 Task: Create a due date automation trigger when advanced on, on the tuesday after a card is due add fields without custom field "Resume" set to a number greater or equal to 1 and lower or equal to 10 at 11:00 AM.
Action: Mouse moved to (898, 346)
Screenshot: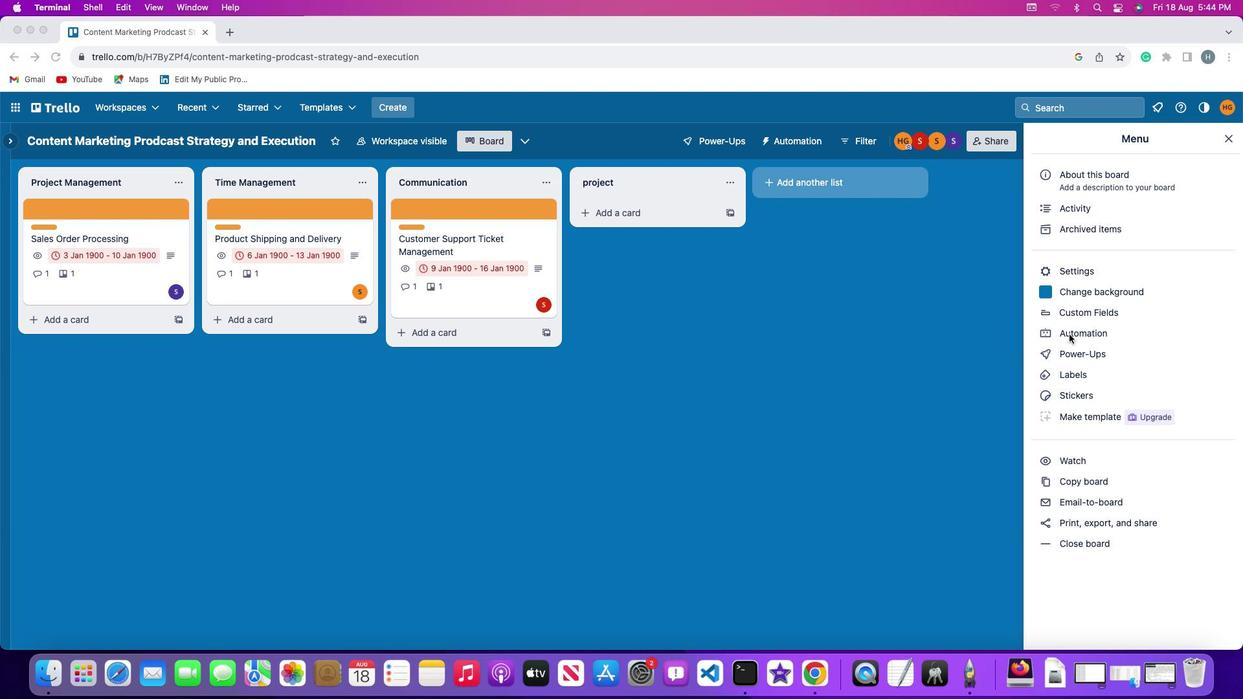 
Action: Mouse pressed left at (898, 346)
Screenshot: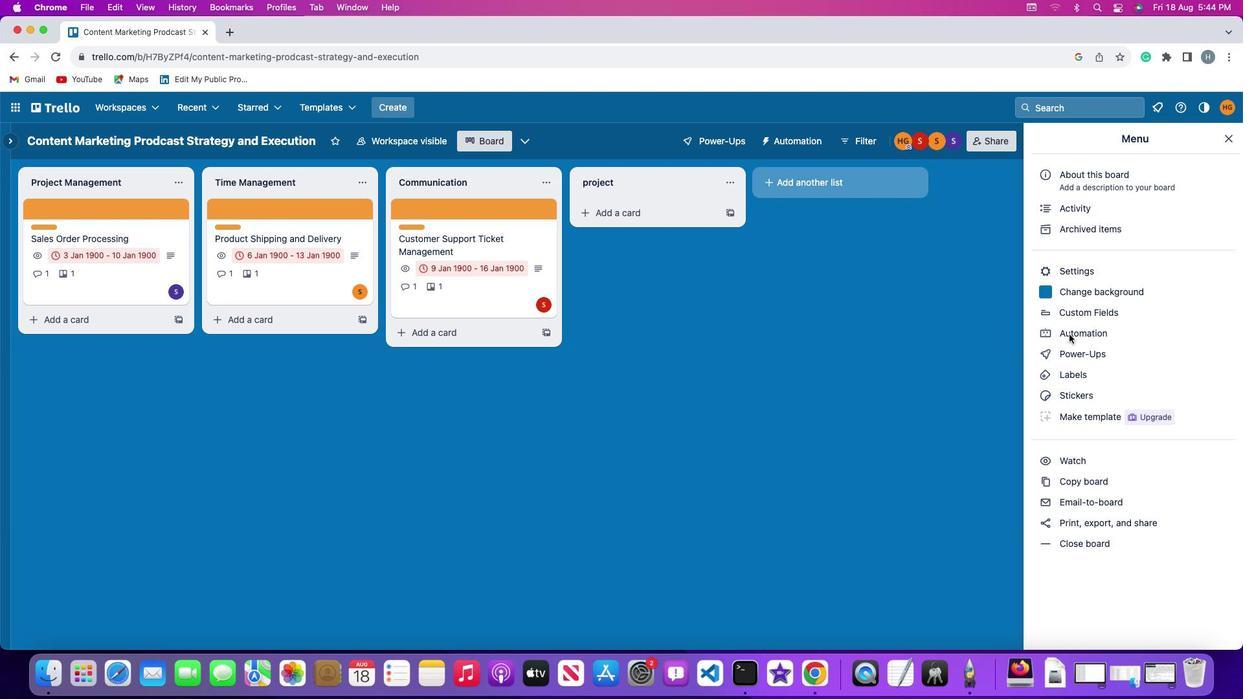 
Action: Mouse pressed left at (898, 346)
Screenshot: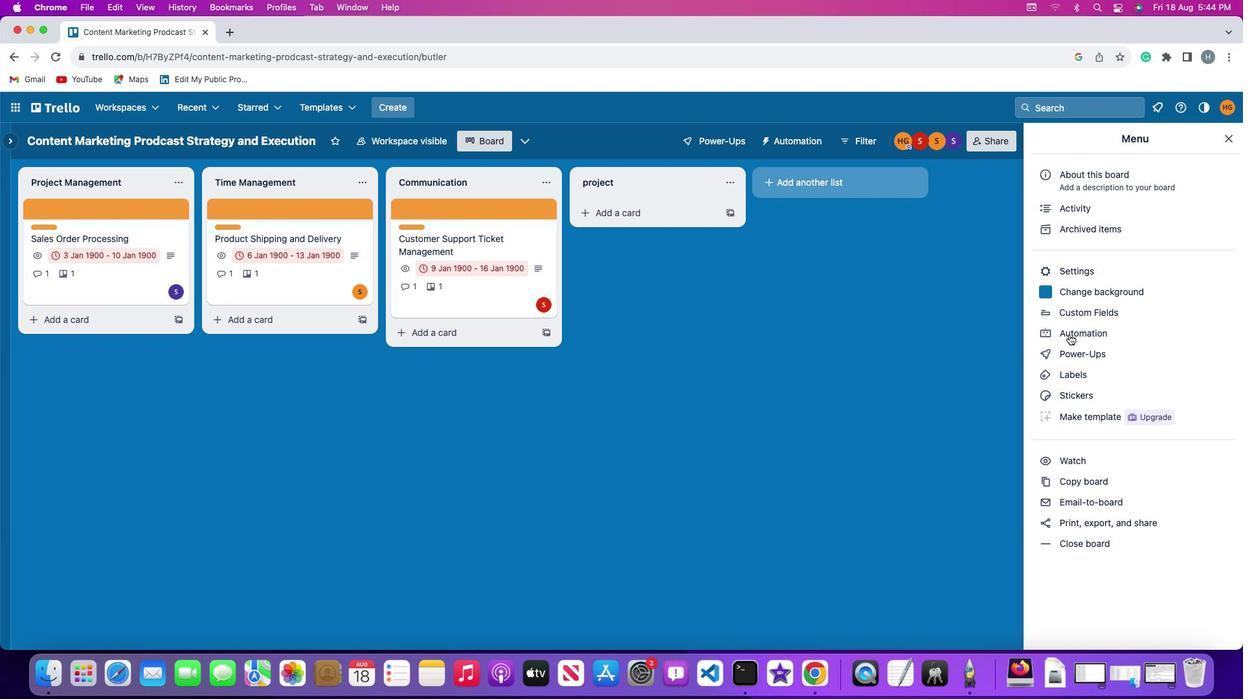 
Action: Mouse moved to (143, 321)
Screenshot: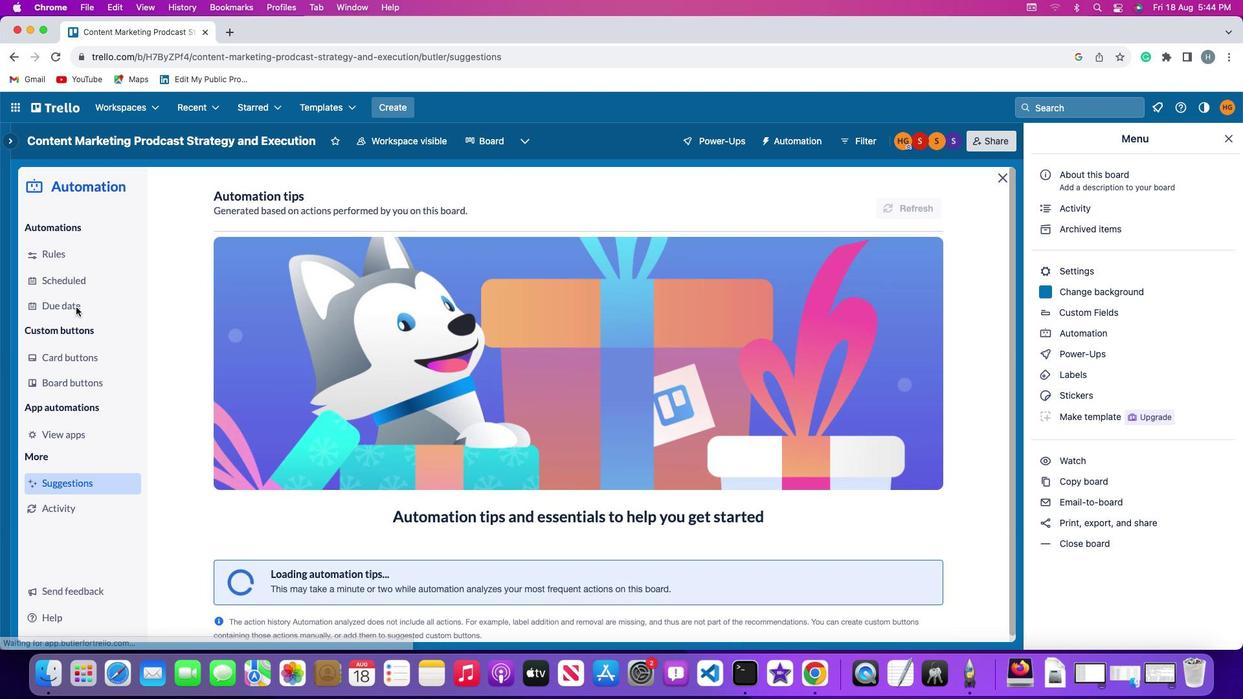
Action: Mouse pressed left at (143, 321)
Screenshot: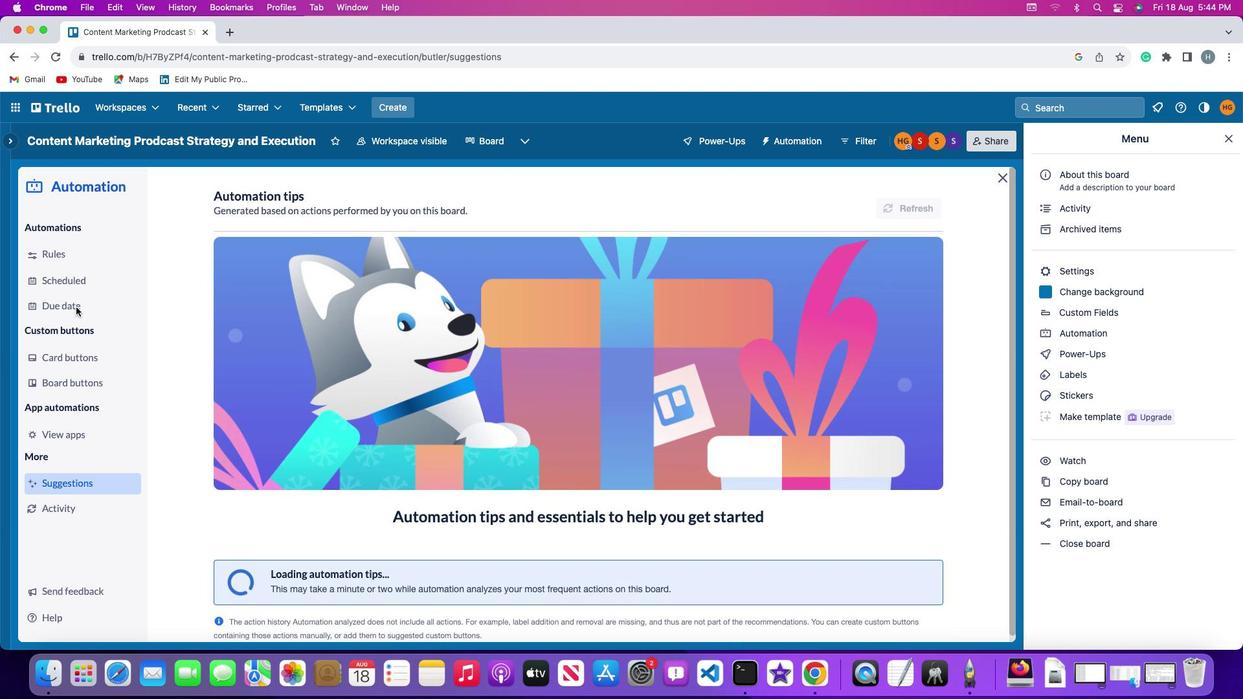 
Action: Mouse moved to (750, 217)
Screenshot: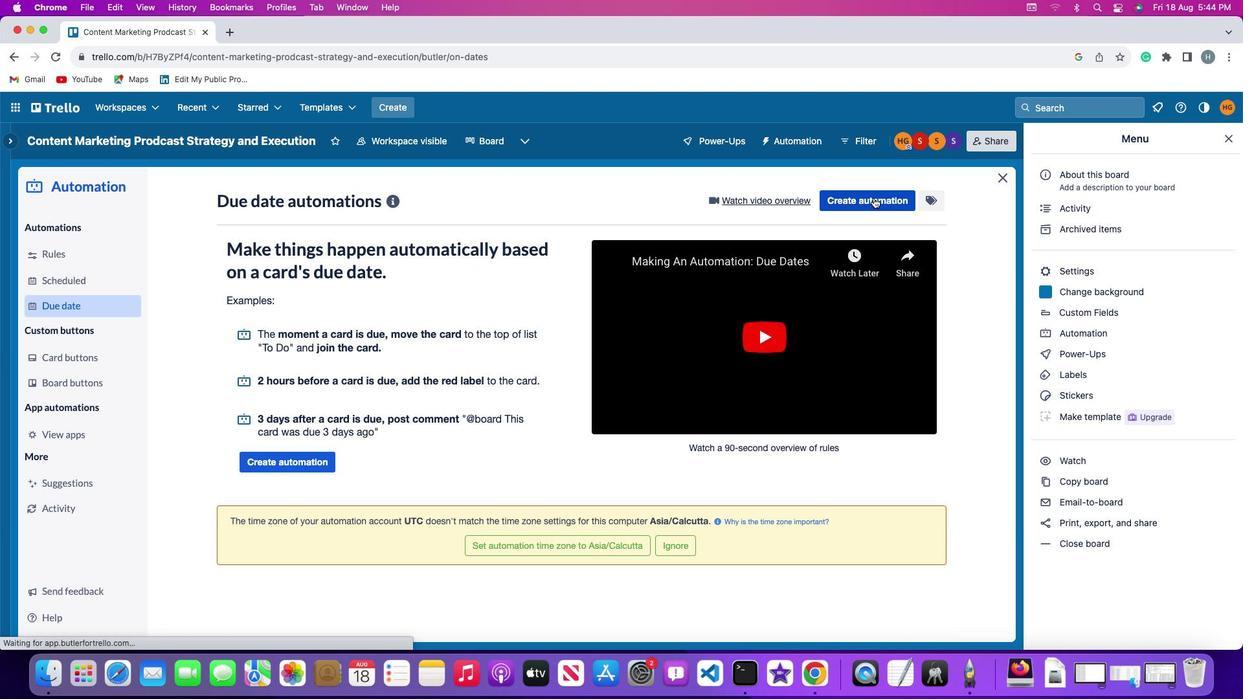 
Action: Mouse pressed left at (750, 217)
Screenshot: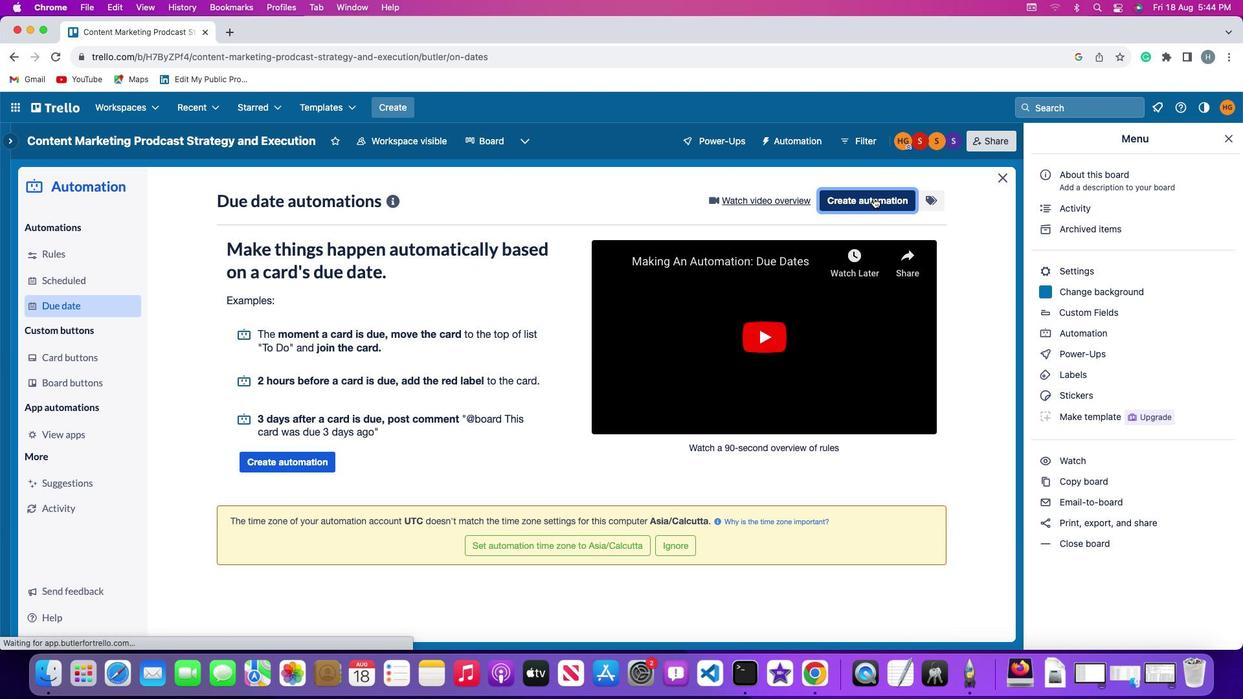 
Action: Mouse moved to (276, 334)
Screenshot: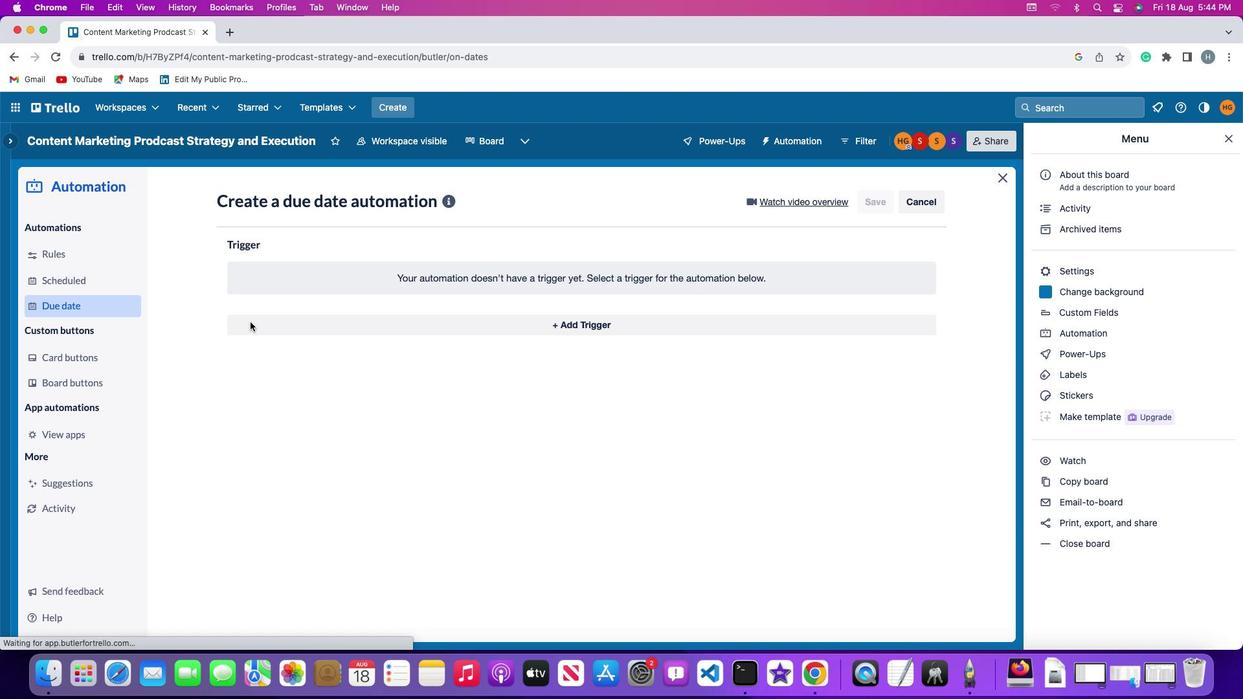 
Action: Mouse pressed left at (276, 334)
Screenshot: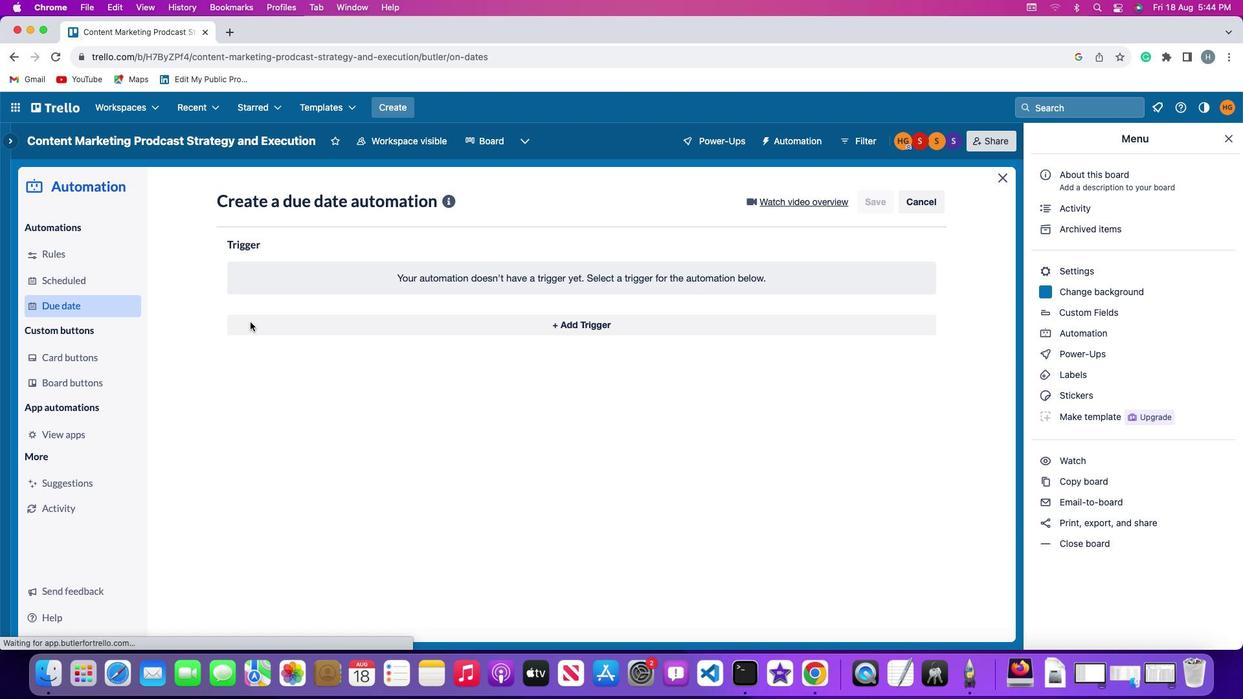 
Action: Mouse moved to (297, 558)
Screenshot: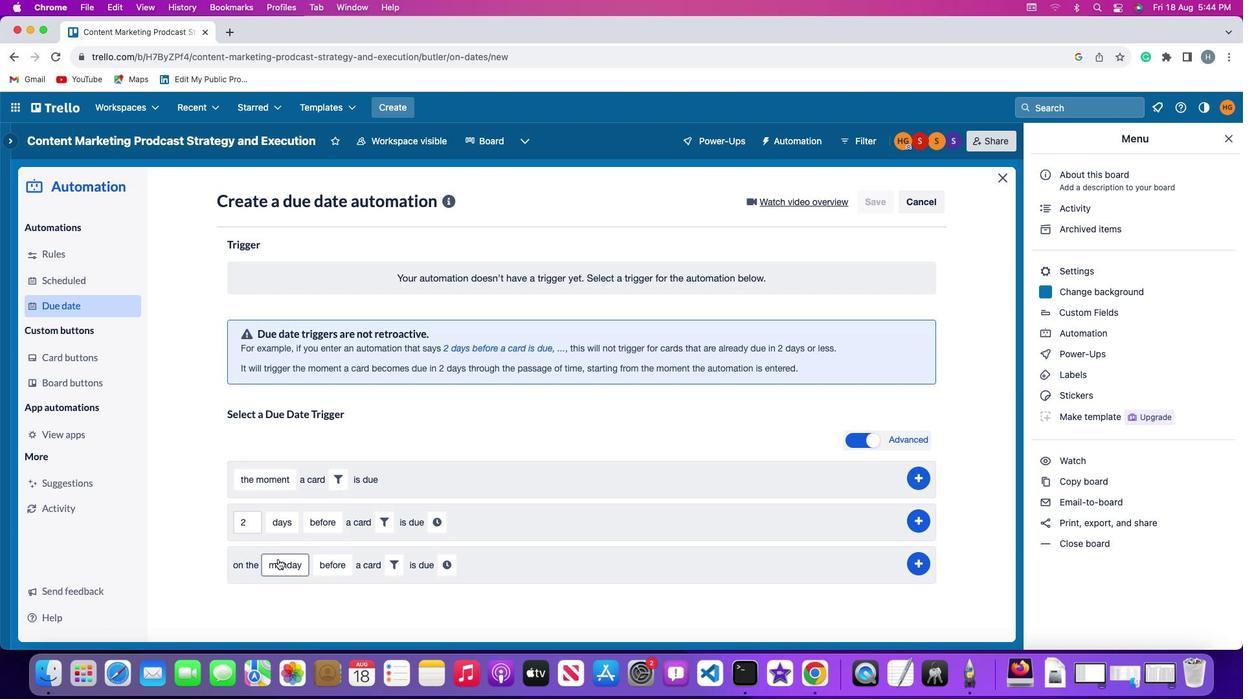 
Action: Mouse pressed left at (297, 558)
Screenshot: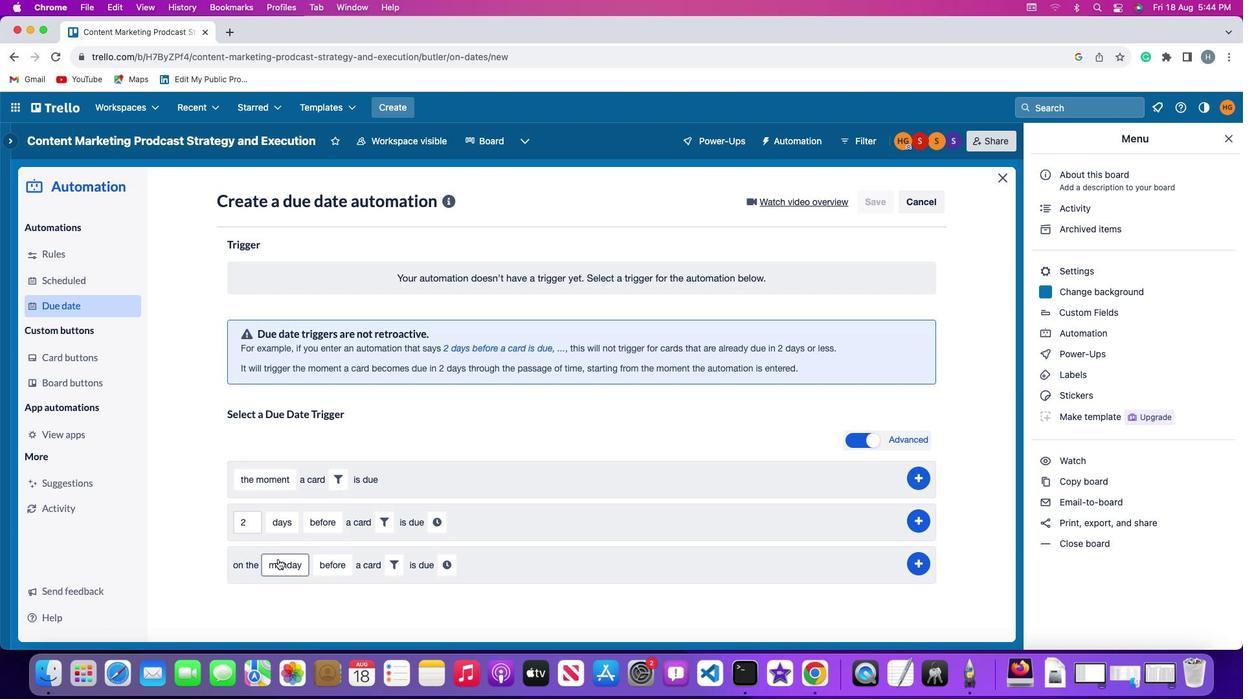 
Action: Mouse moved to (318, 415)
Screenshot: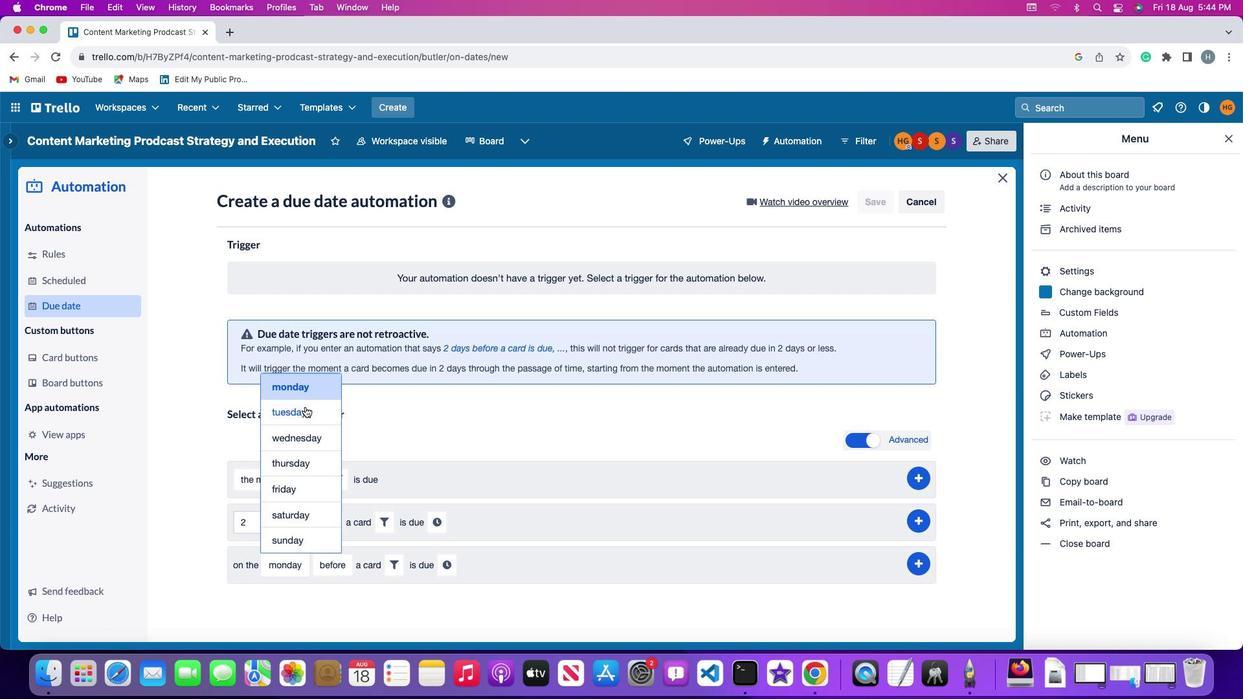 
Action: Mouse pressed left at (318, 415)
Screenshot: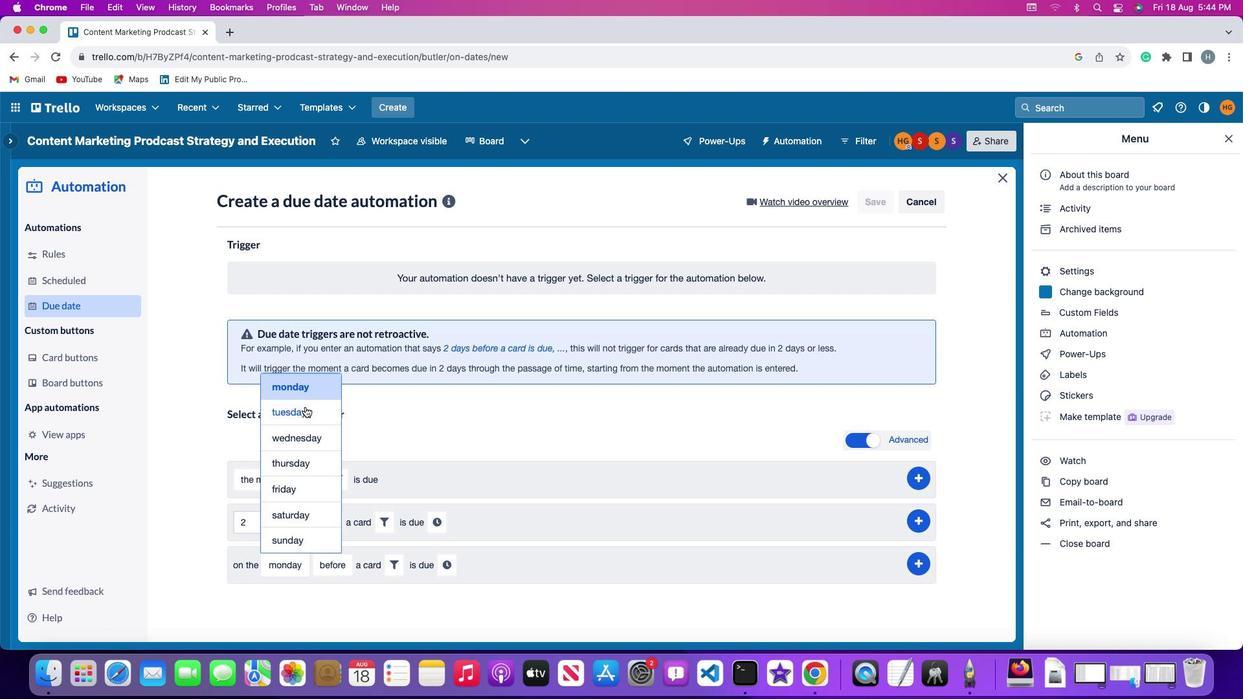 
Action: Mouse moved to (340, 565)
Screenshot: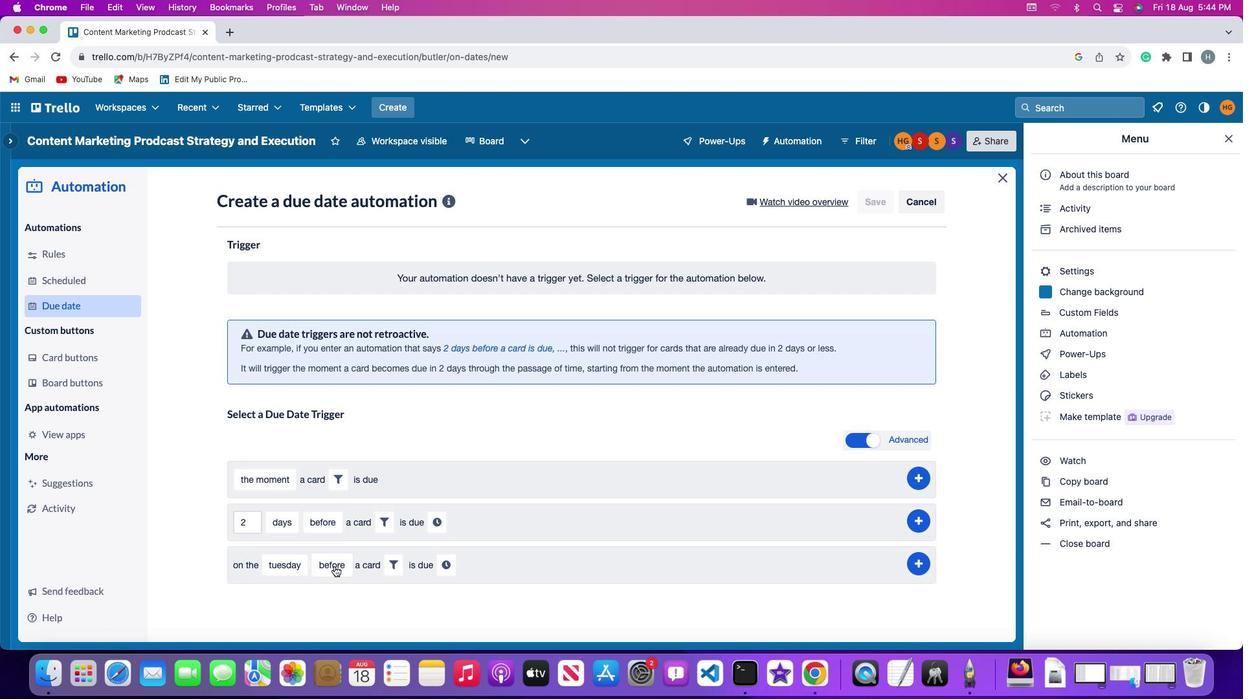 
Action: Mouse pressed left at (340, 565)
Screenshot: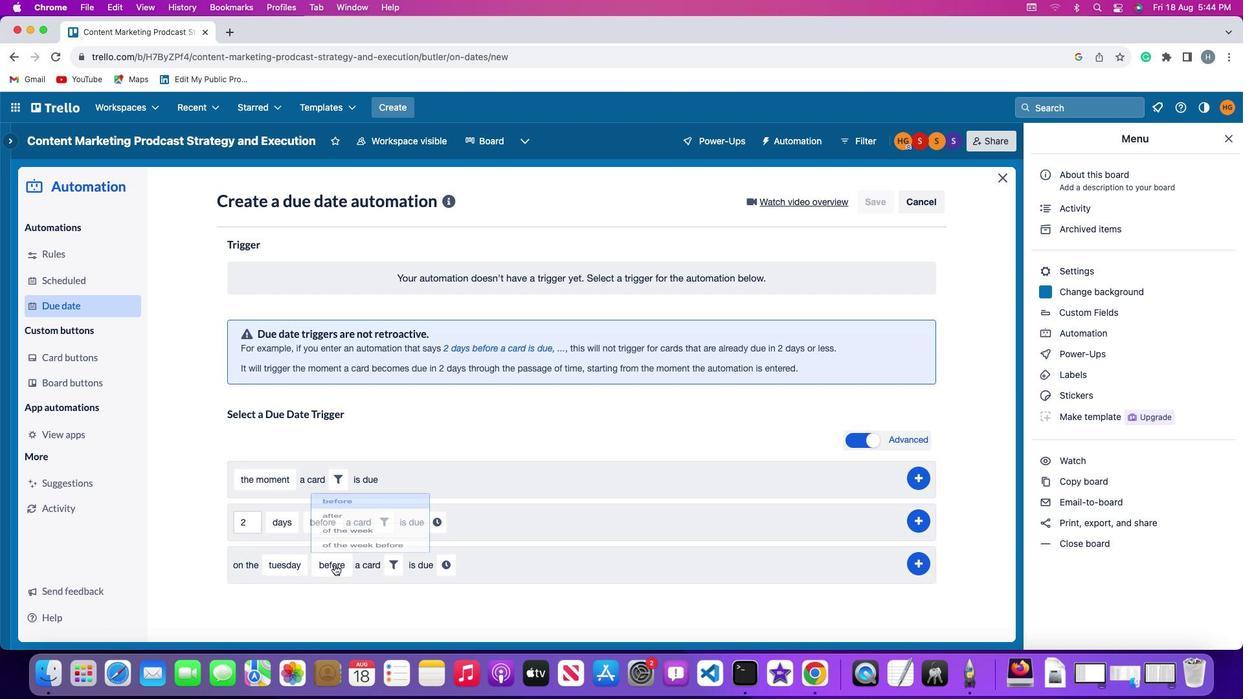 
Action: Mouse moved to (358, 495)
Screenshot: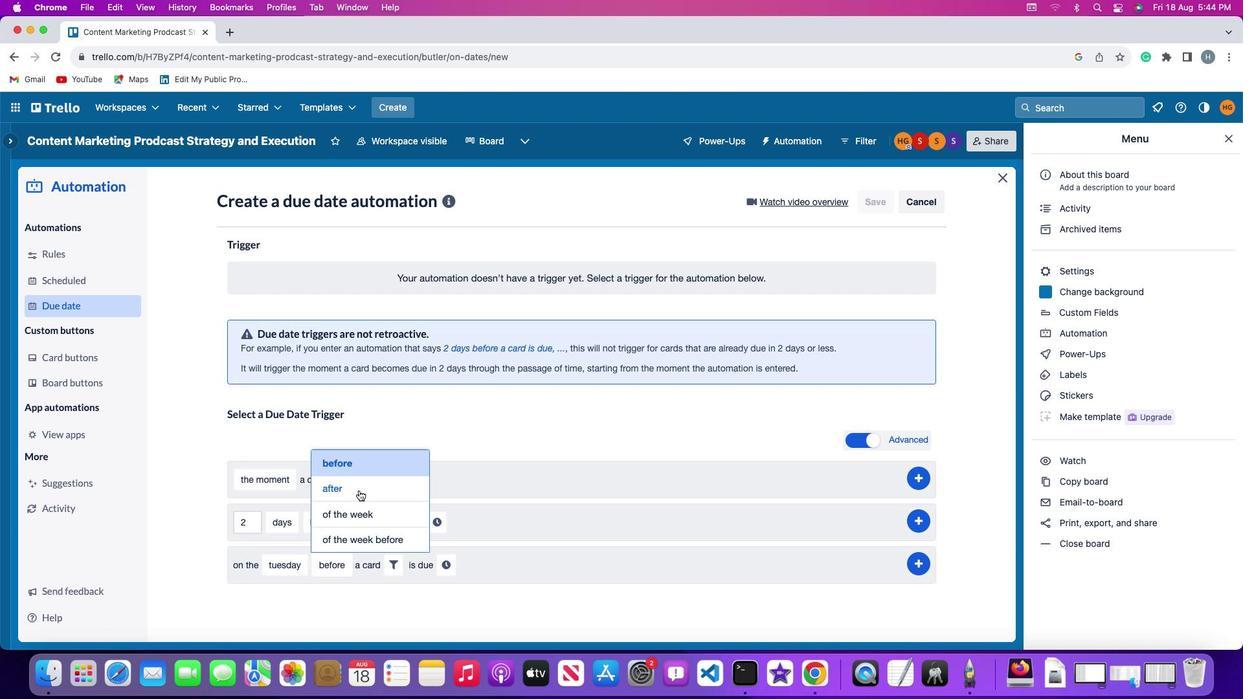 
Action: Mouse pressed left at (358, 495)
Screenshot: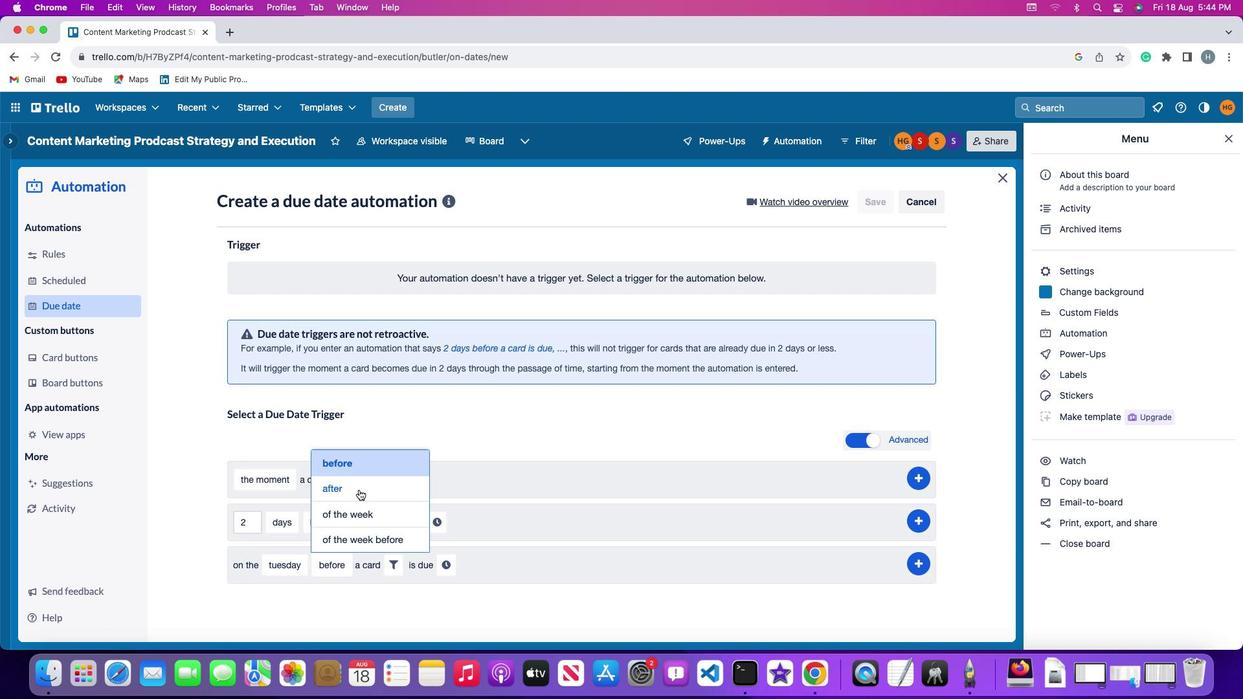 
Action: Mouse moved to (384, 565)
Screenshot: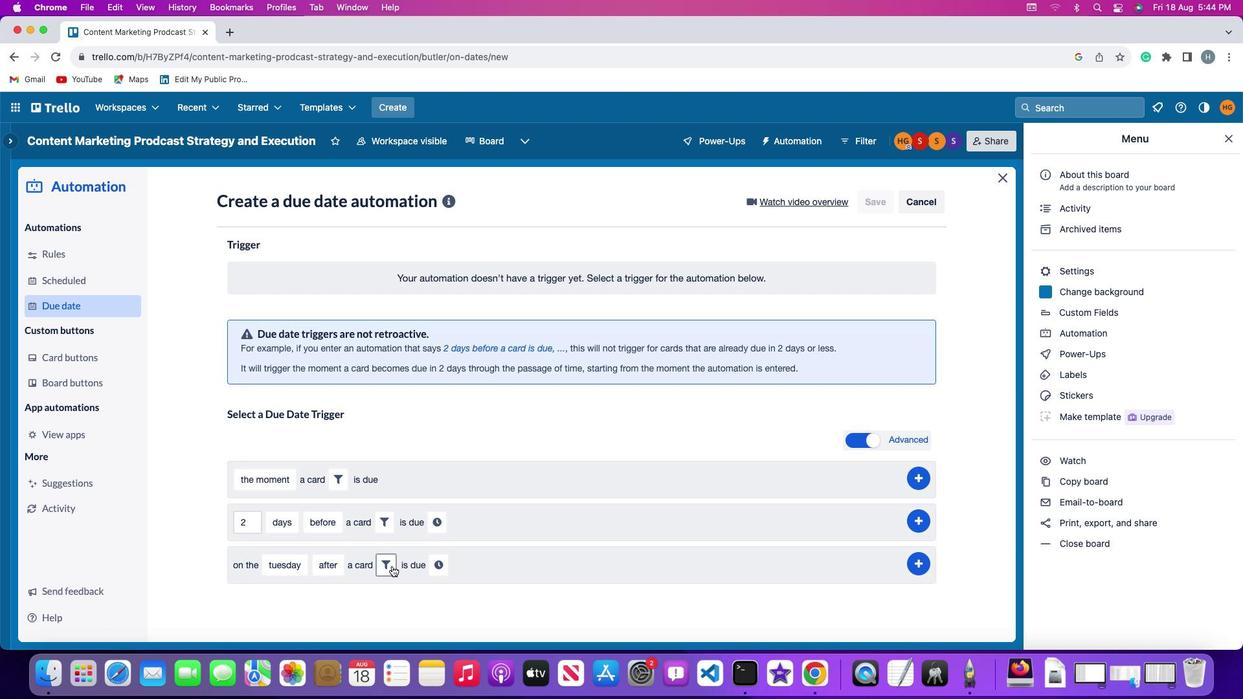 
Action: Mouse pressed left at (384, 565)
Screenshot: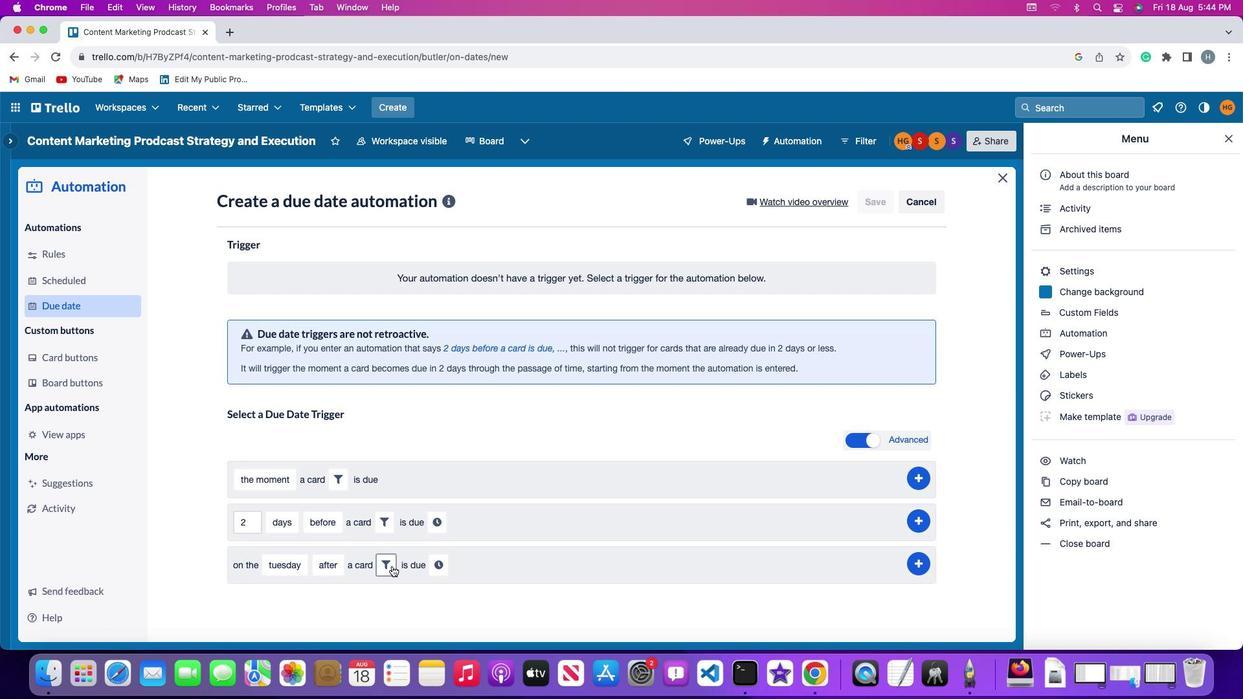
Action: Mouse moved to (534, 602)
Screenshot: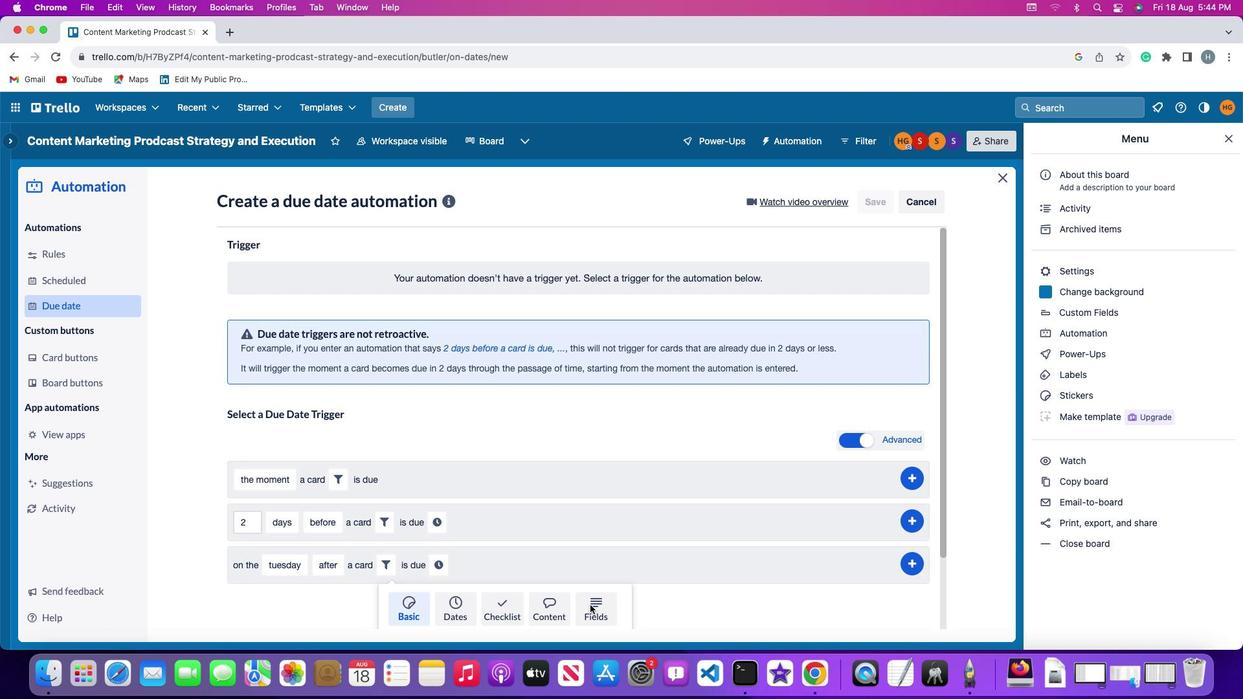 
Action: Mouse pressed left at (534, 602)
Screenshot: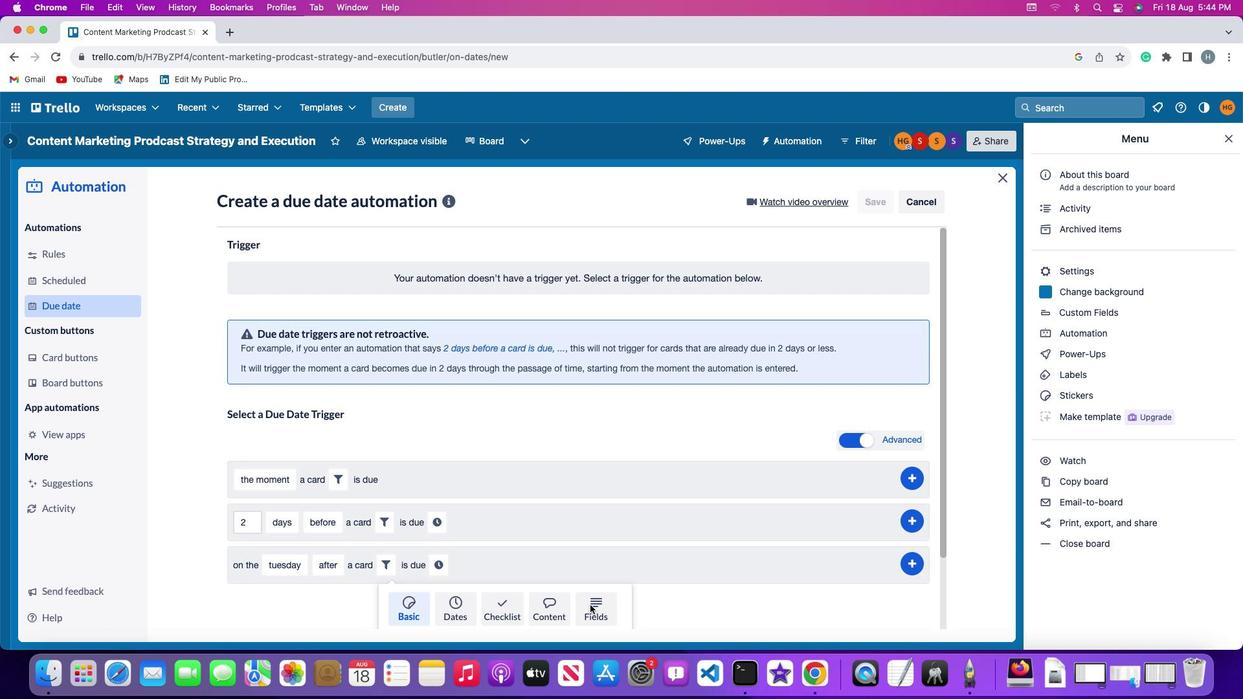 
Action: Mouse moved to (330, 598)
Screenshot: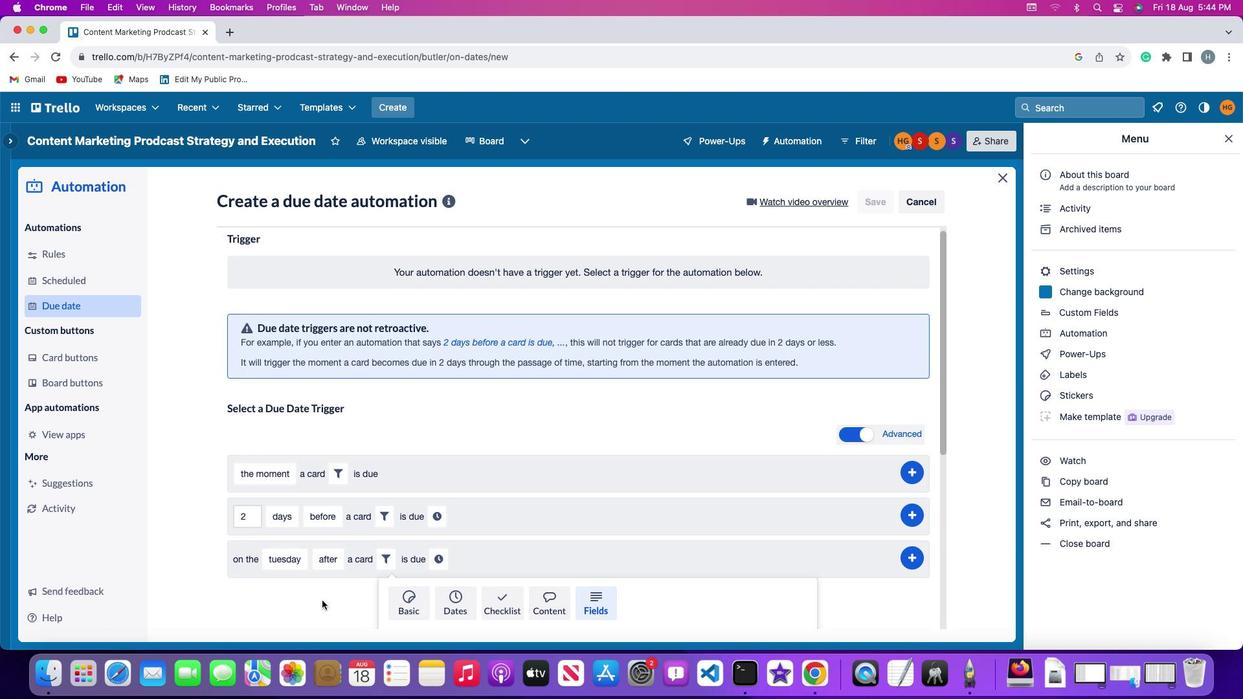 
Action: Mouse scrolled (330, 598) with delta (86, 30)
Screenshot: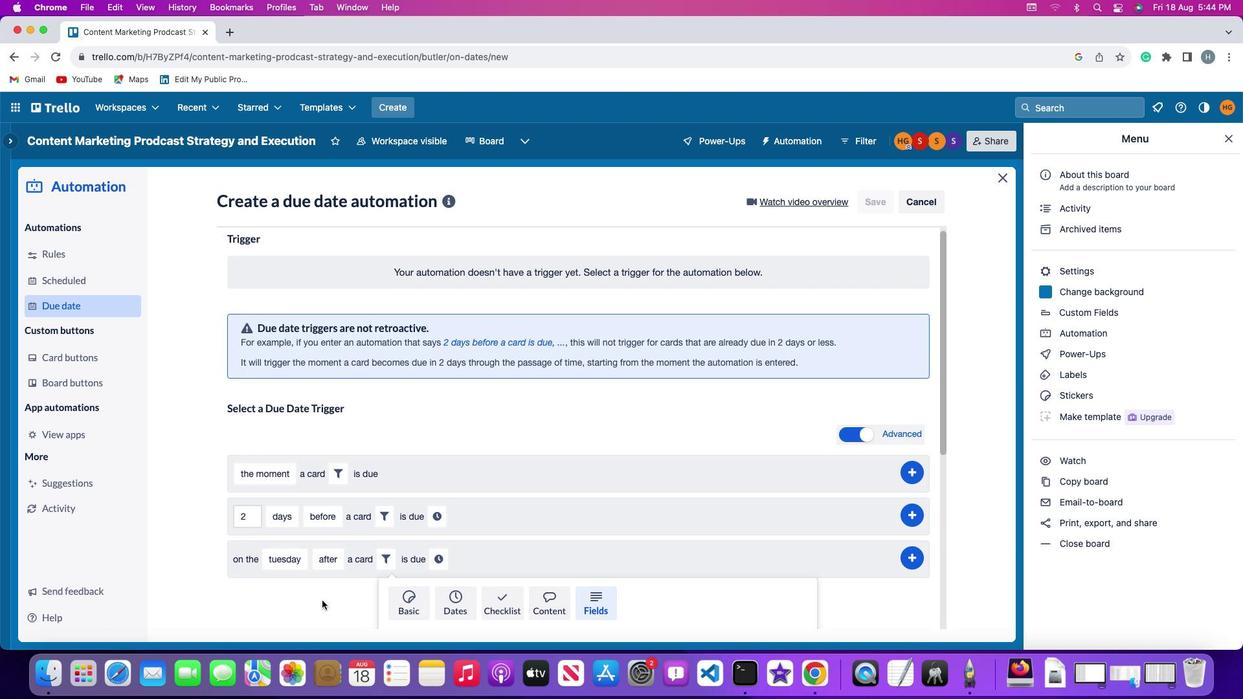 
Action: Mouse scrolled (330, 598) with delta (86, 30)
Screenshot: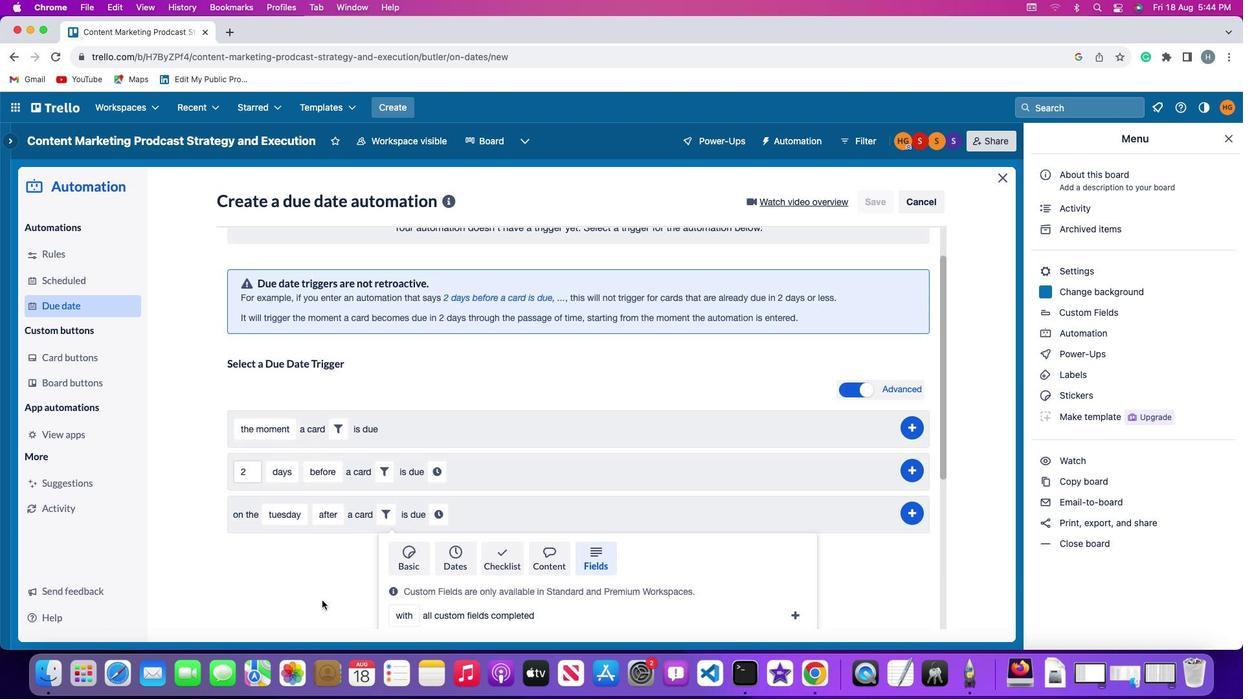 
Action: Mouse scrolled (330, 598) with delta (86, 29)
Screenshot: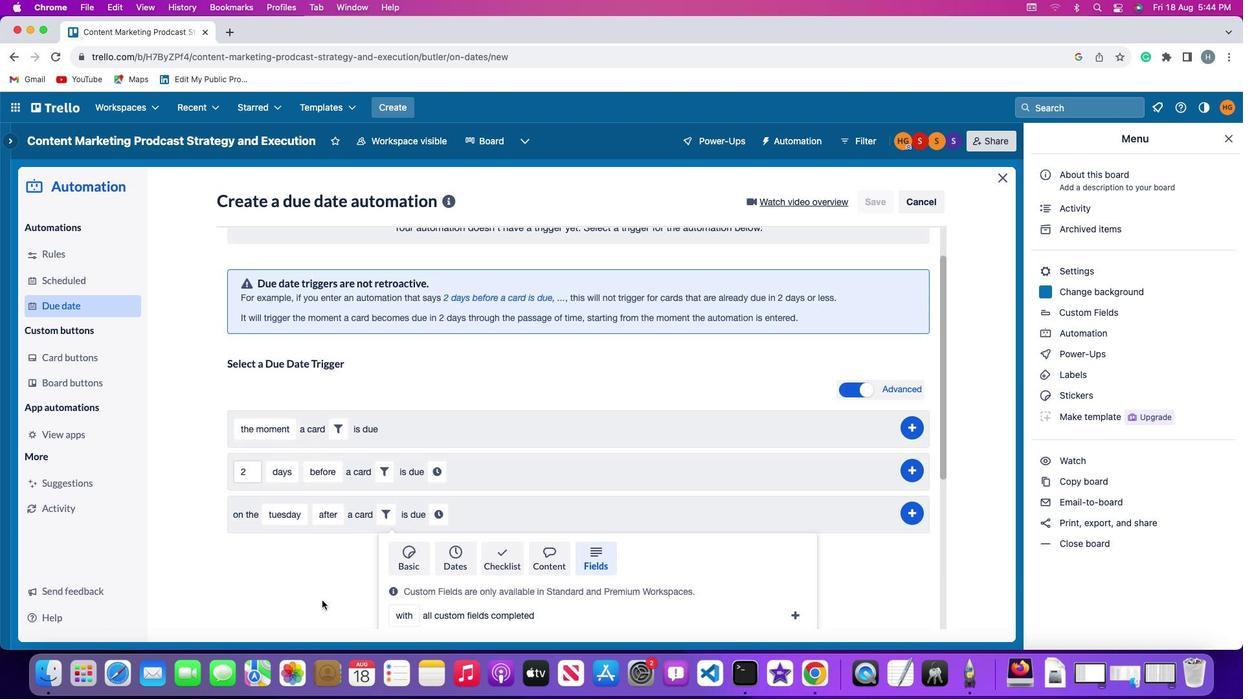 
Action: Mouse scrolled (330, 598) with delta (86, 27)
Screenshot: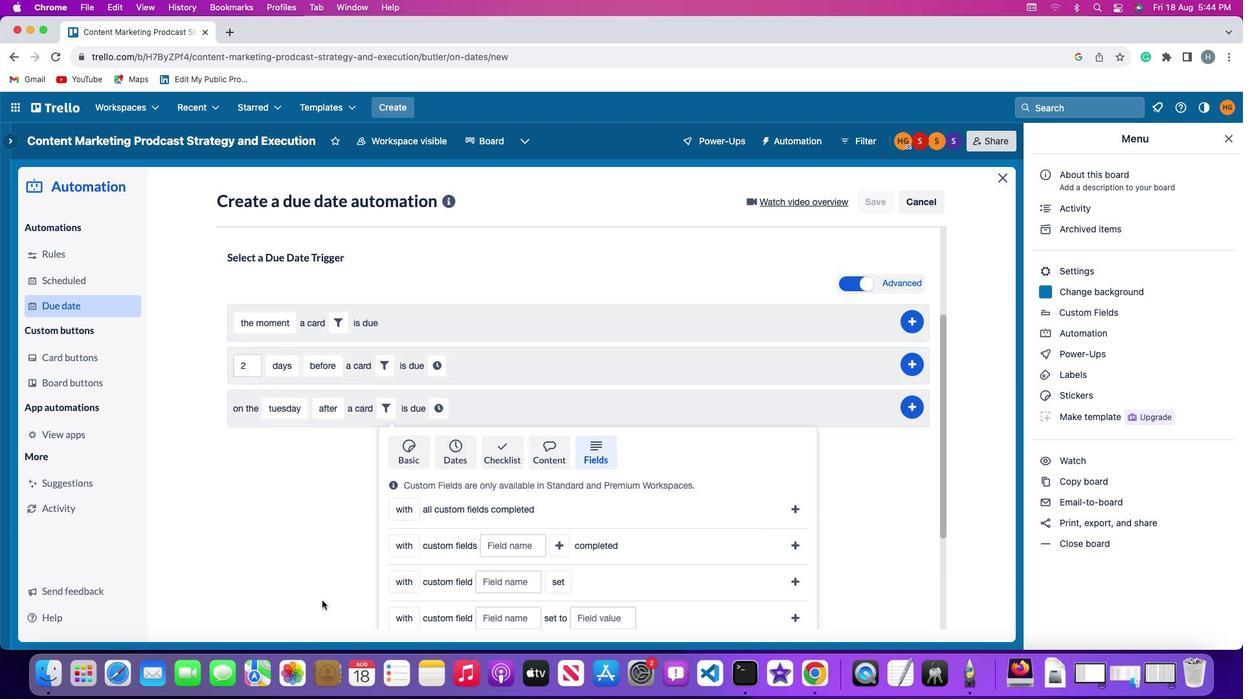 
Action: Mouse scrolled (330, 598) with delta (86, 30)
Screenshot: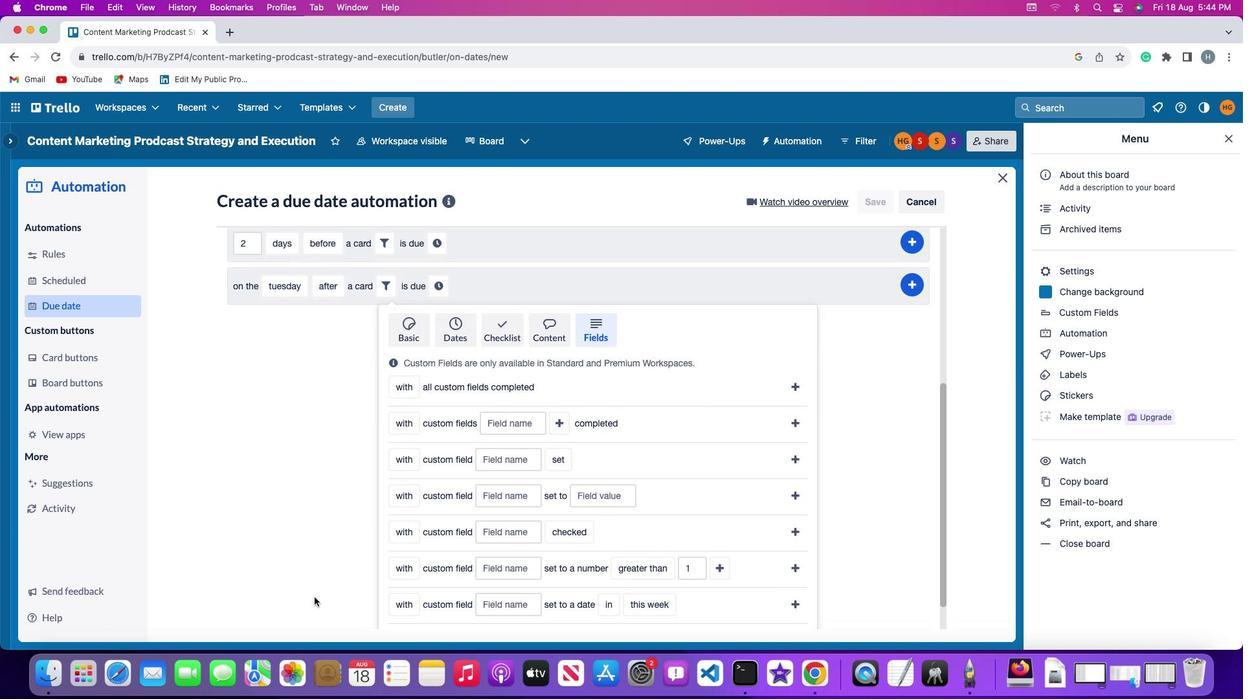 
Action: Mouse scrolled (330, 598) with delta (86, 30)
Screenshot: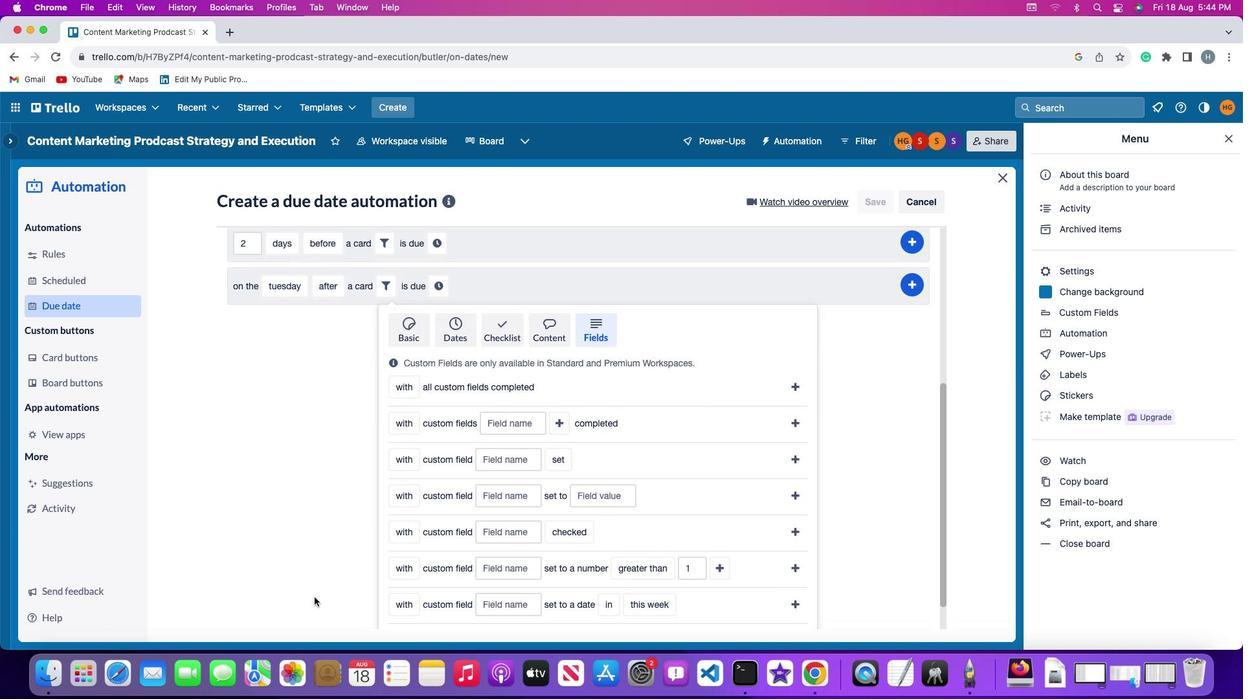 
Action: Mouse scrolled (330, 598) with delta (86, 29)
Screenshot: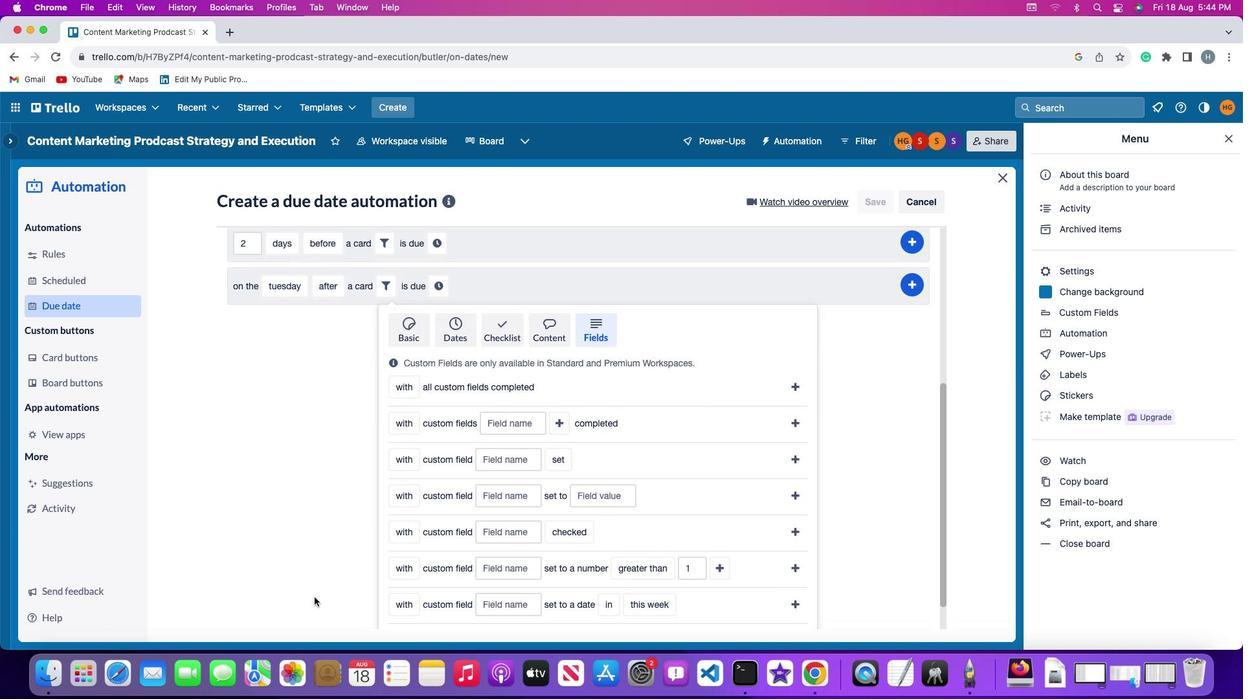 
Action: Mouse moved to (330, 597)
Screenshot: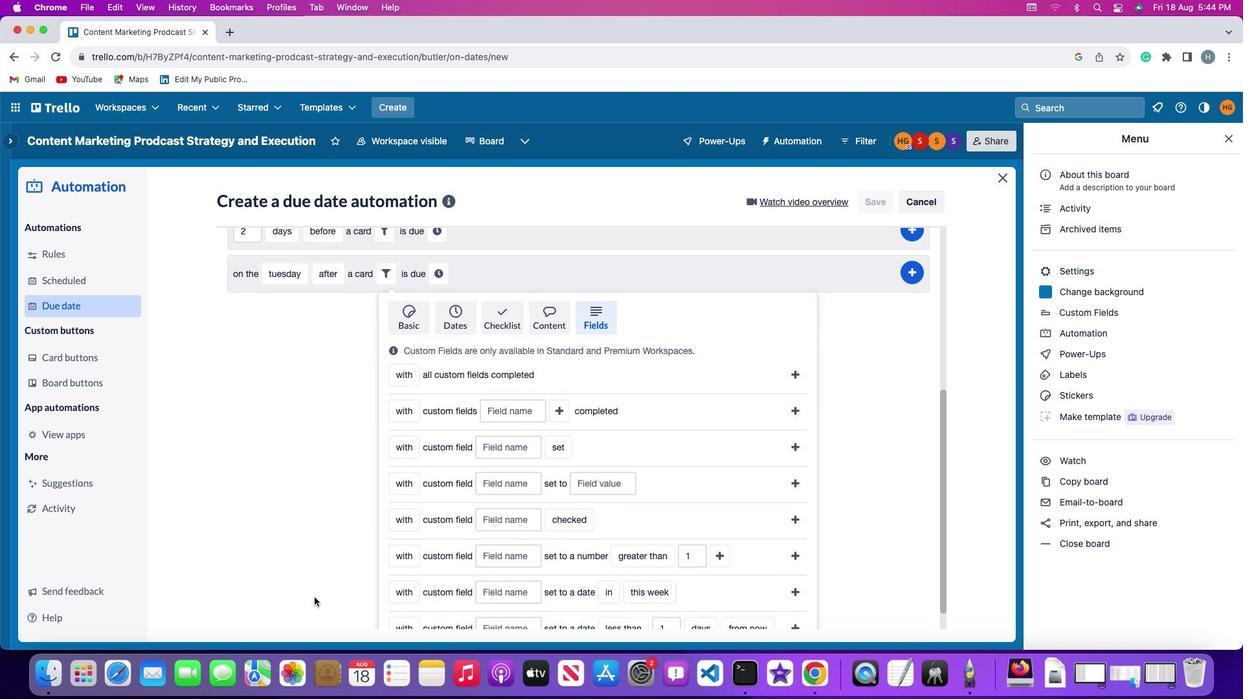 
Action: Mouse scrolled (330, 597) with delta (86, 27)
Screenshot: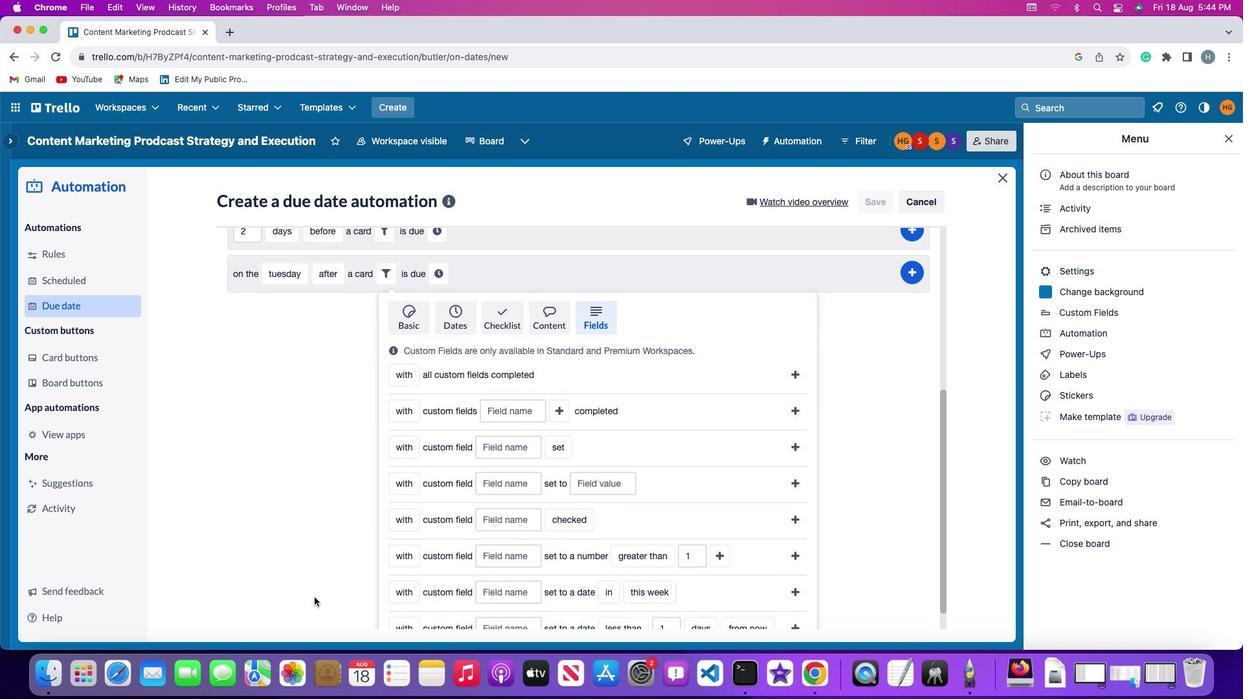 
Action: Mouse moved to (321, 594)
Screenshot: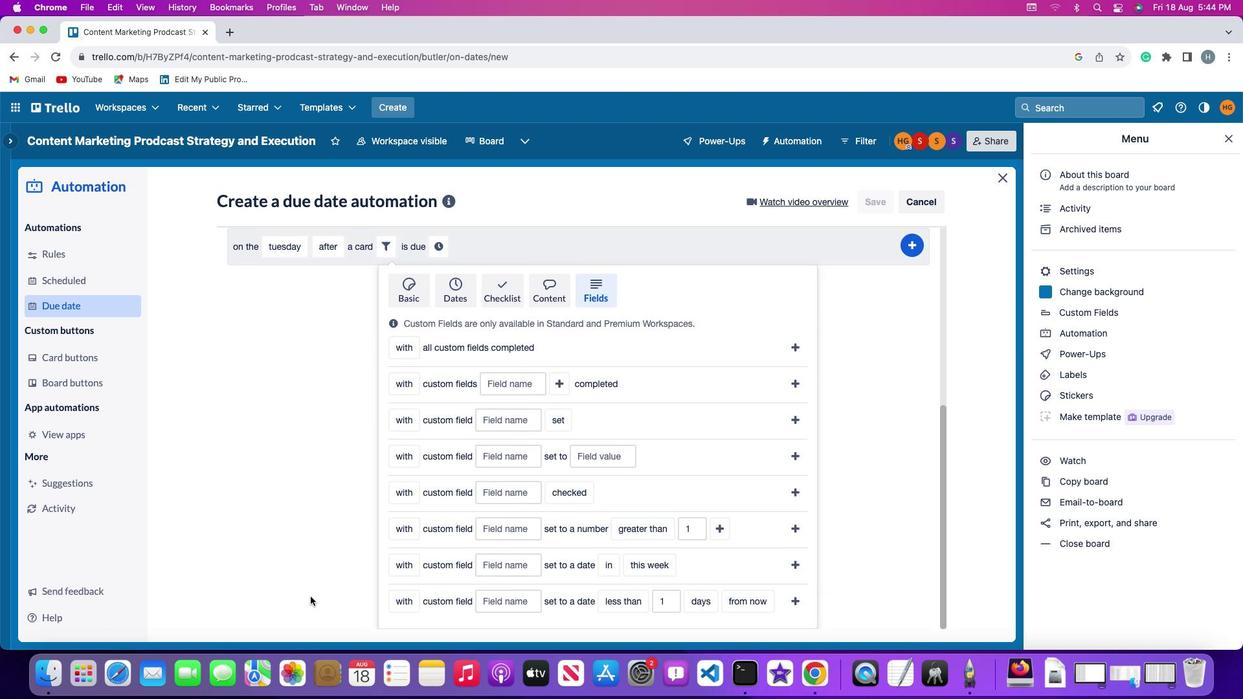 
Action: Mouse scrolled (321, 594) with delta (86, 30)
Screenshot: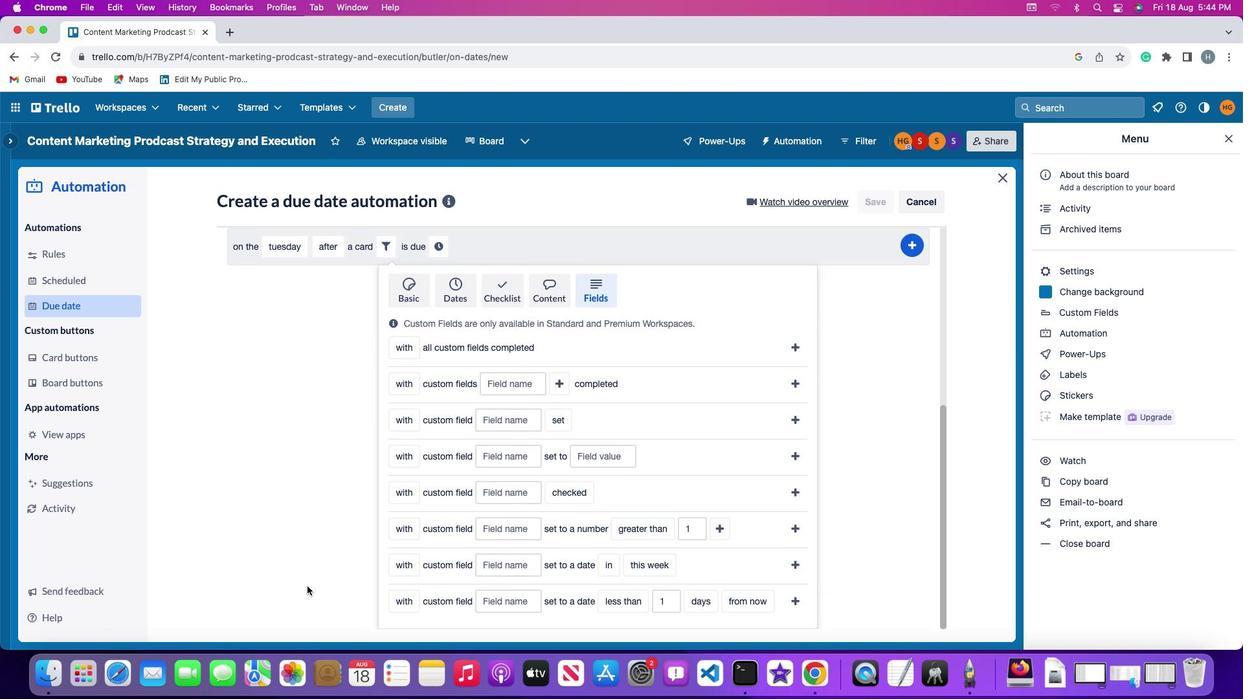 
Action: Mouse scrolled (321, 594) with delta (86, 30)
Screenshot: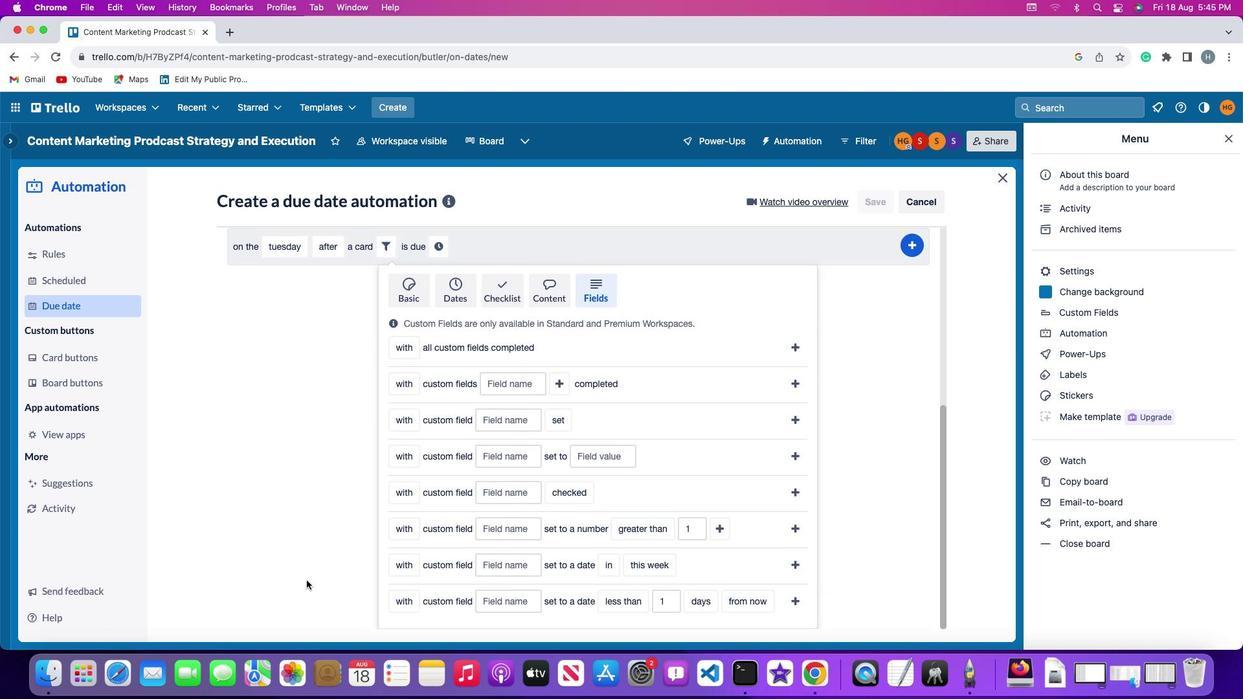 
Action: Mouse moved to (321, 590)
Screenshot: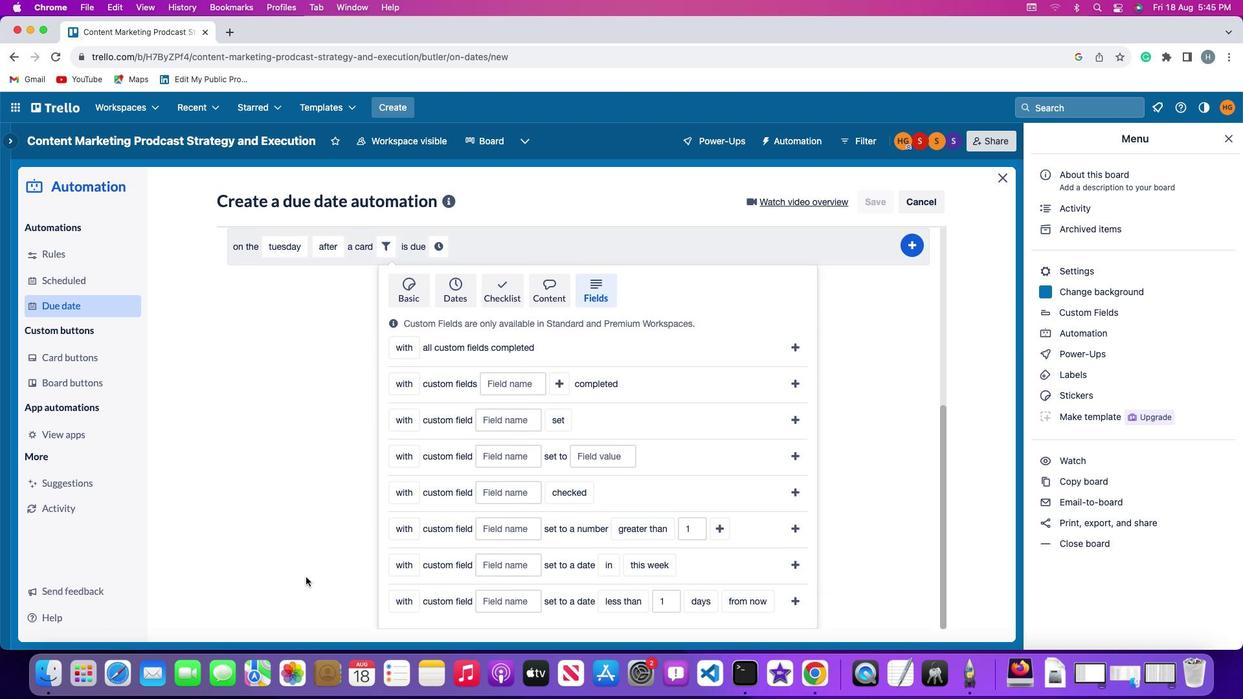
Action: Mouse scrolled (321, 590) with delta (86, 29)
Screenshot: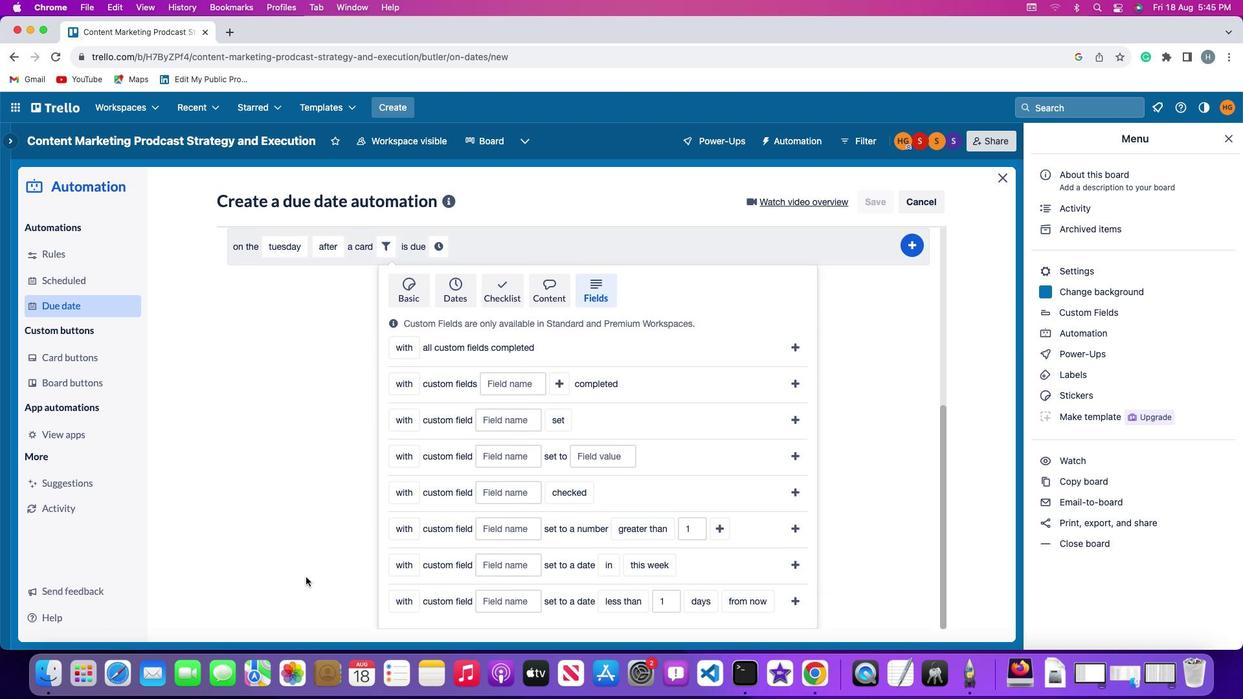 
Action: Mouse moved to (387, 531)
Screenshot: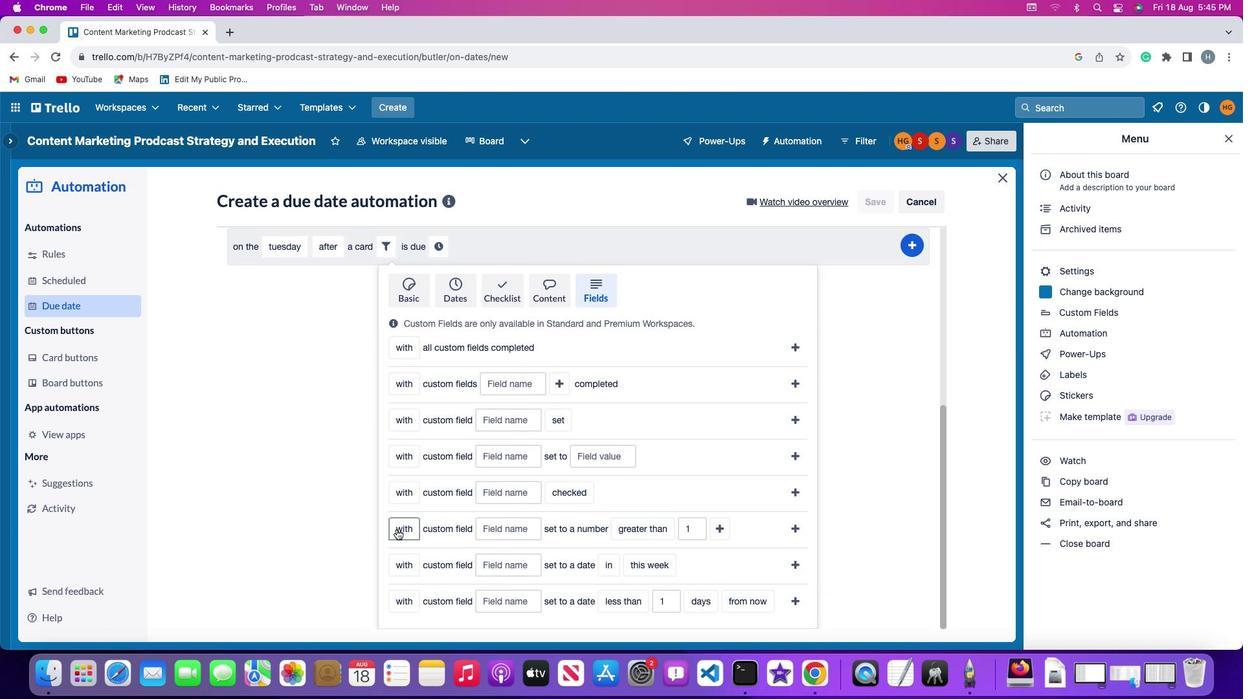 
Action: Mouse pressed left at (387, 531)
Screenshot: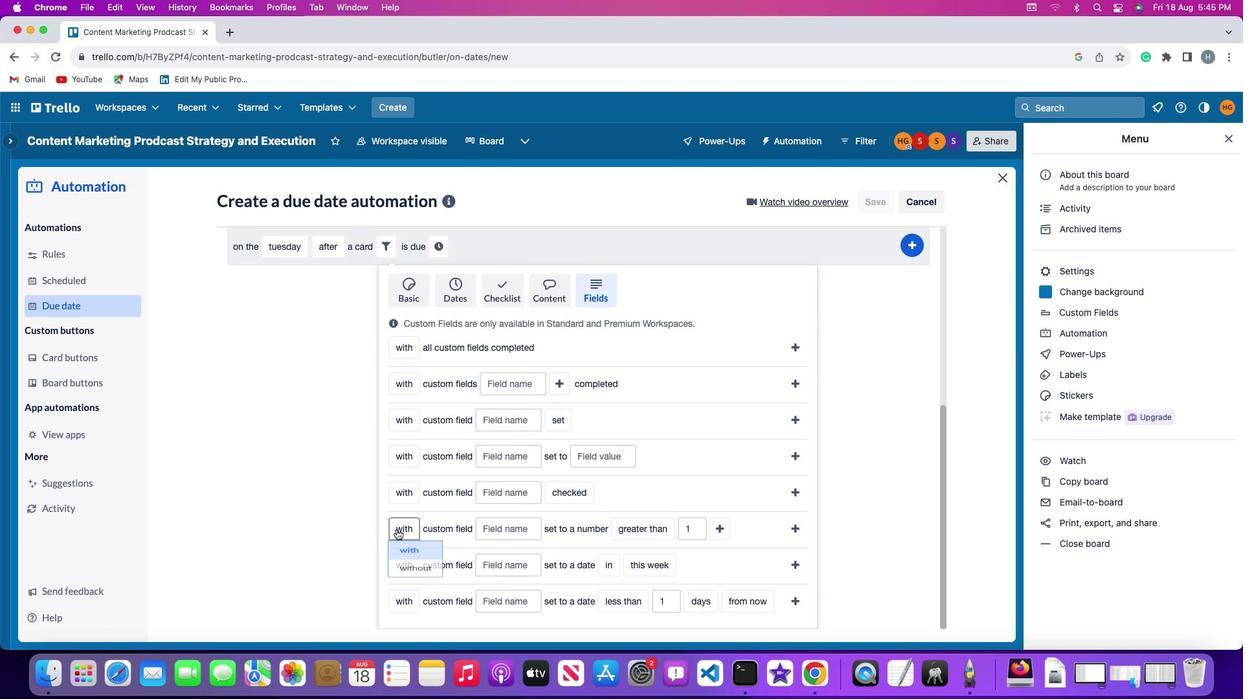 
Action: Mouse moved to (397, 575)
Screenshot: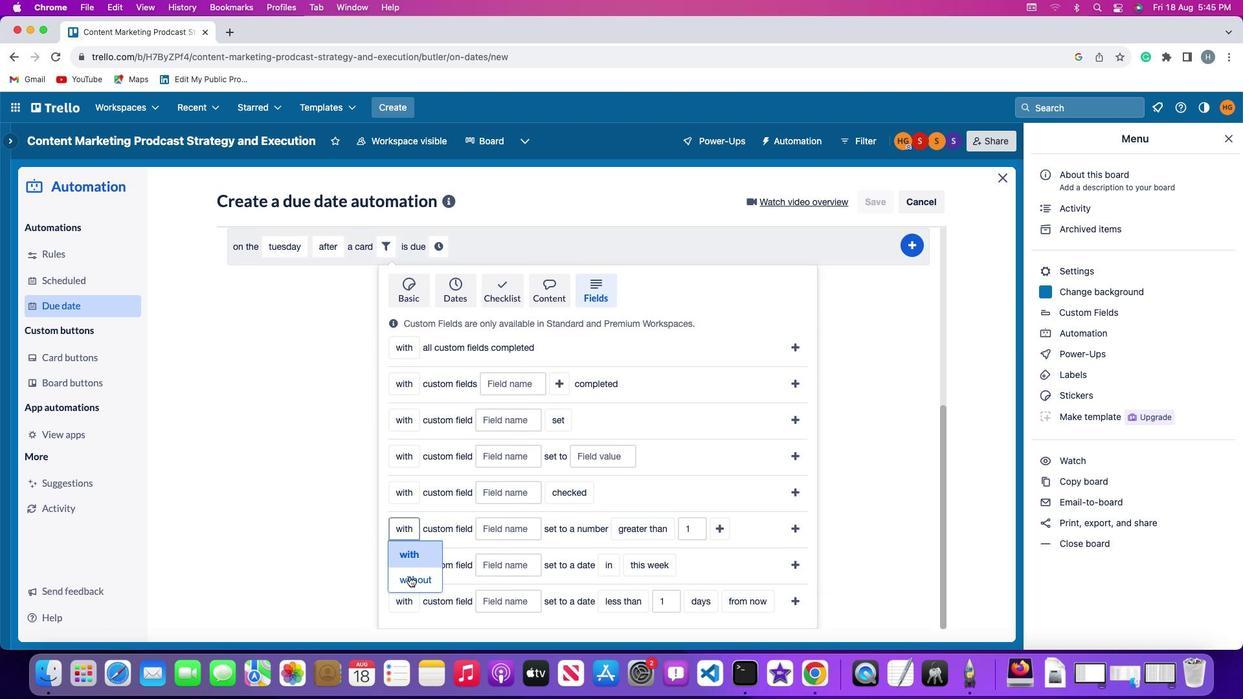 
Action: Mouse pressed left at (397, 575)
Screenshot: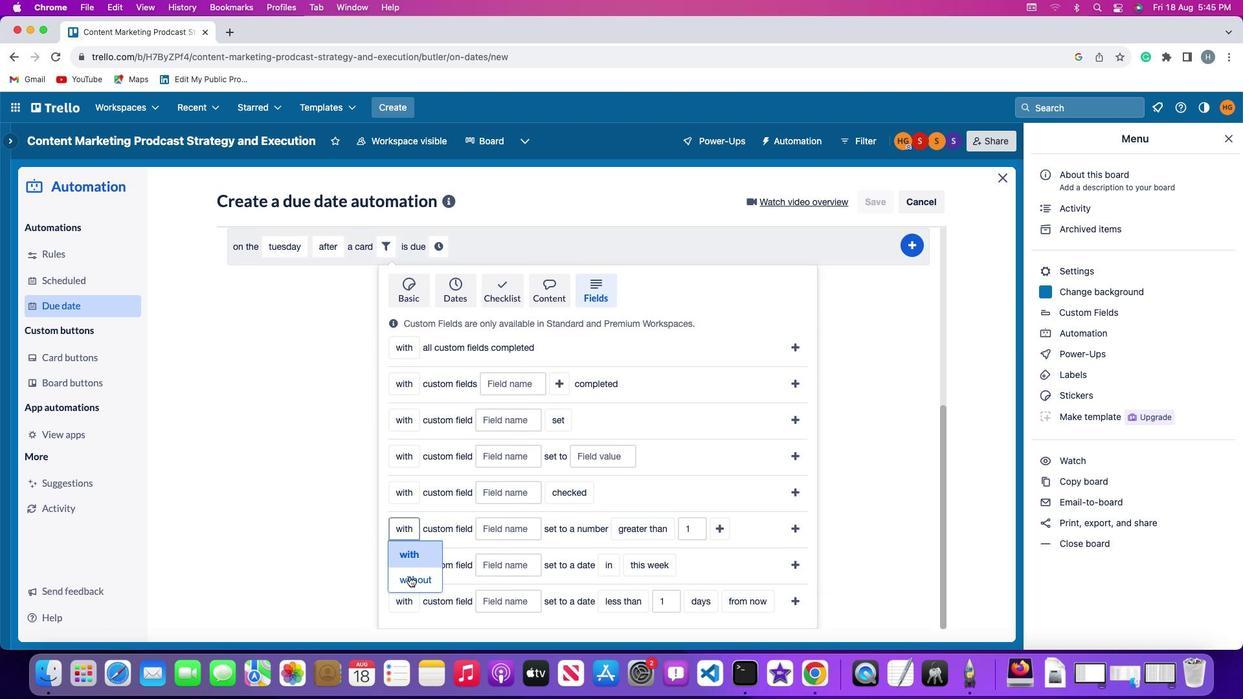 
Action: Mouse moved to (474, 533)
Screenshot: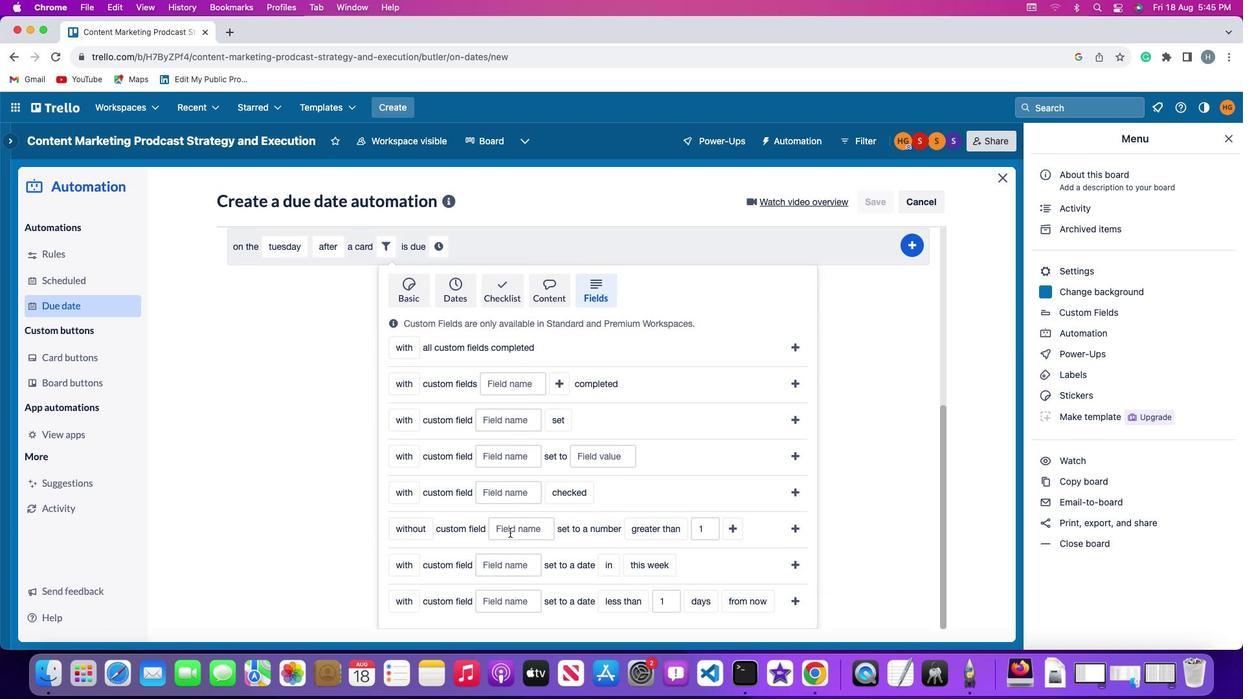 
Action: Mouse pressed left at (474, 533)
Screenshot: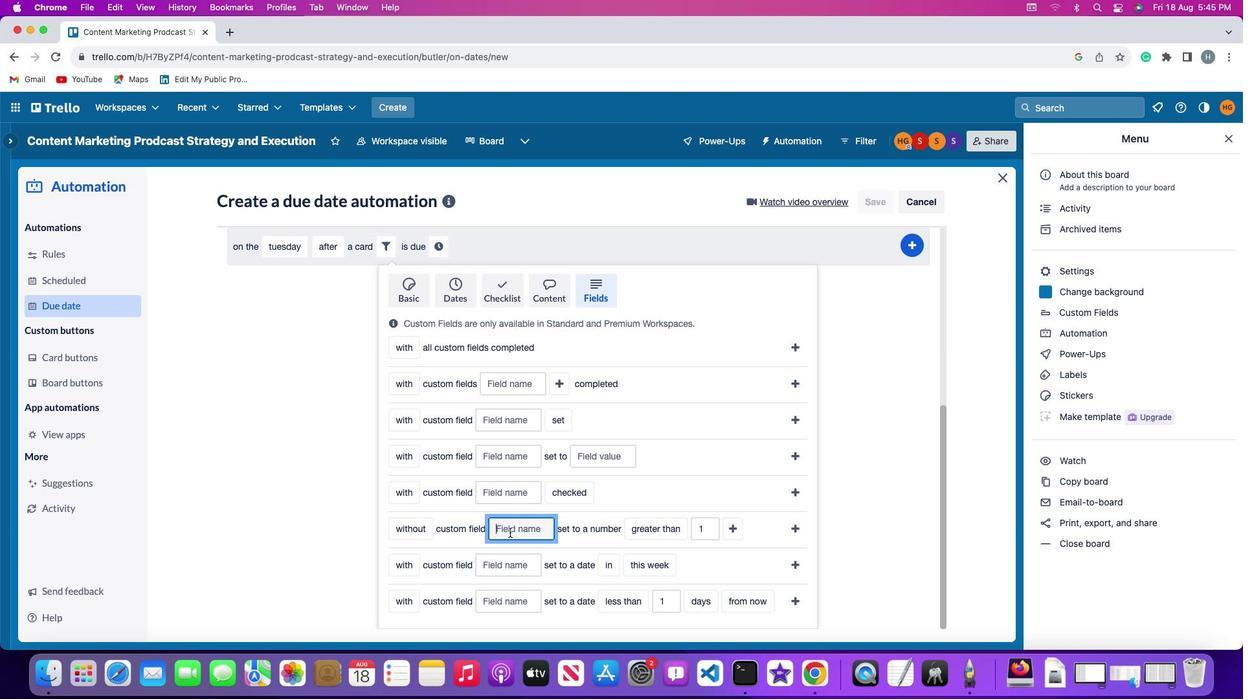 
Action: Key pressed Key.shift'R''e''s''u''m''e'
Screenshot: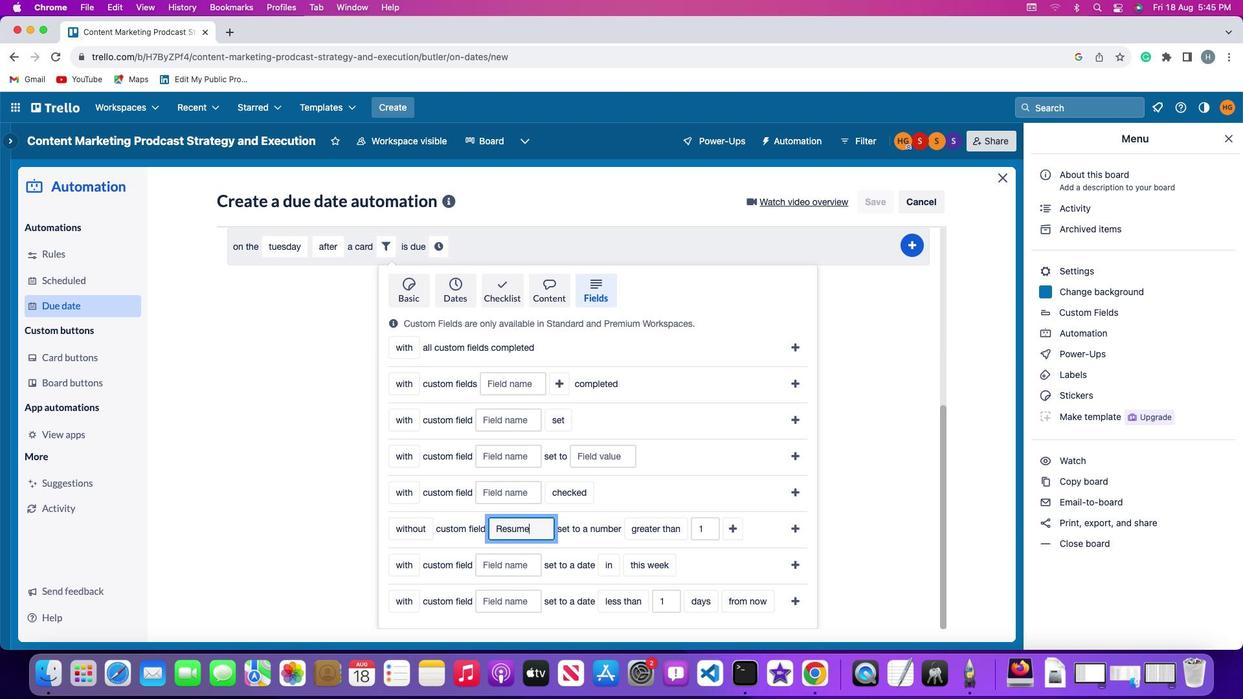 
Action: Mouse moved to (580, 526)
Screenshot: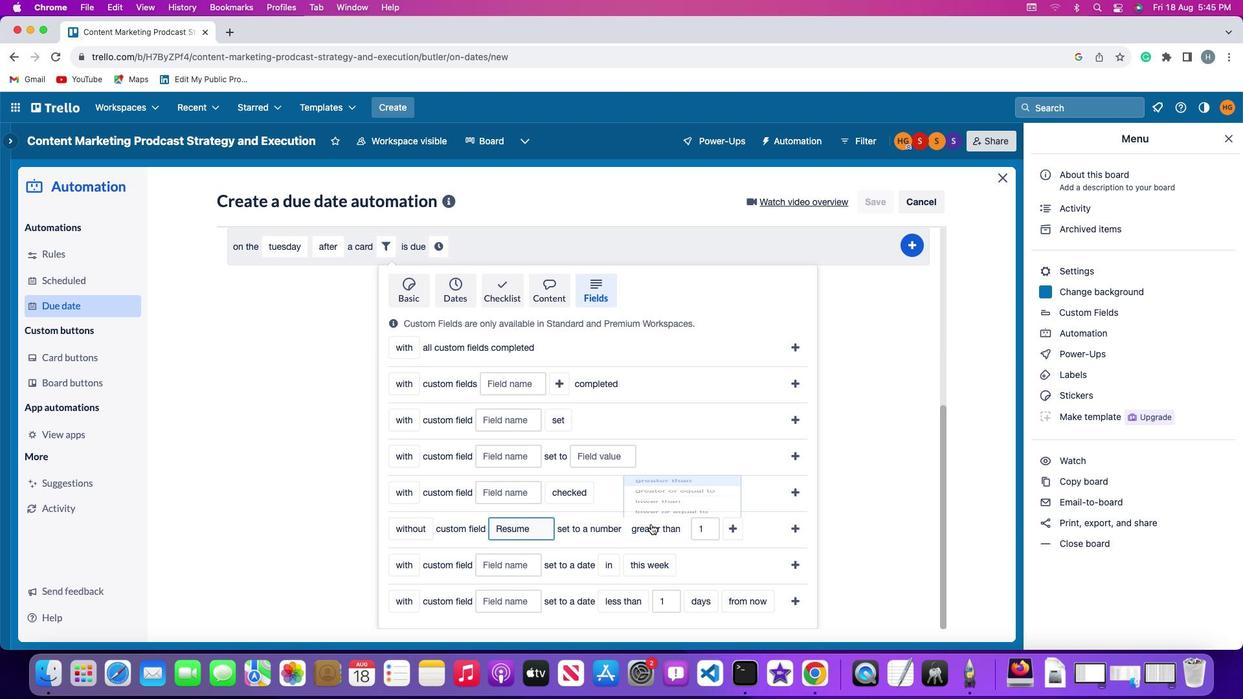 
Action: Mouse pressed left at (580, 526)
Screenshot: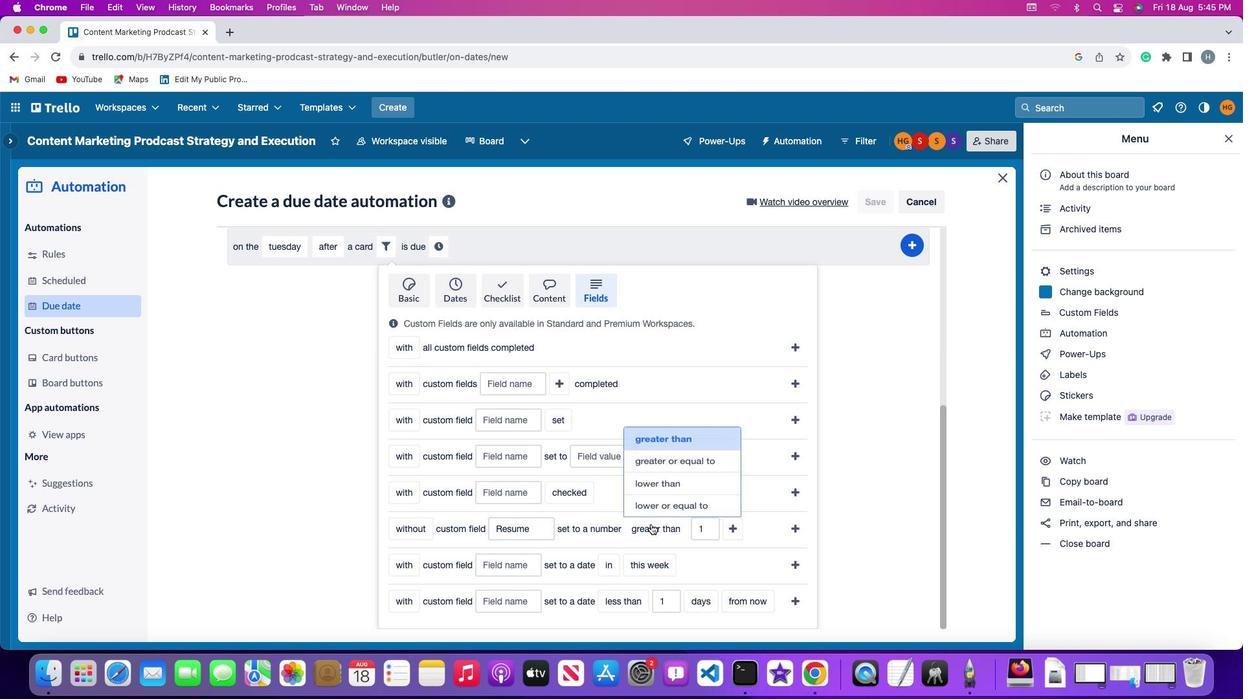 
Action: Mouse moved to (592, 459)
Screenshot: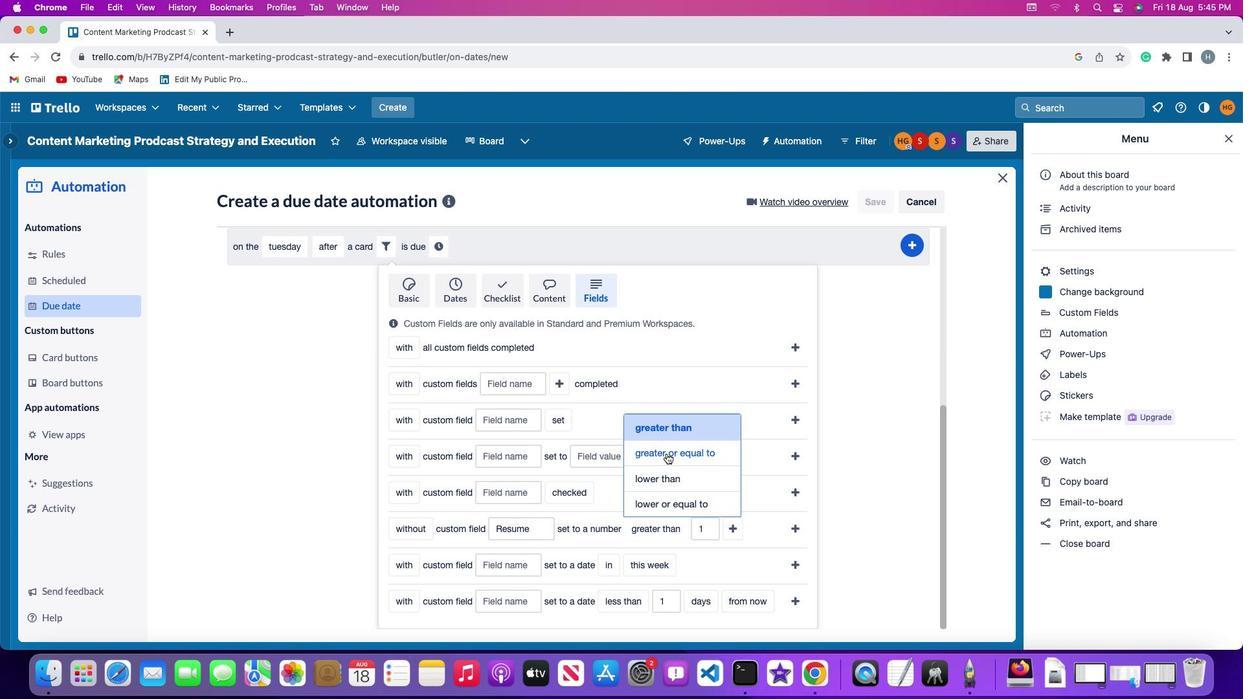
Action: Mouse pressed left at (592, 459)
Screenshot: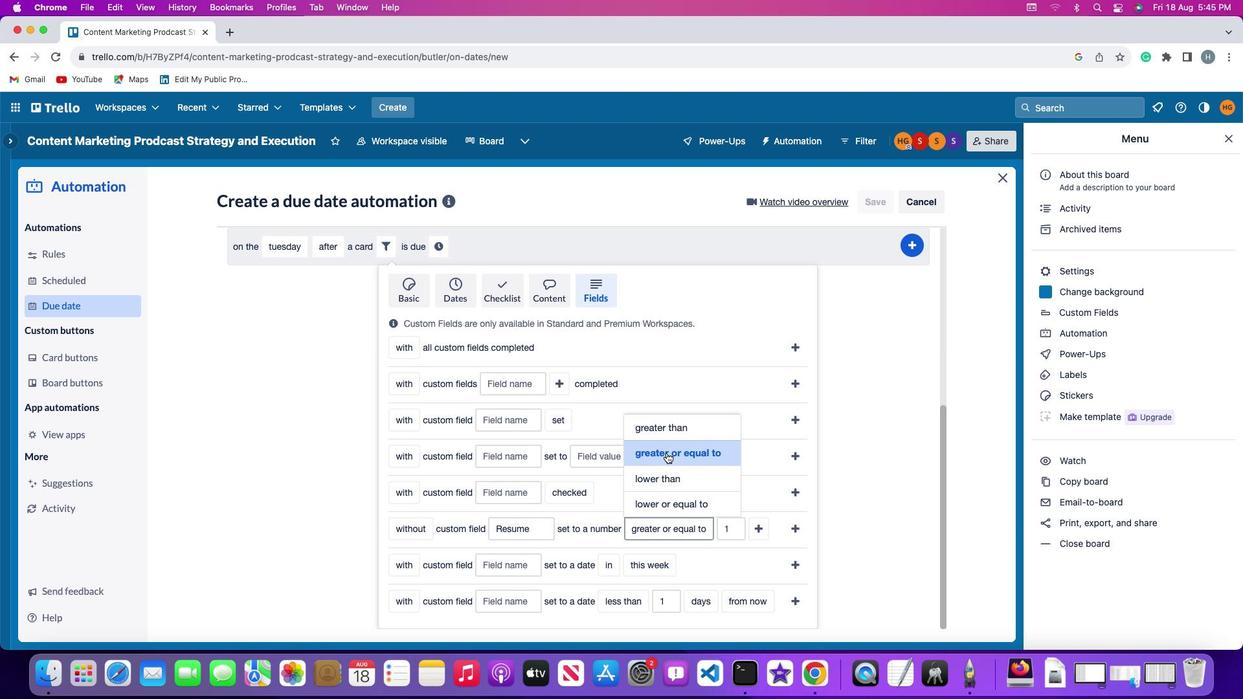 
Action: Mouse moved to (642, 527)
Screenshot: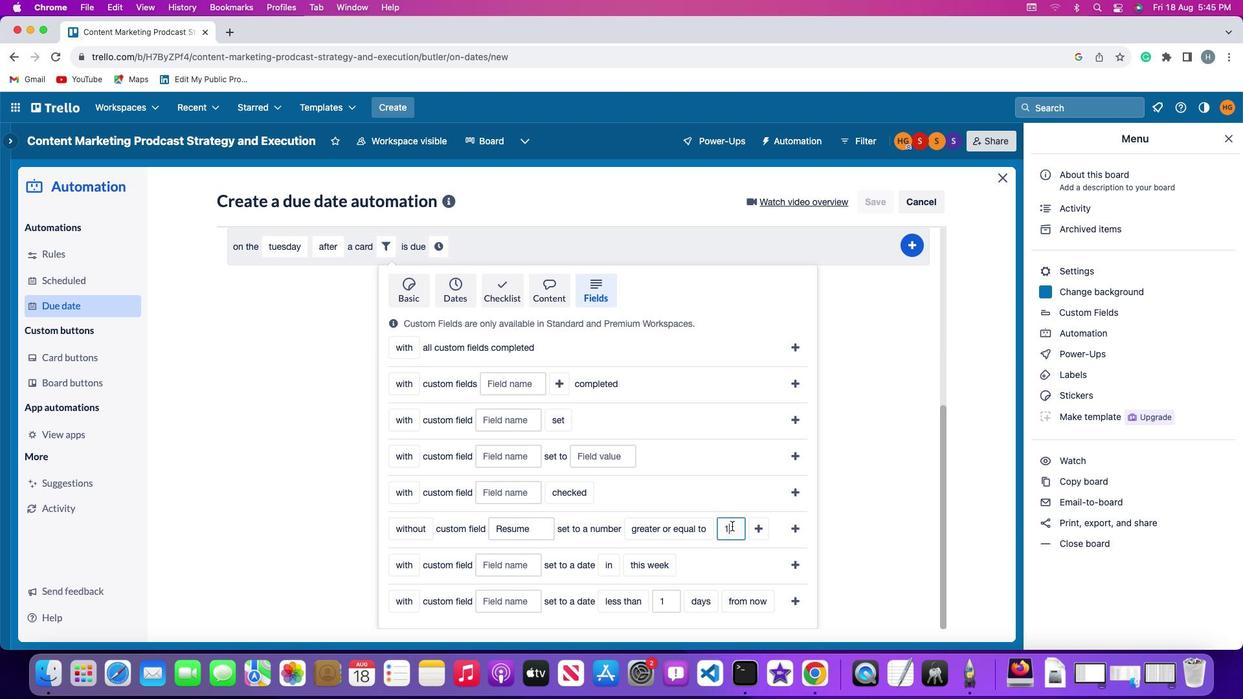 
Action: Mouse pressed left at (642, 527)
Screenshot: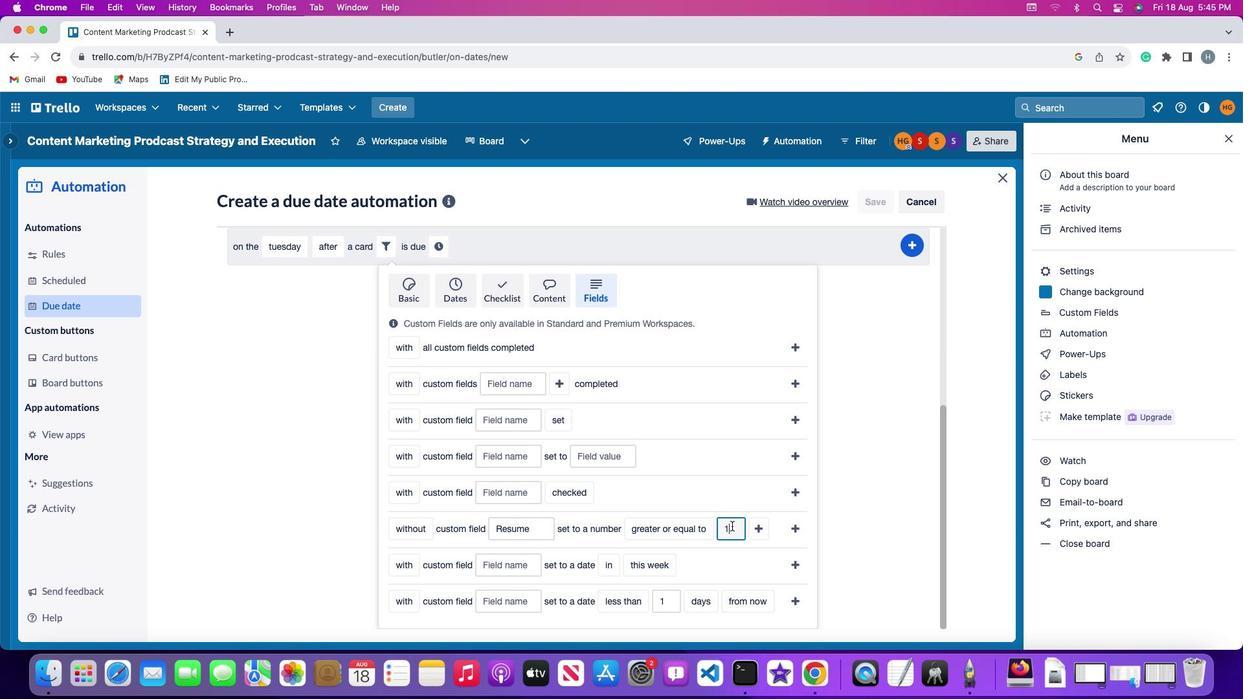 
Action: Key pressed Key.backspace
Screenshot: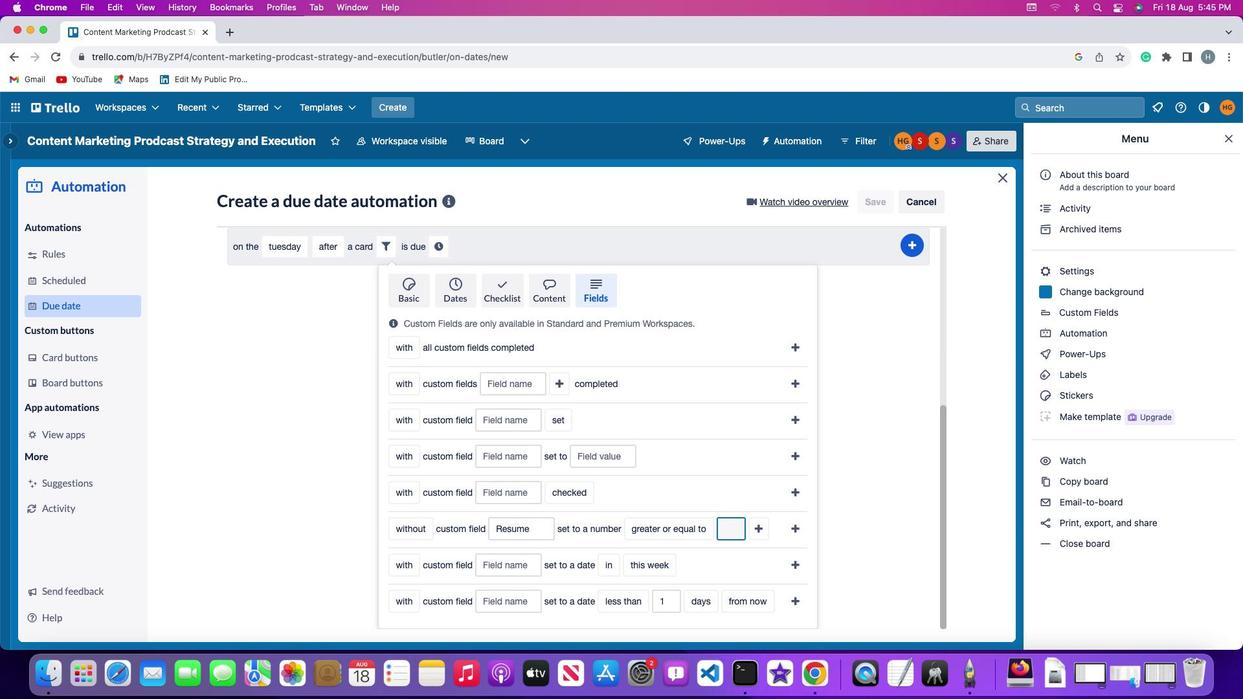 
Action: Mouse moved to (642, 528)
Screenshot: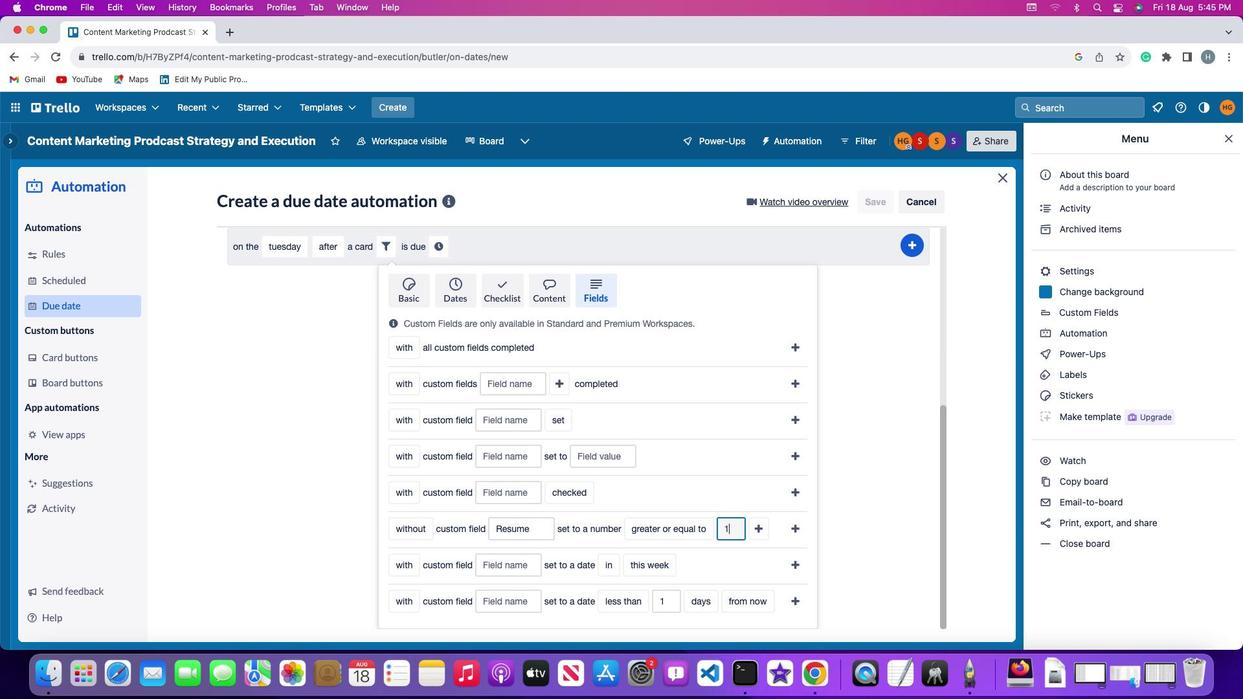 
Action: Key pressed '1'
Screenshot: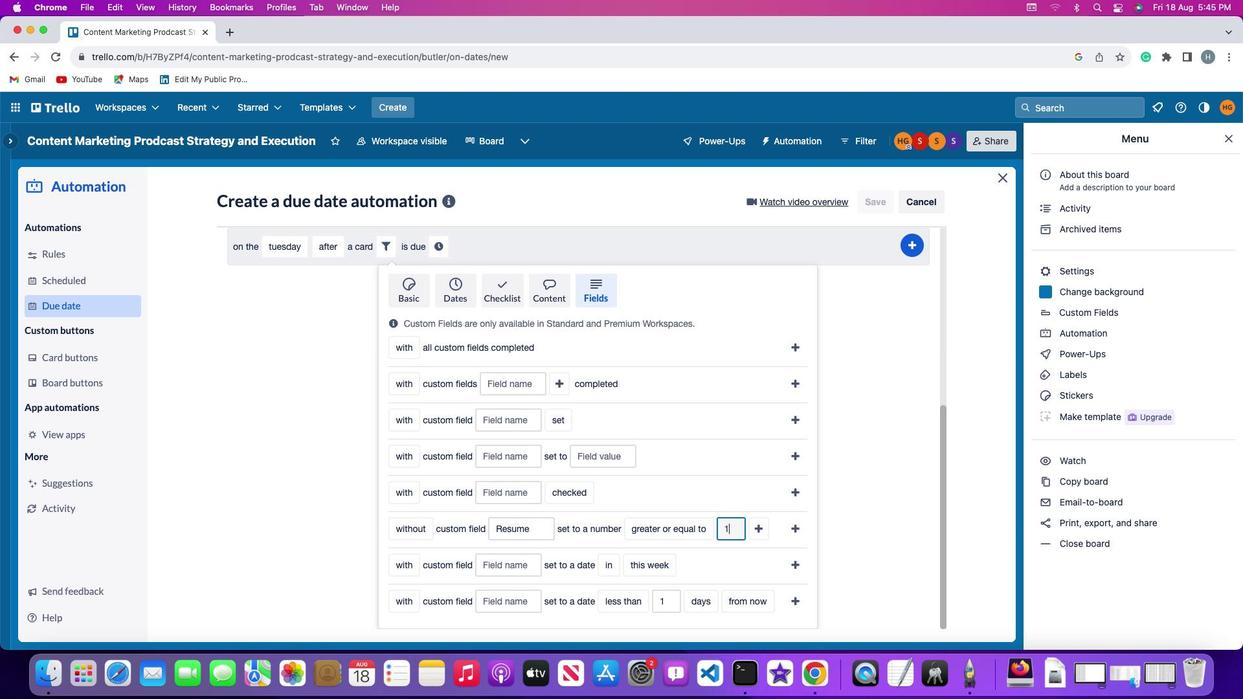 
Action: Mouse moved to (657, 529)
Screenshot: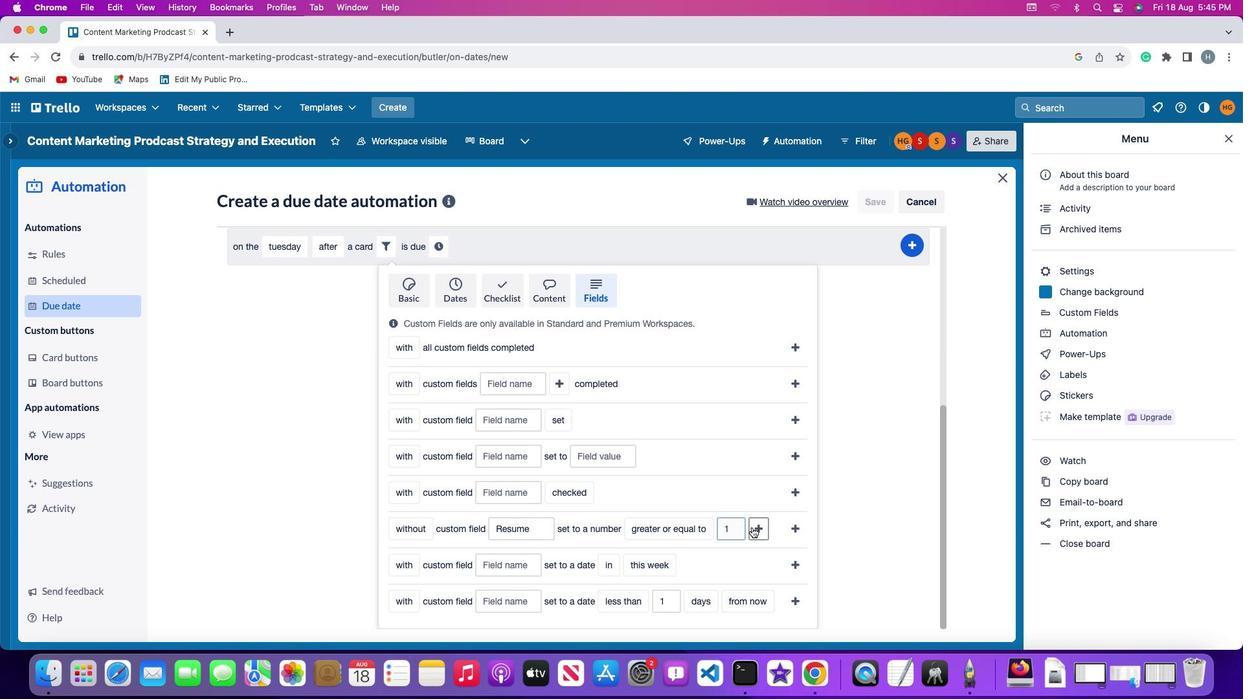 
Action: Mouse pressed left at (657, 529)
Screenshot: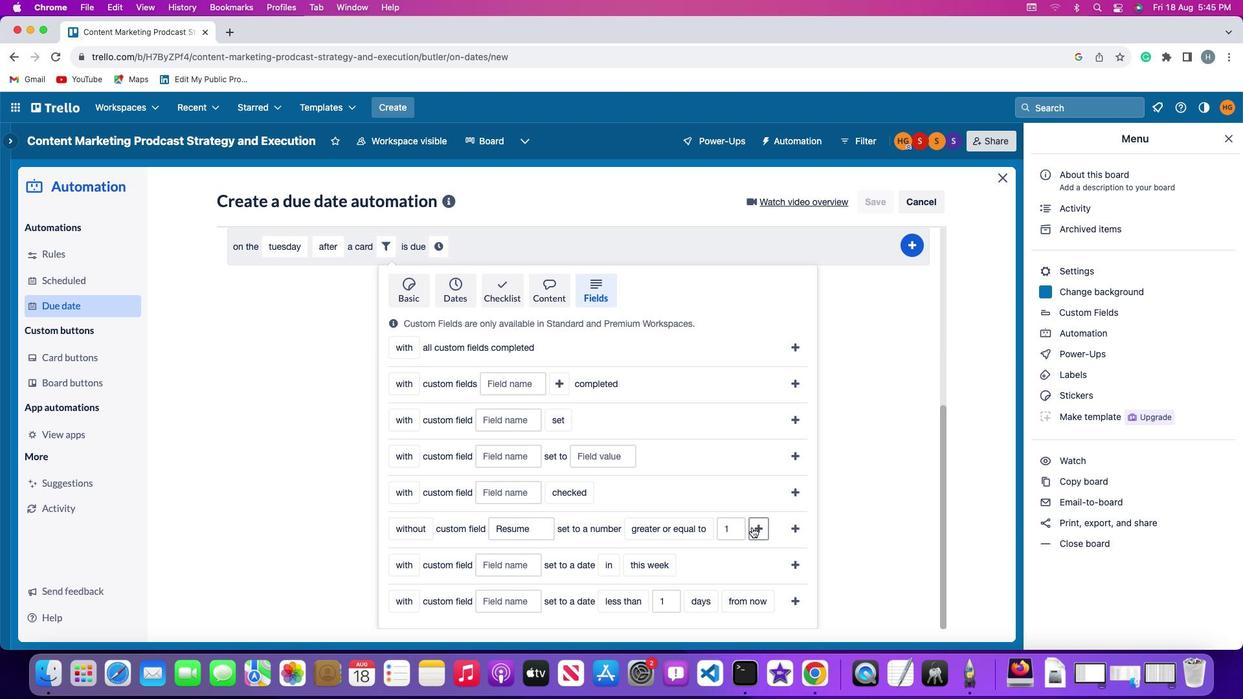 
Action: Mouse moved to (685, 531)
Screenshot: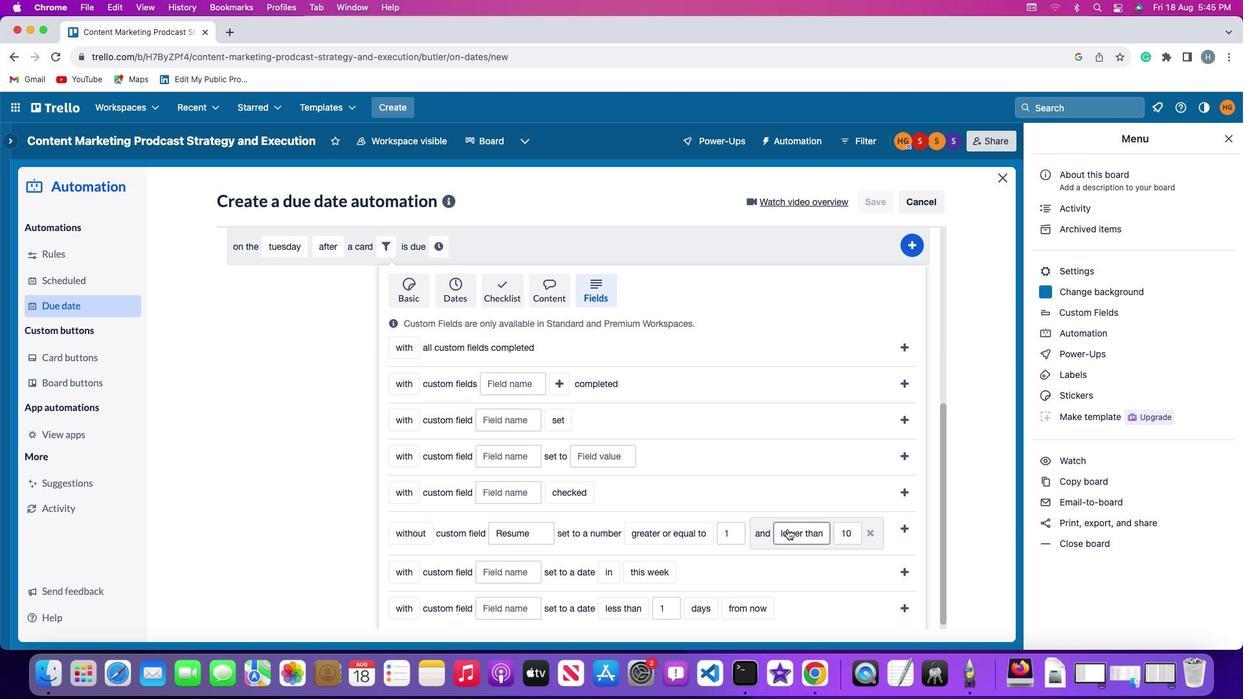 
Action: Mouse pressed left at (685, 531)
Screenshot: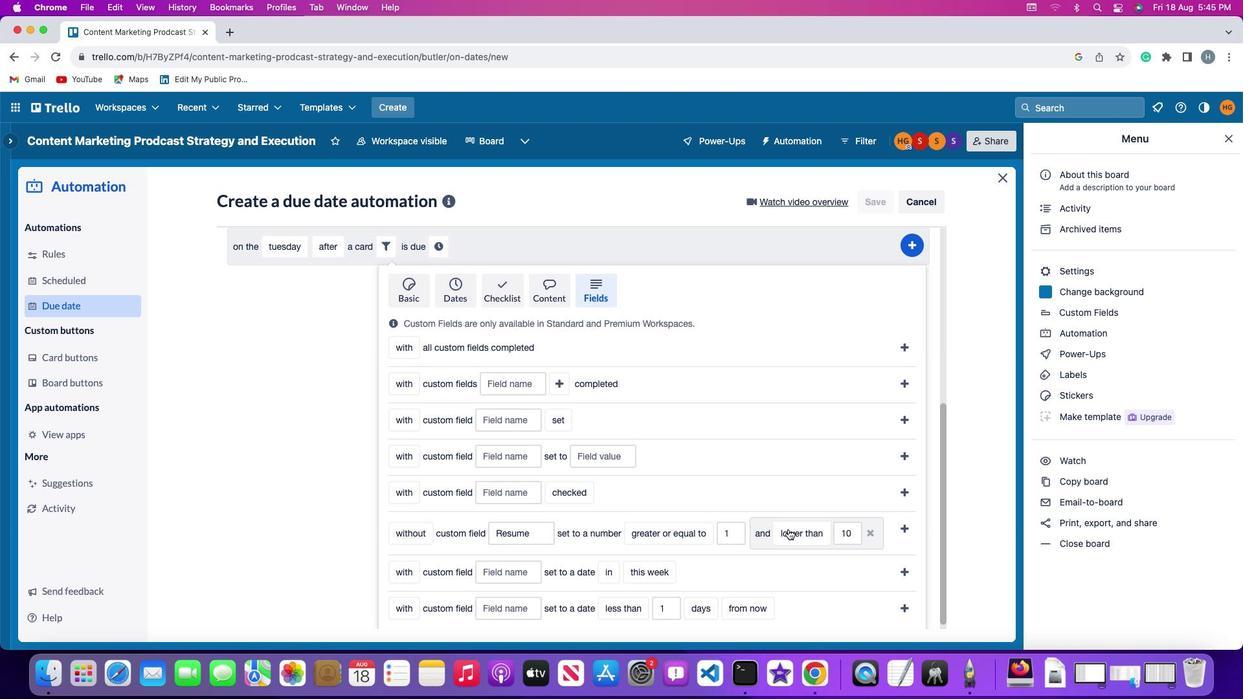 
Action: Mouse moved to (704, 462)
Screenshot: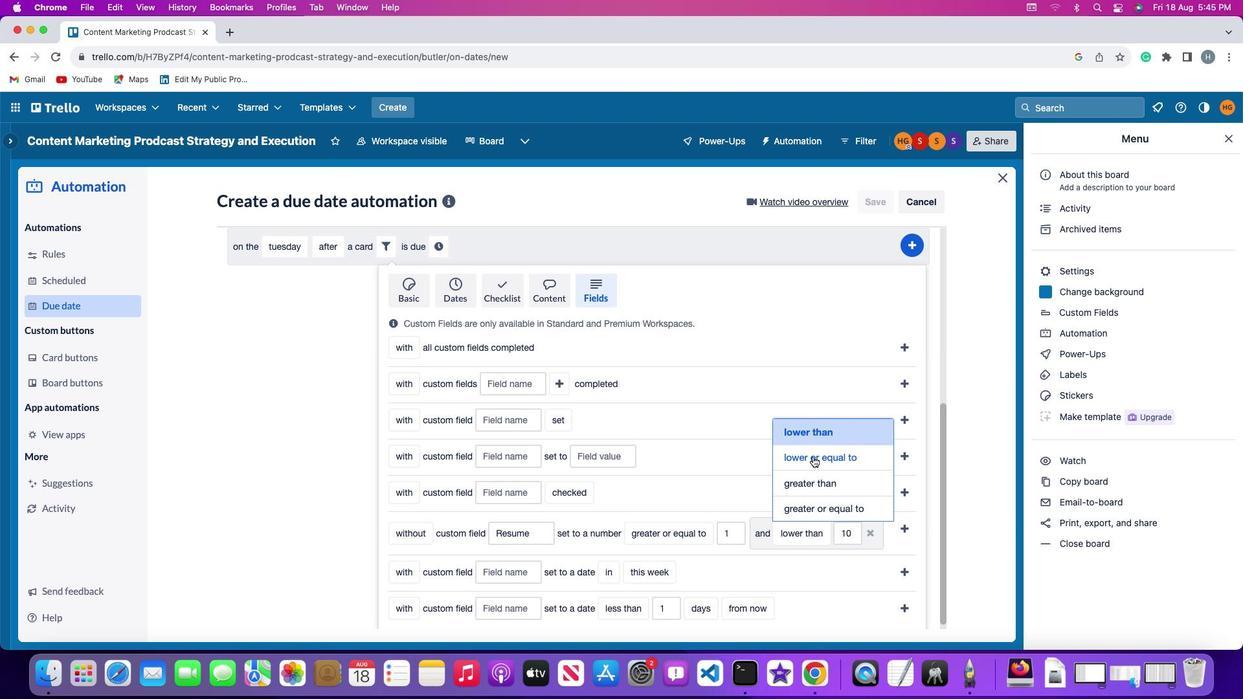 
Action: Mouse pressed left at (704, 462)
Screenshot: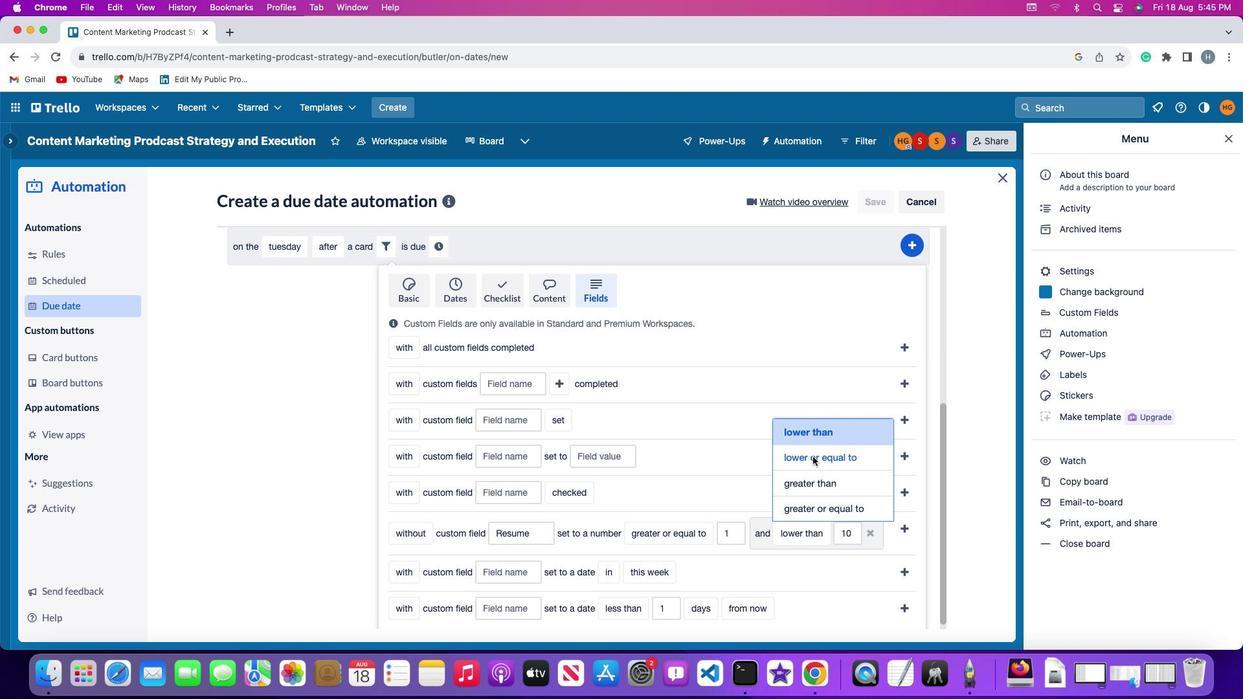 
Action: Mouse moved to (483, 552)
Screenshot: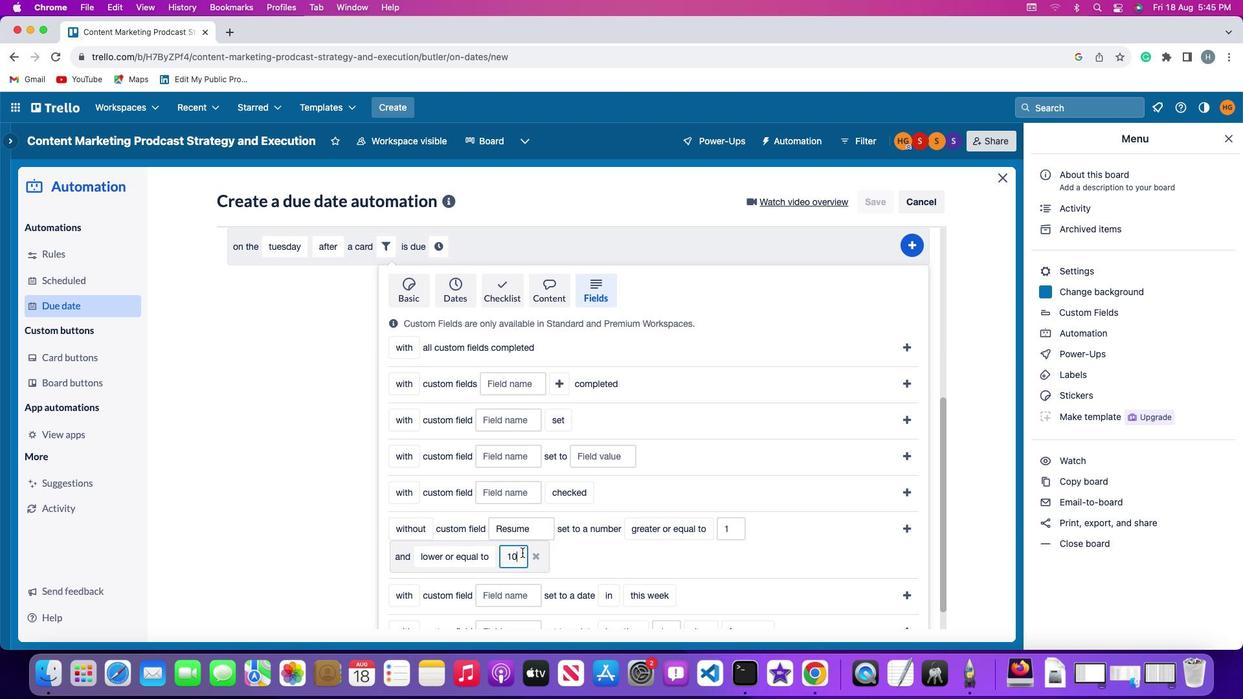 
Action: Mouse pressed left at (483, 552)
Screenshot: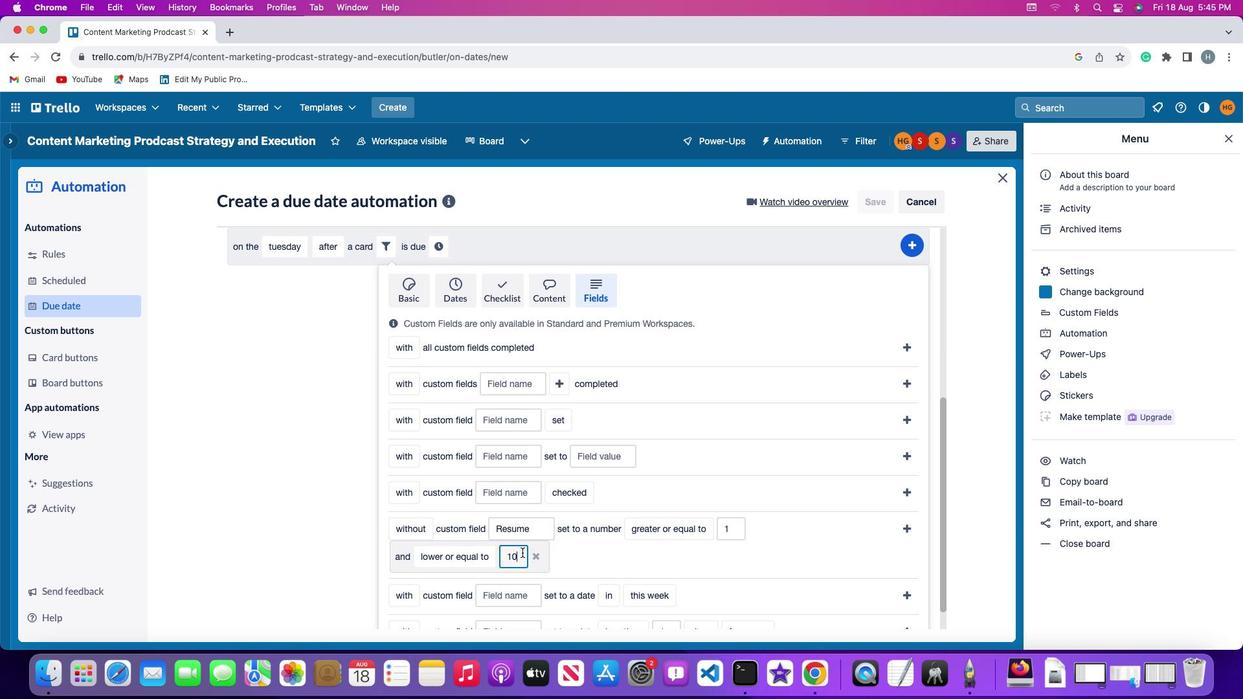 
Action: Key pressed Key.backspace
Screenshot: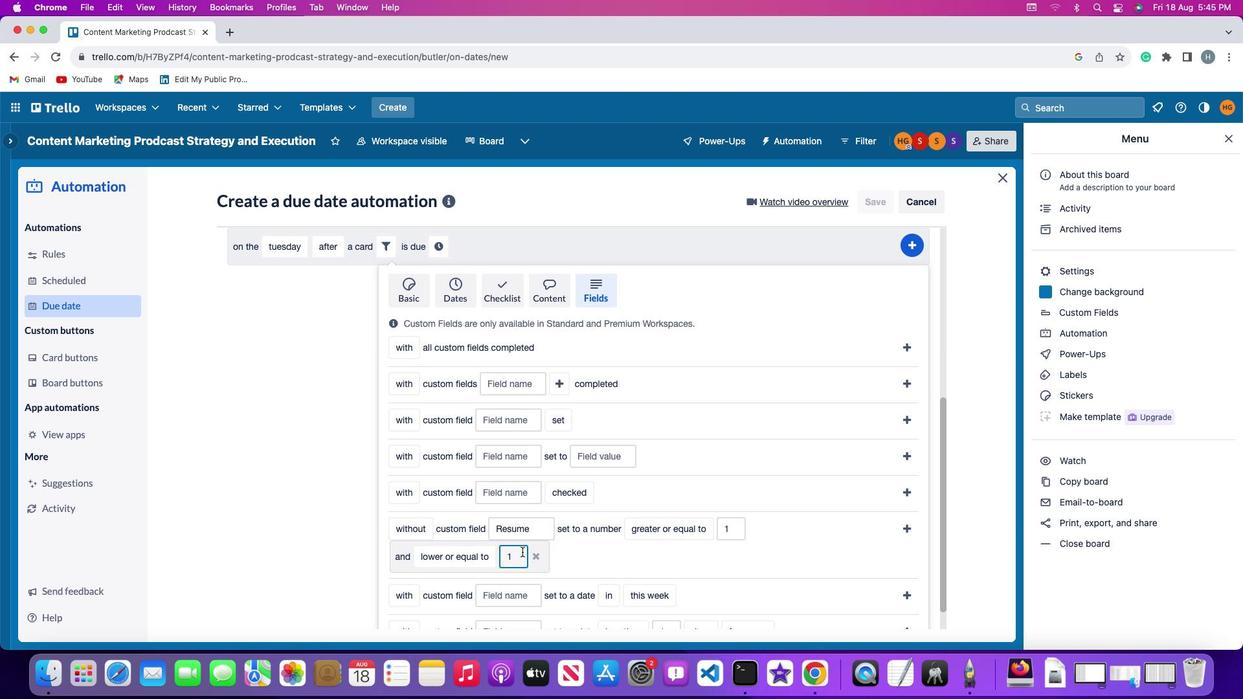 
Action: Mouse moved to (483, 551)
Screenshot: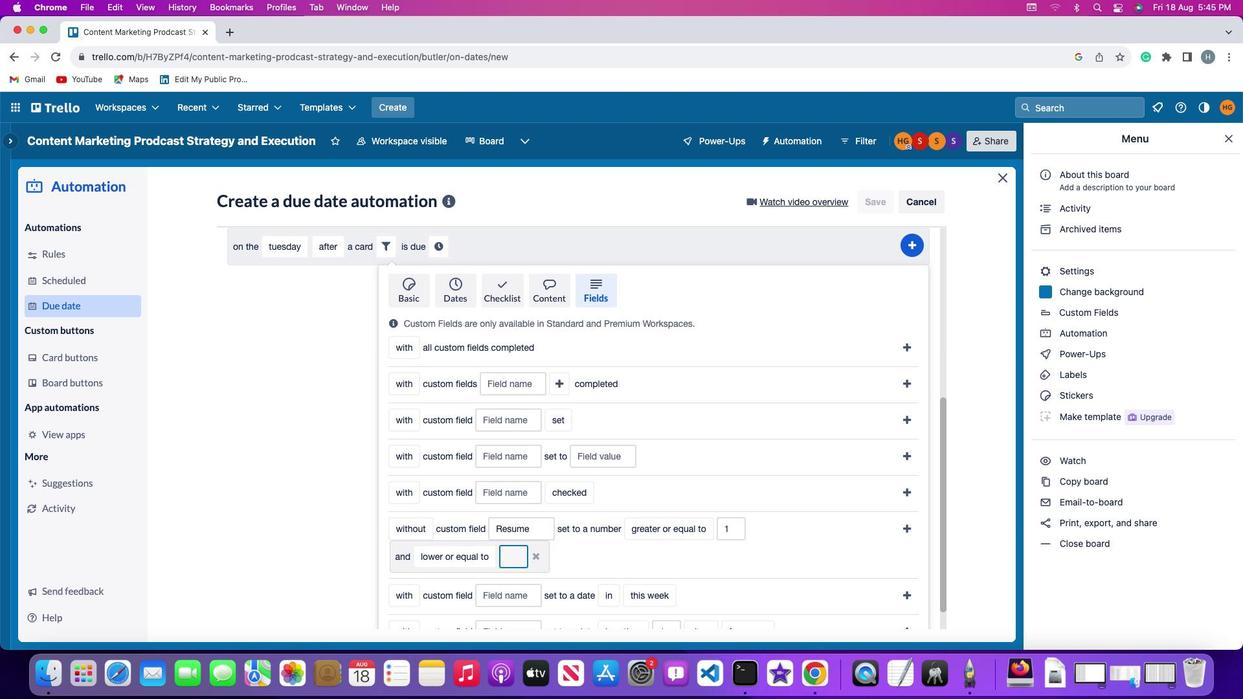 
Action: Key pressed Key.backspace'1''0'
Screenshot: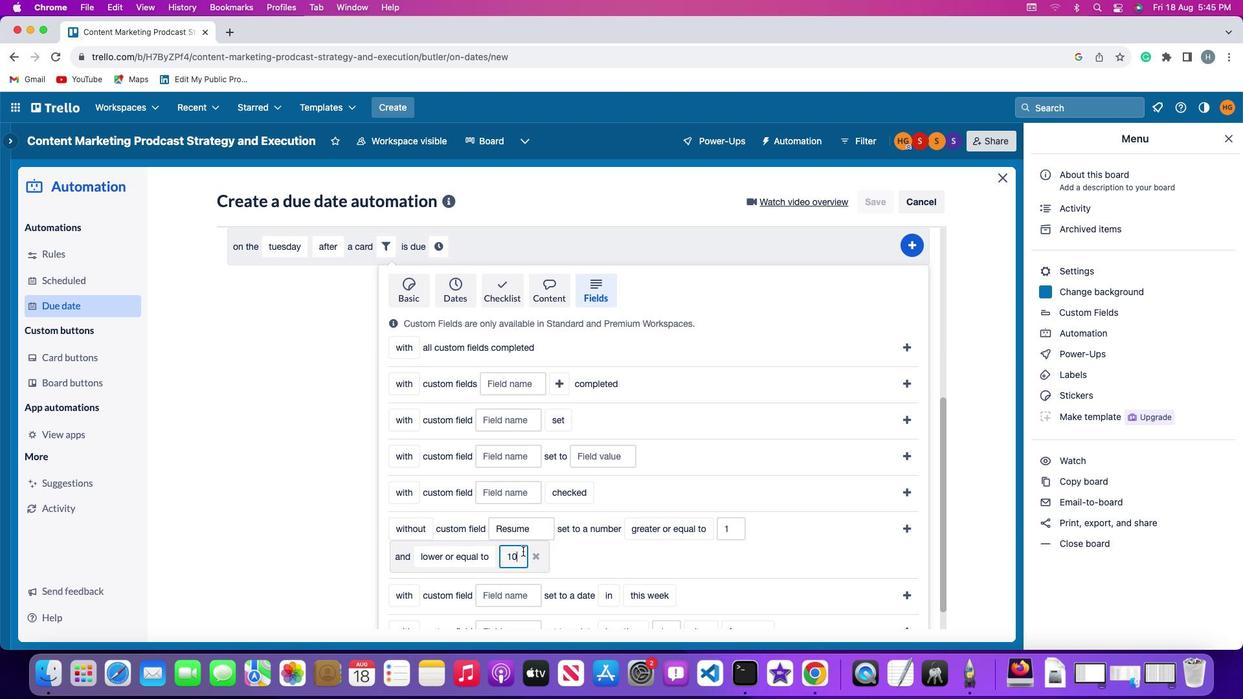 
Action: Mouse moved to (772, 527)
Screenshot: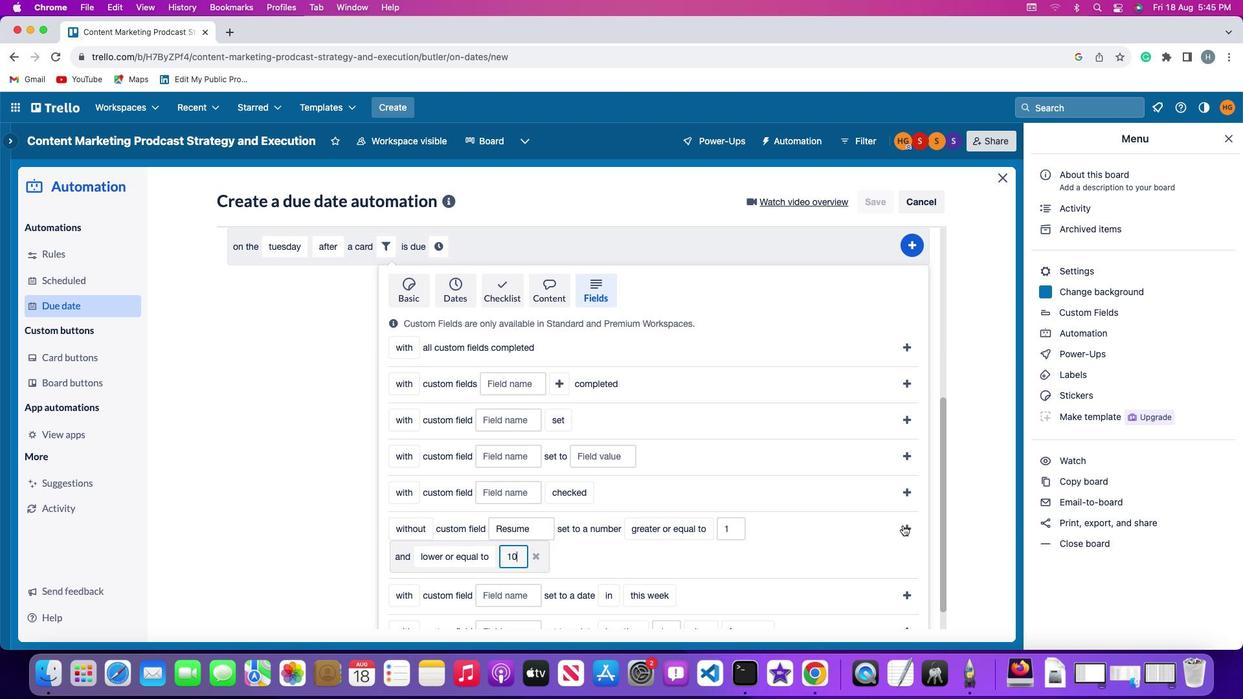 
Action: Mouse pressed left at (772, 527)
Screenshot: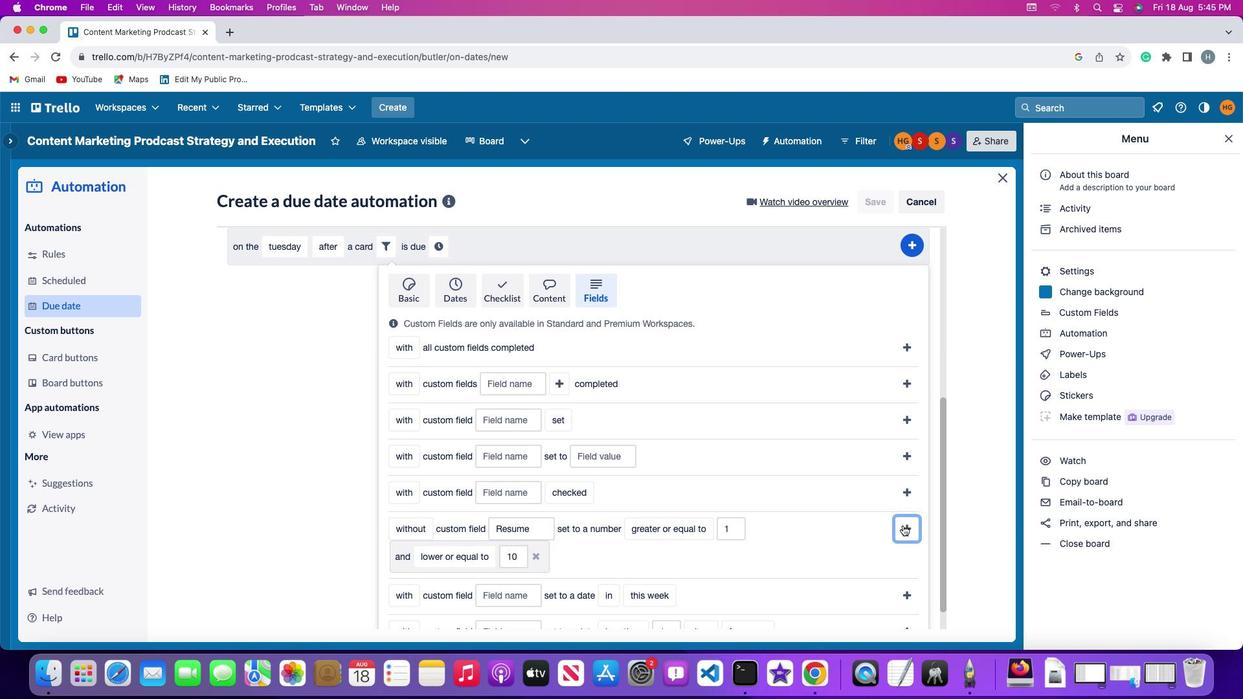 
Action: Mouse moved to (729, 562)
Screenshot: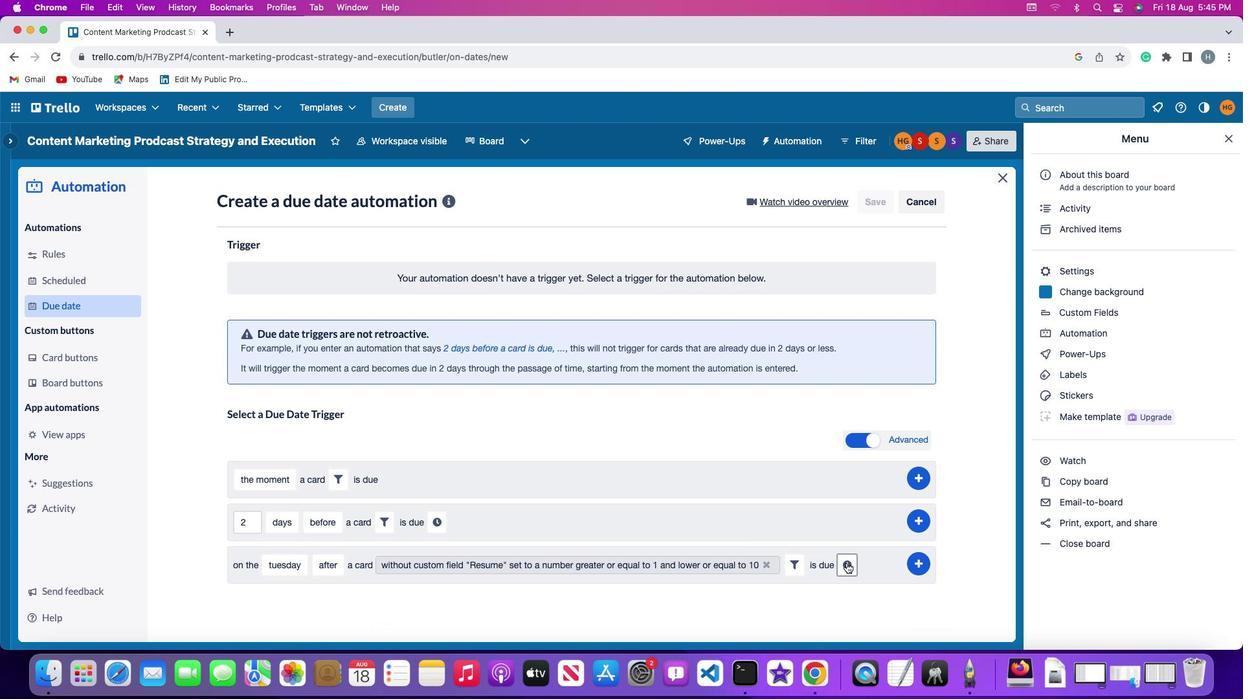 
Action: Mouse pressed left at (729, 562)
Screenshot: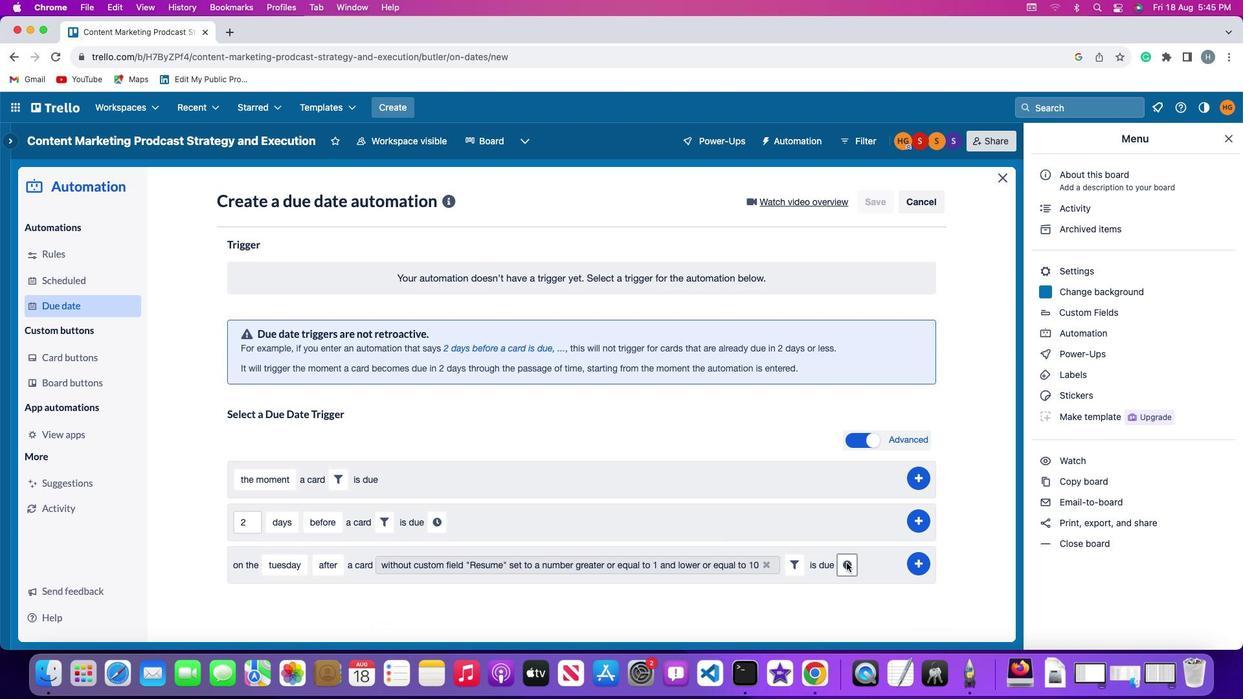 
Action: Mouse moved to (292, 595)
Screenshot: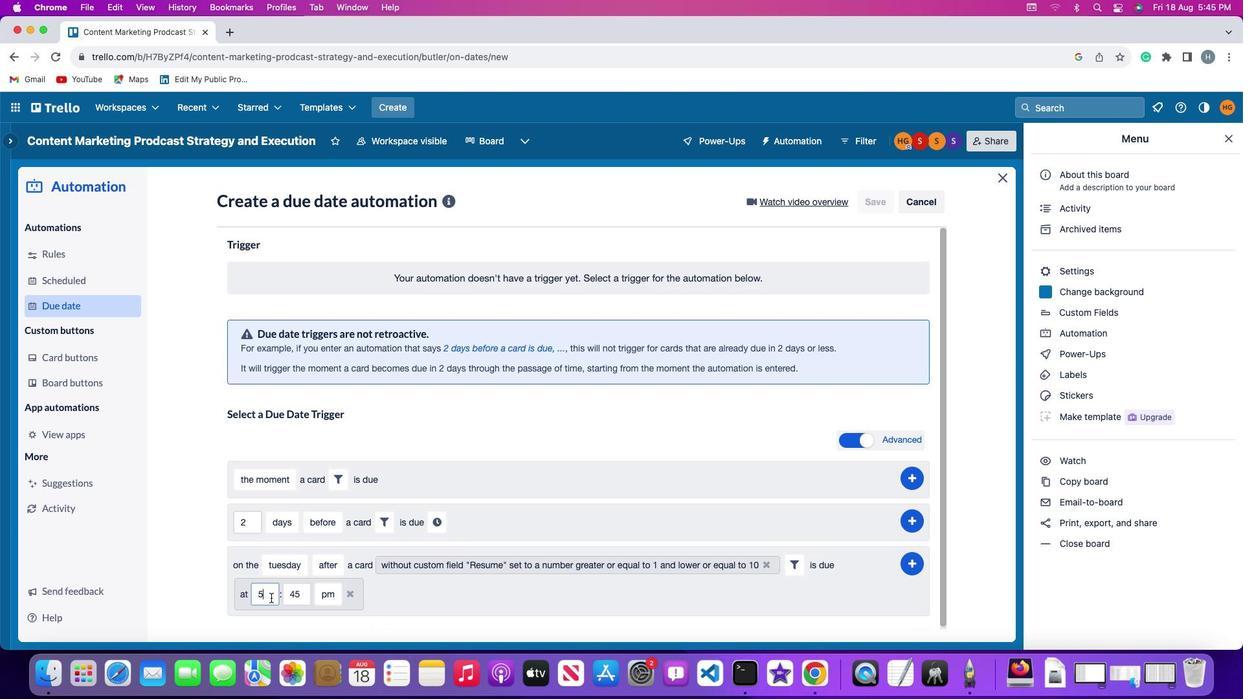 
Action: Mouse pressed left at (292, 595)
Screenshot: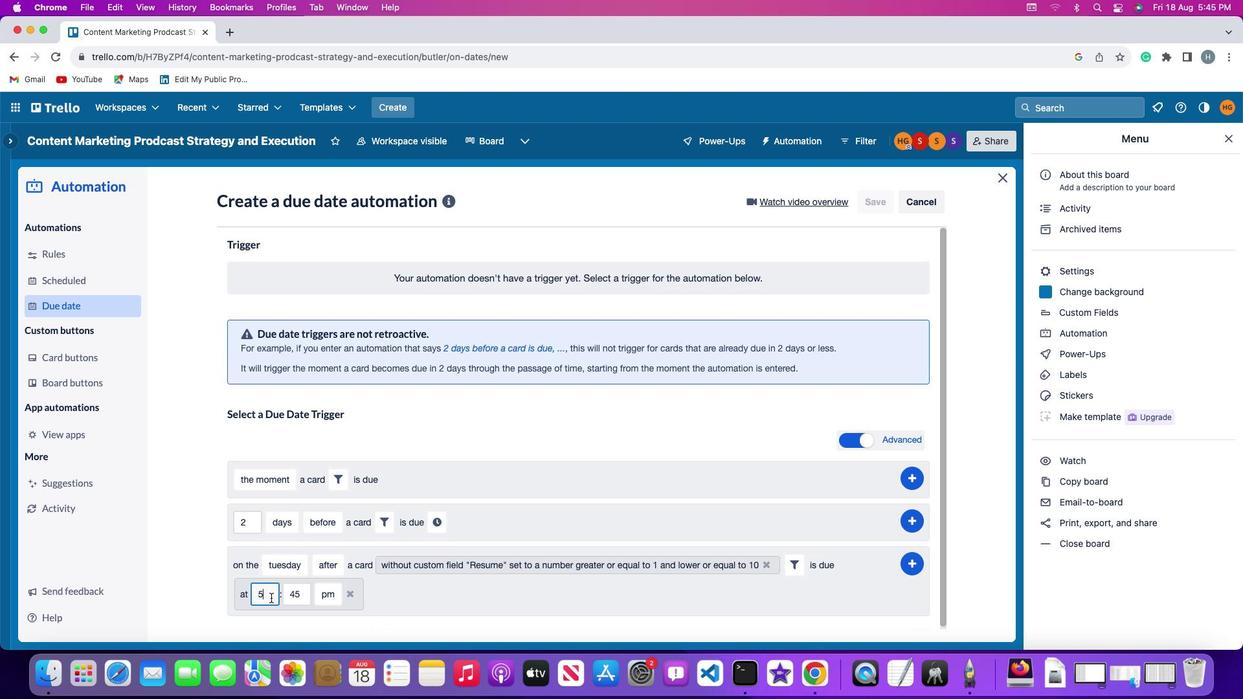 
Action: Key pressed Key.backspace
Screenshot: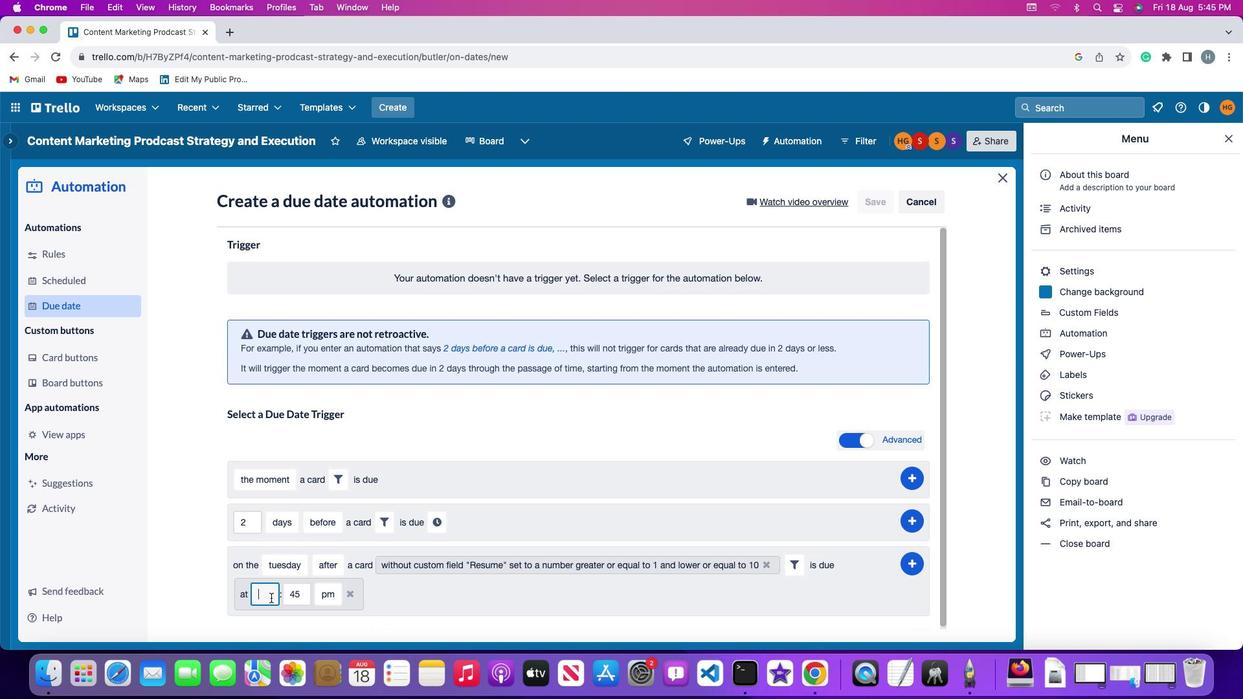 
Action: Mouse moved to (292, 595)
Screenshot: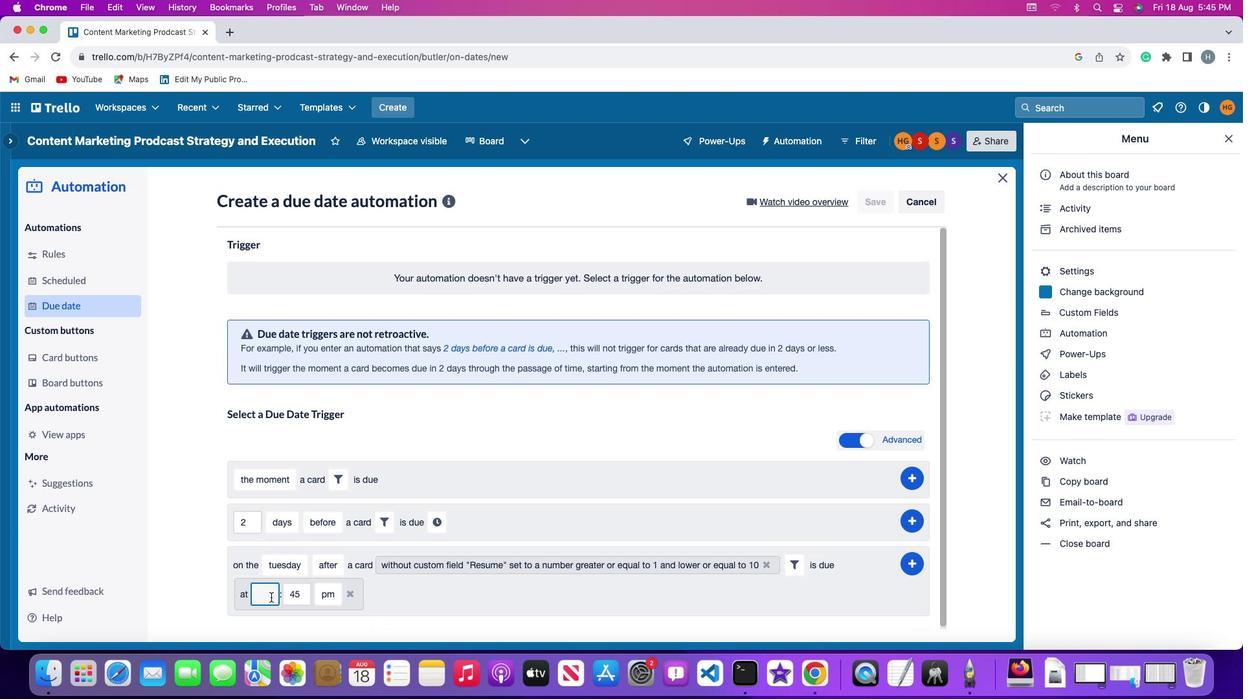 
Action: Key pressed '1''1'
Screenshot: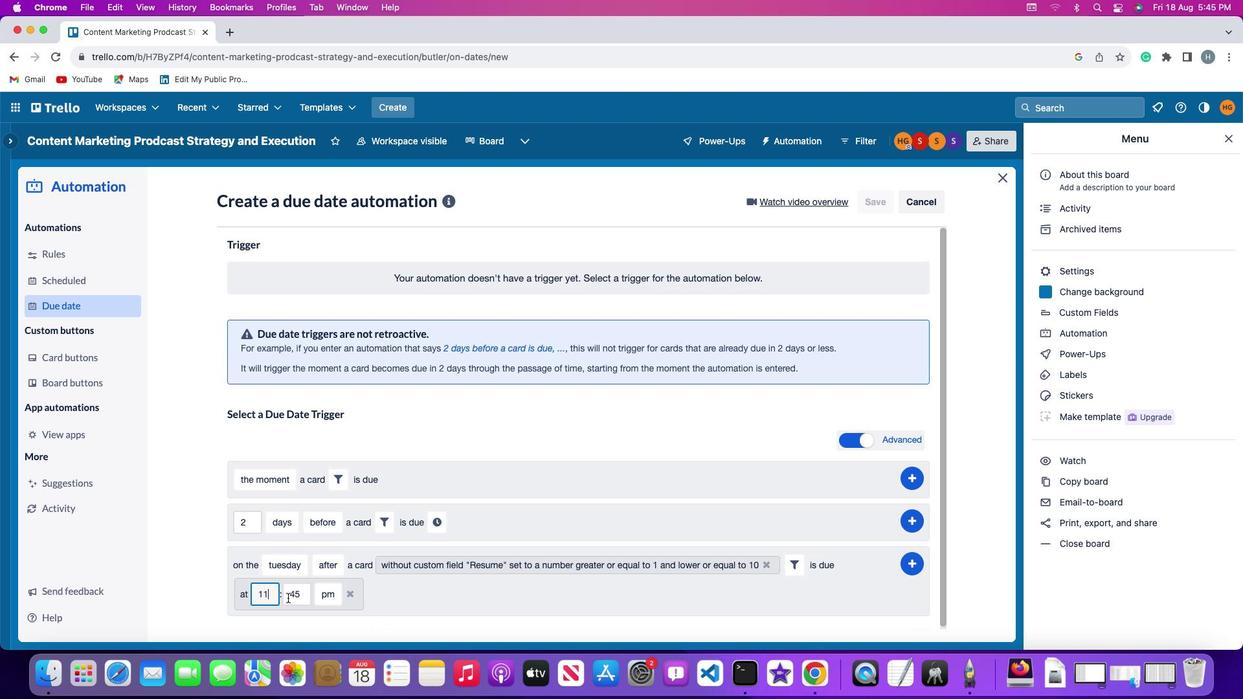 
Action: Mouse moved to (319, 593)
Screenshot: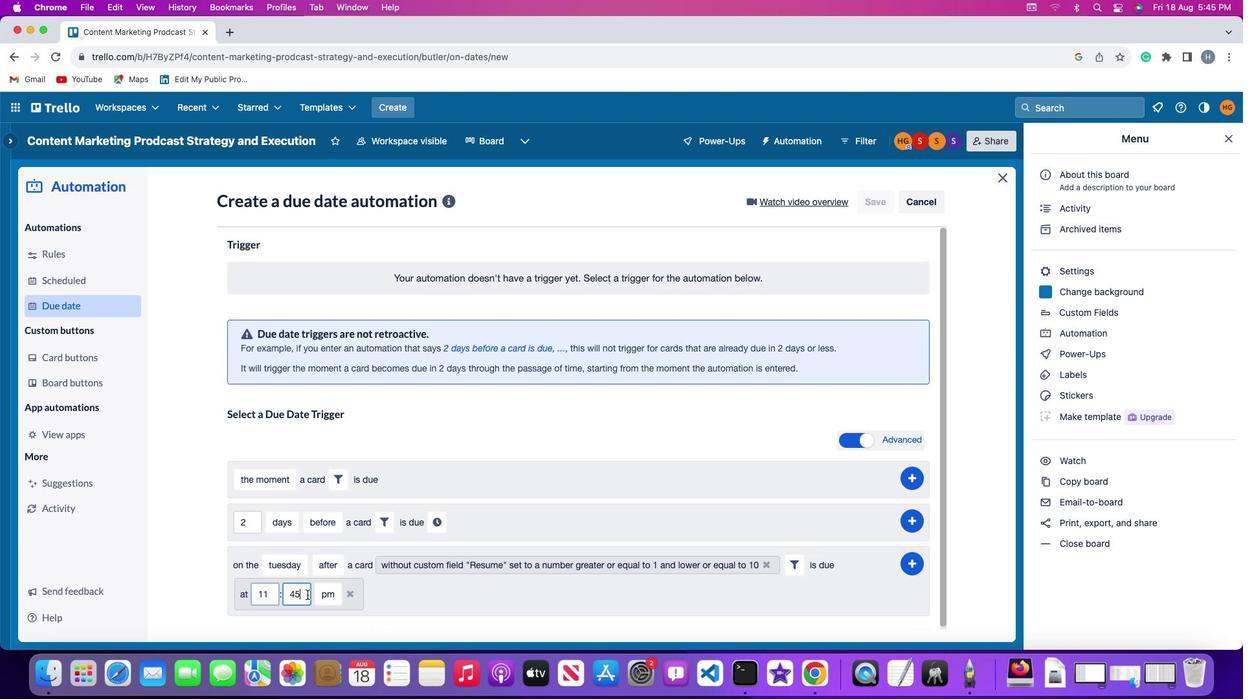 
Action: Mouse pressed left at (319, 593)
Screenshot: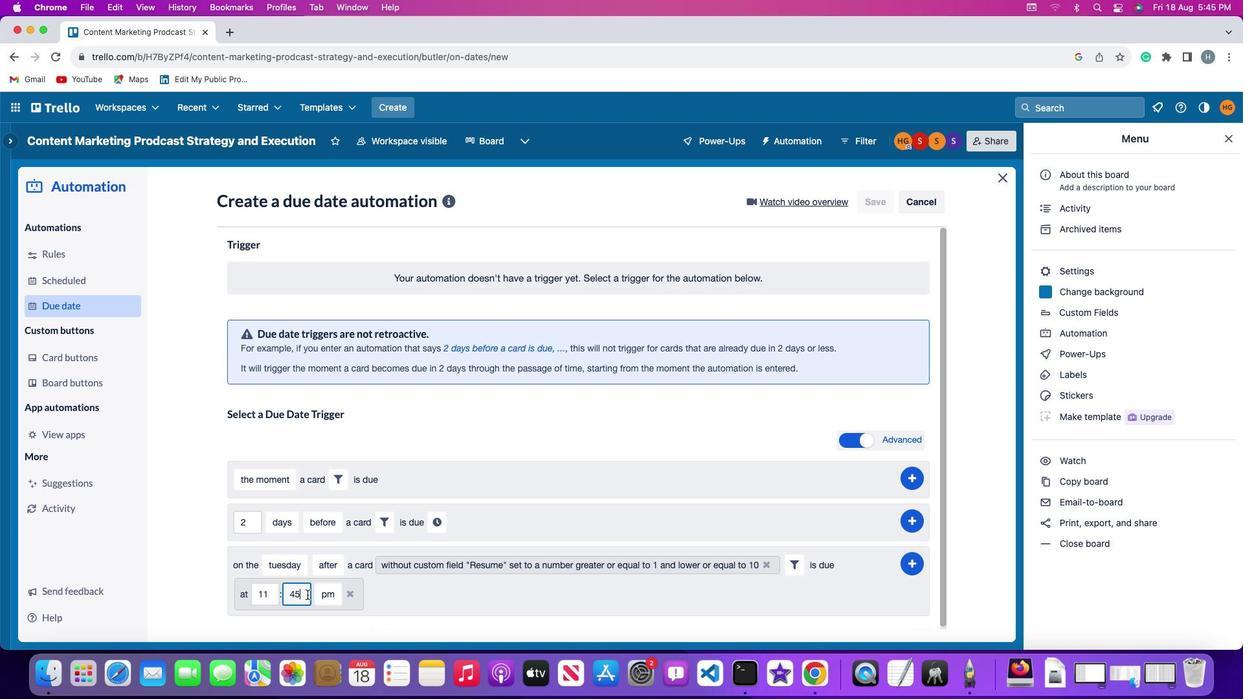
Action: Key pressed Key.backspaceKey.backspace
Screenshot: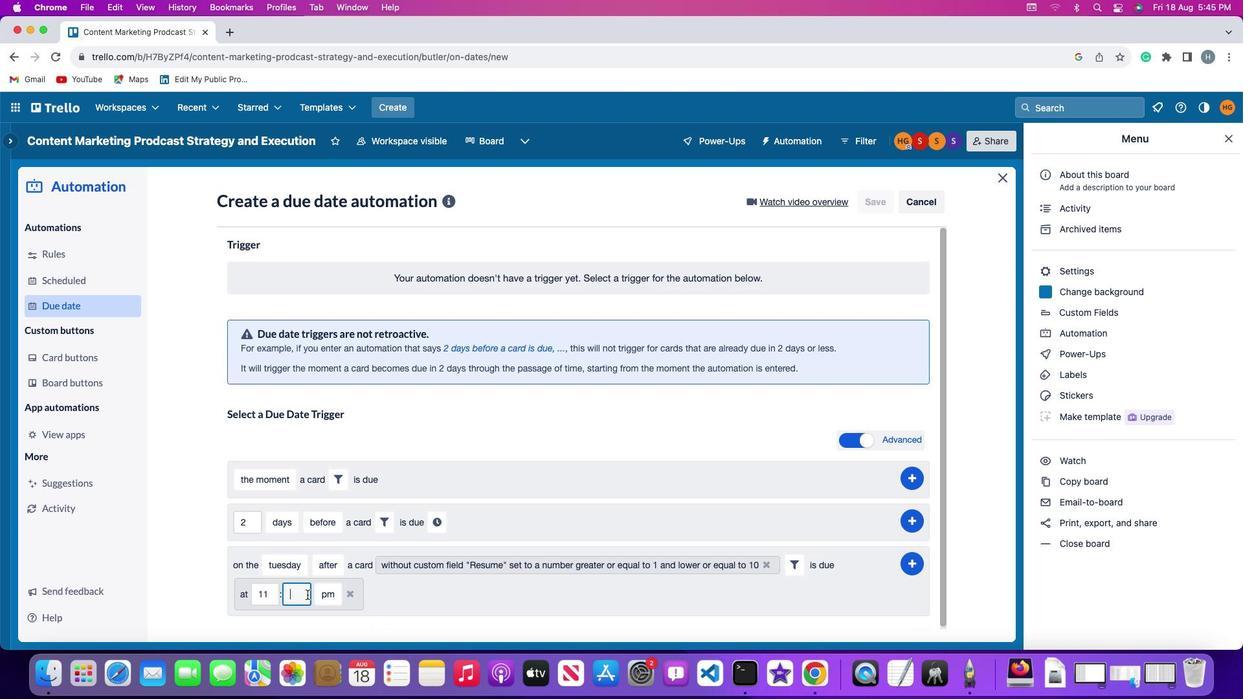 
Action: Mouse moved to (318, 592)
Screenshot: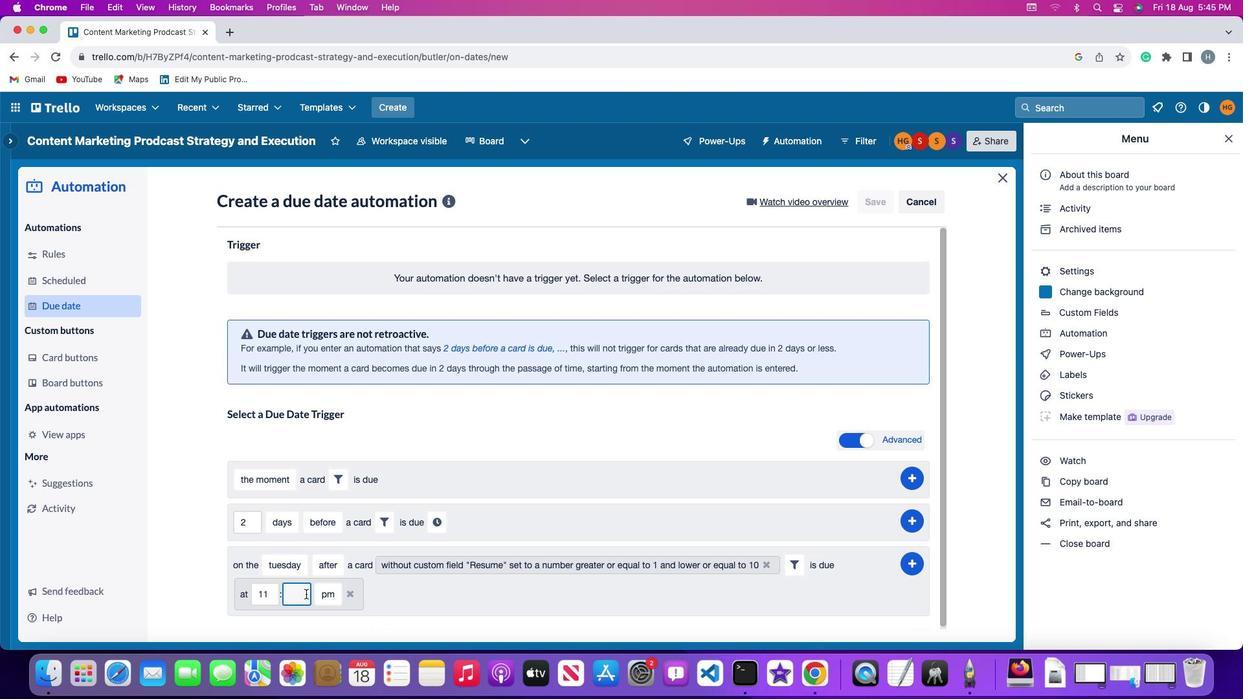 
Action: Key pressed '0''0'
Screenshot: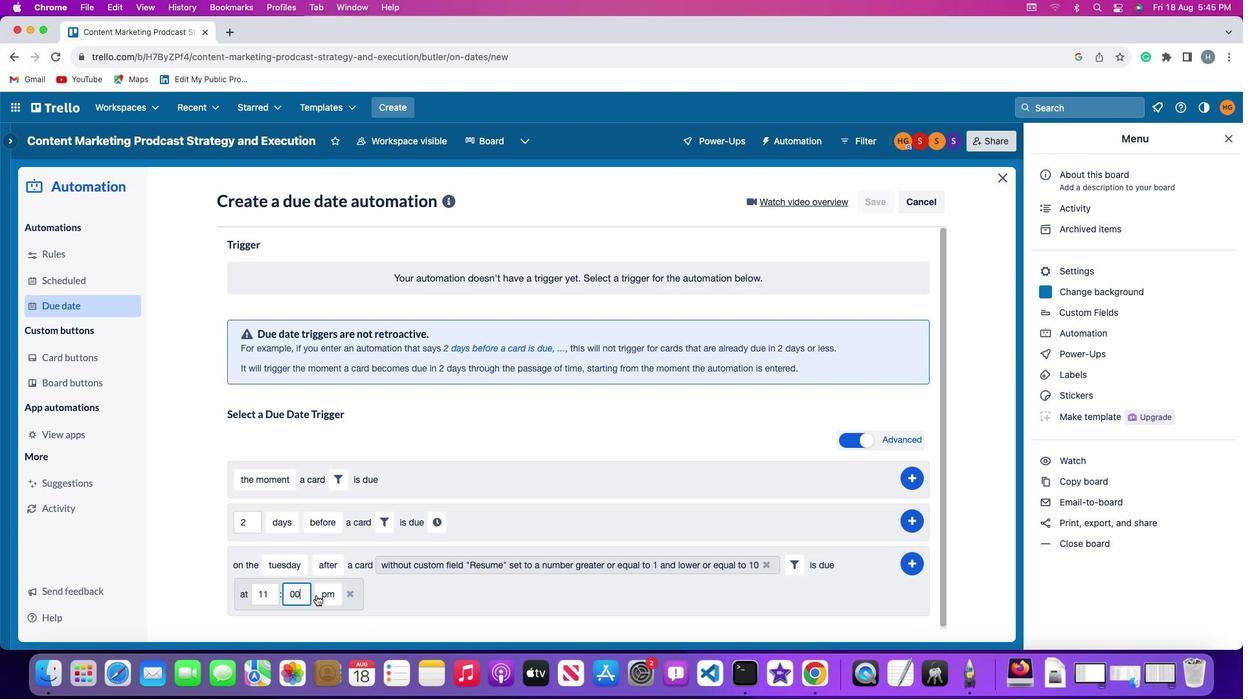 
Action: Mouse moved to (331, 591)
Screenshot: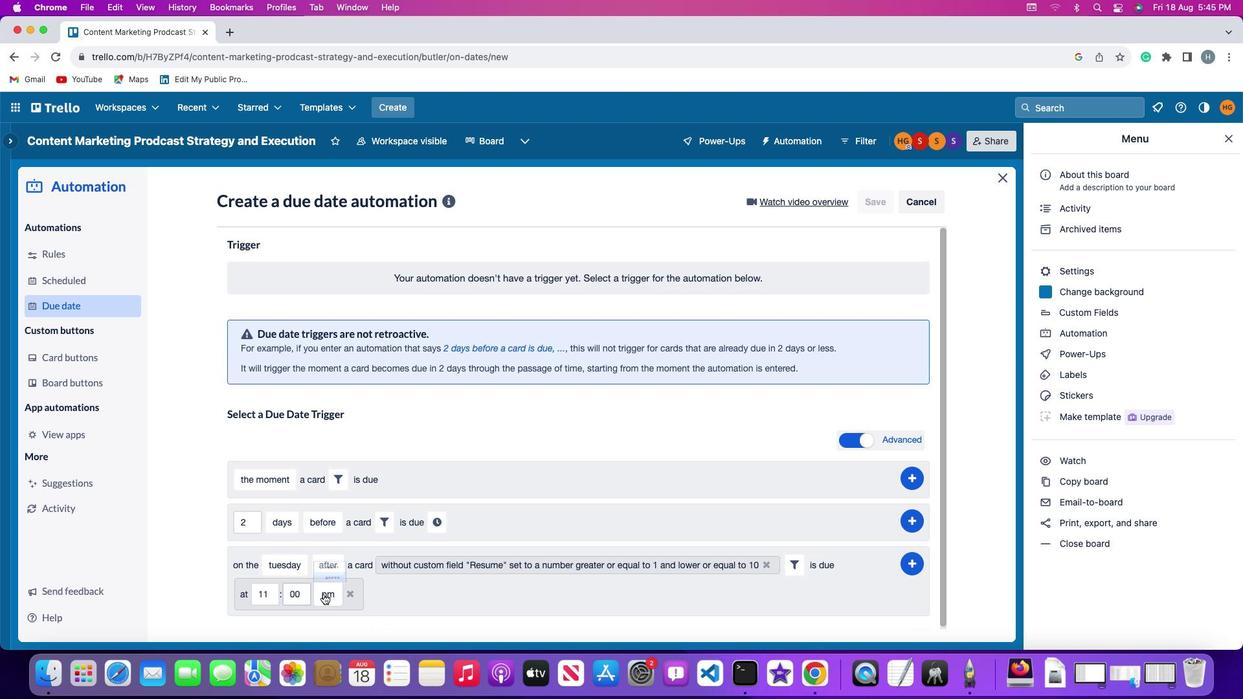 
Action: Mouse pressed left at (331, 591)
Screenshot: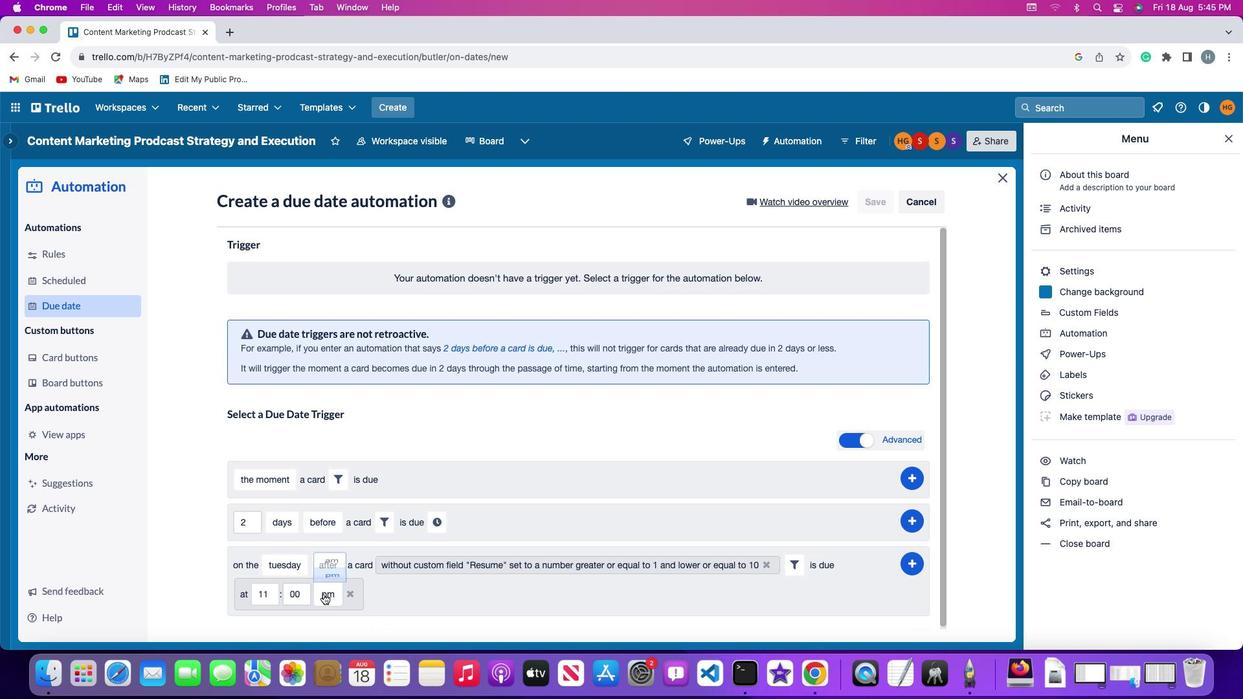 
Action: Mouse moved to (341, 548)
Screenshot: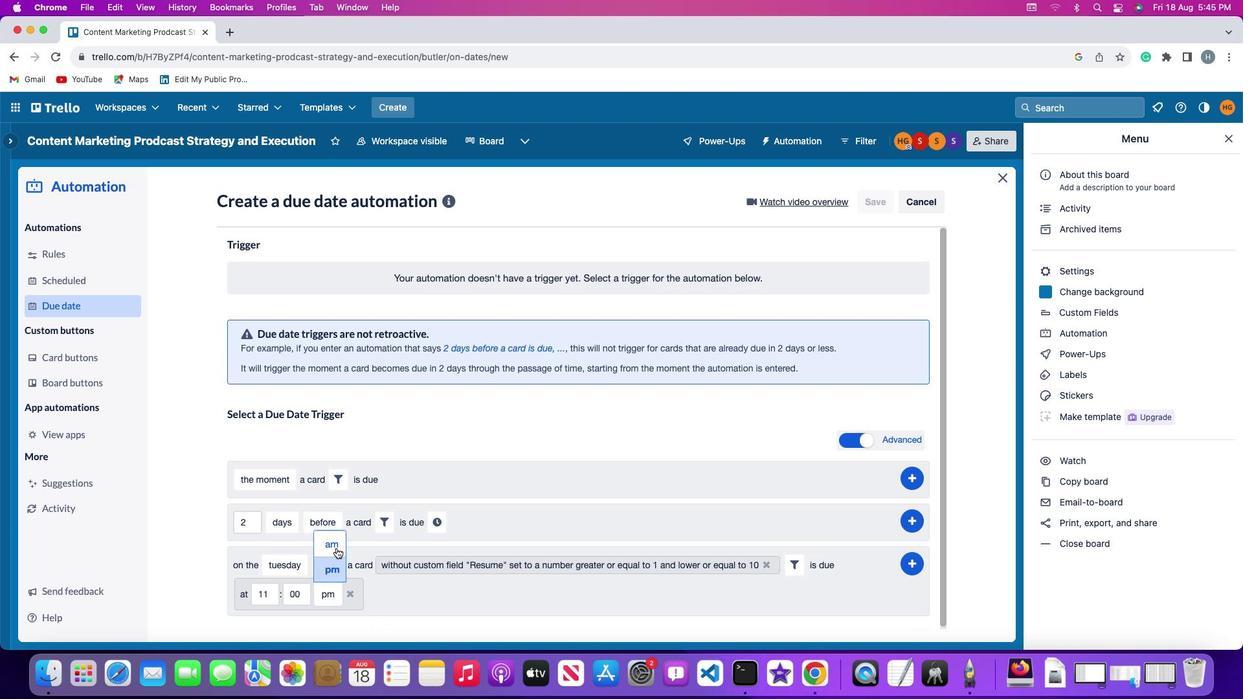 
Action: Mouse pressed left at (341, 548)
Screenshot: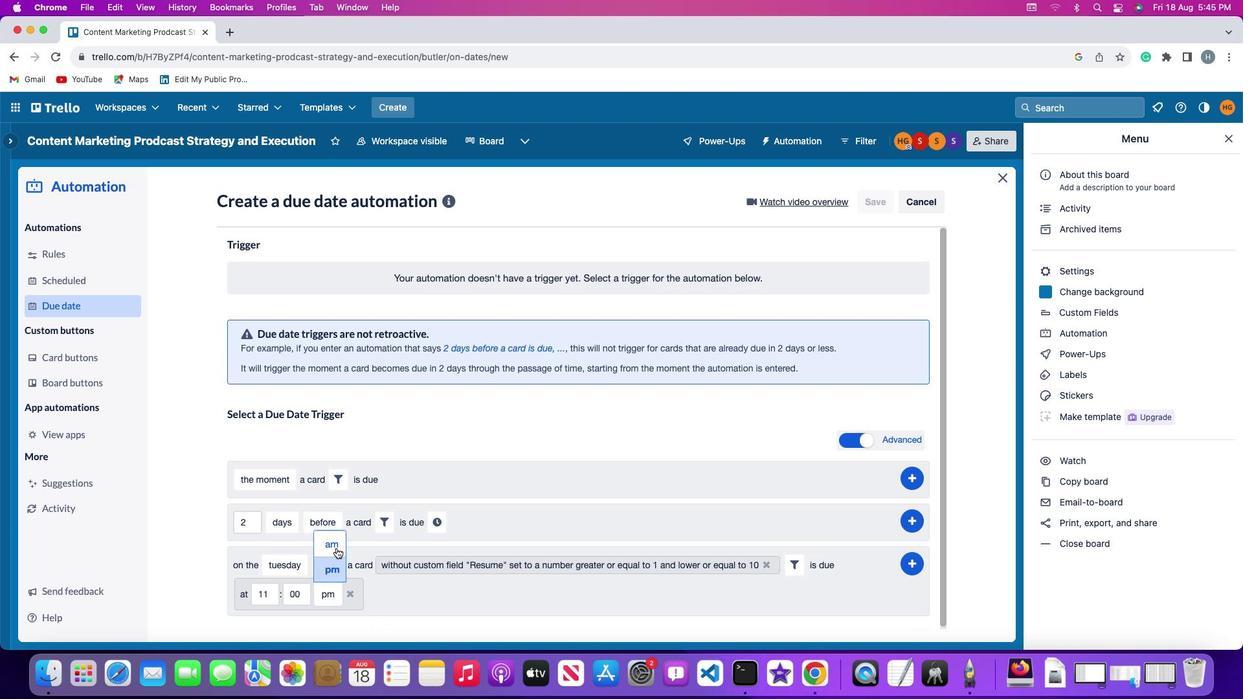 
Action: Mouse moved to (781, 563)
Screenshot: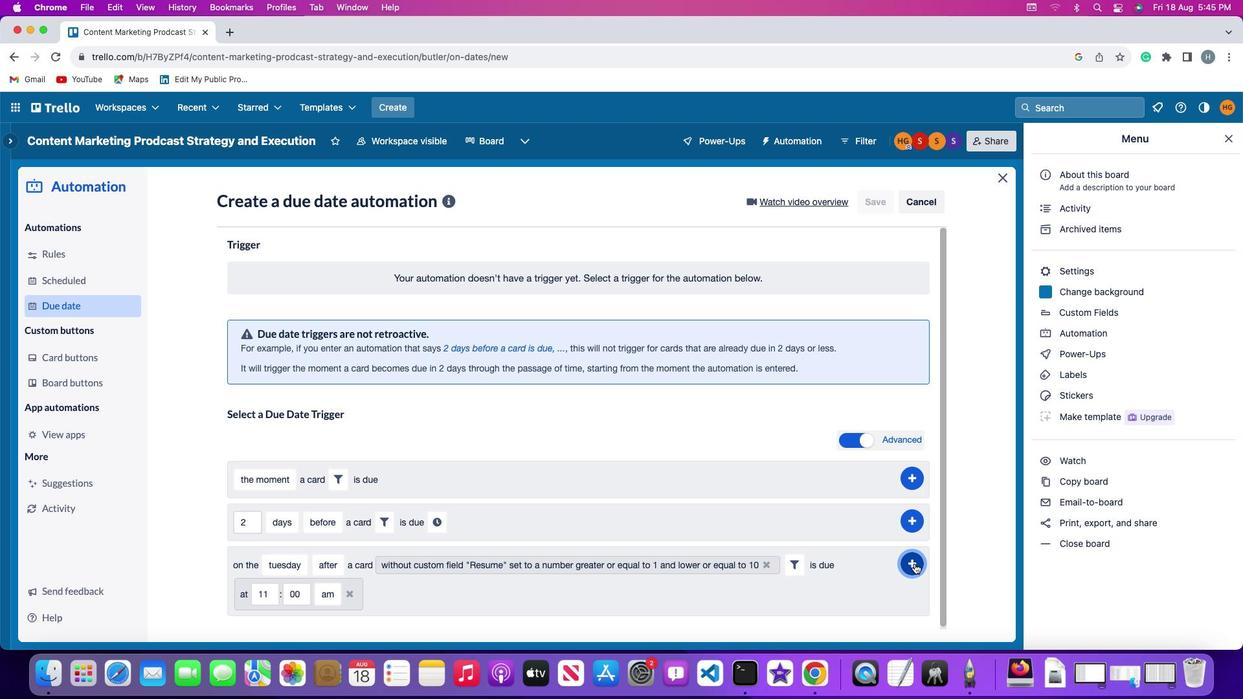 
Action: Mouse pressed left at (781, 563)
Screenshot: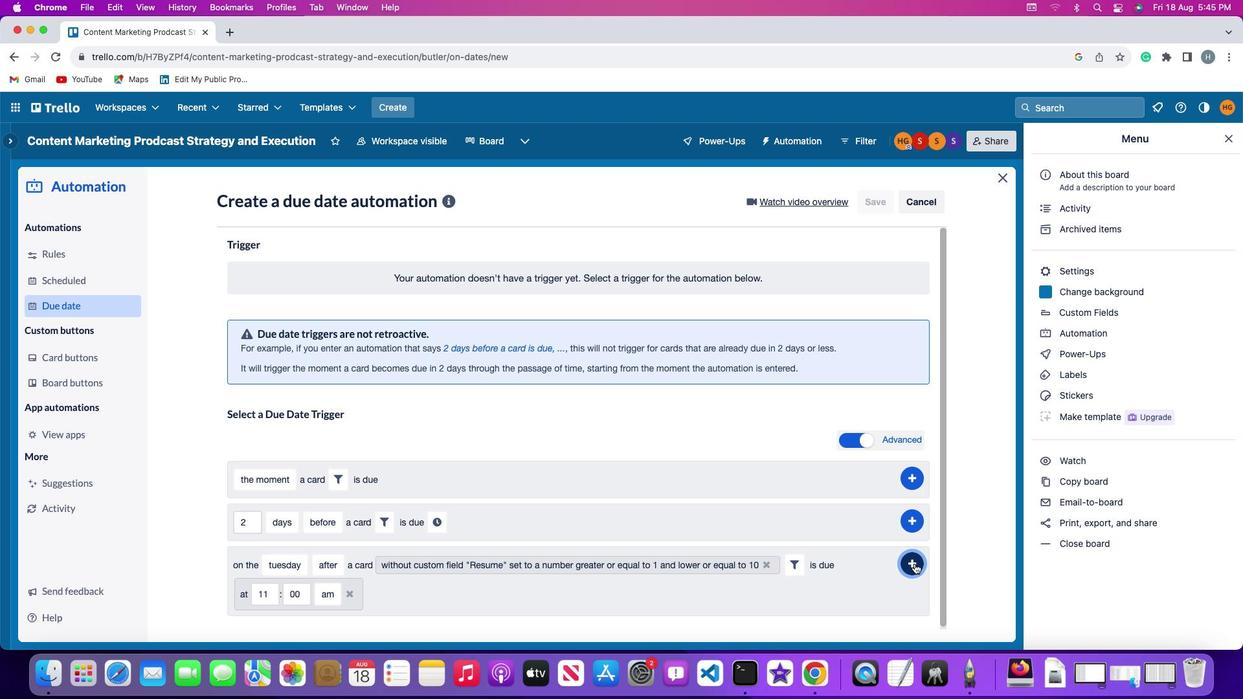 
Action: Mouse moved to (816, 475)
Screenshot: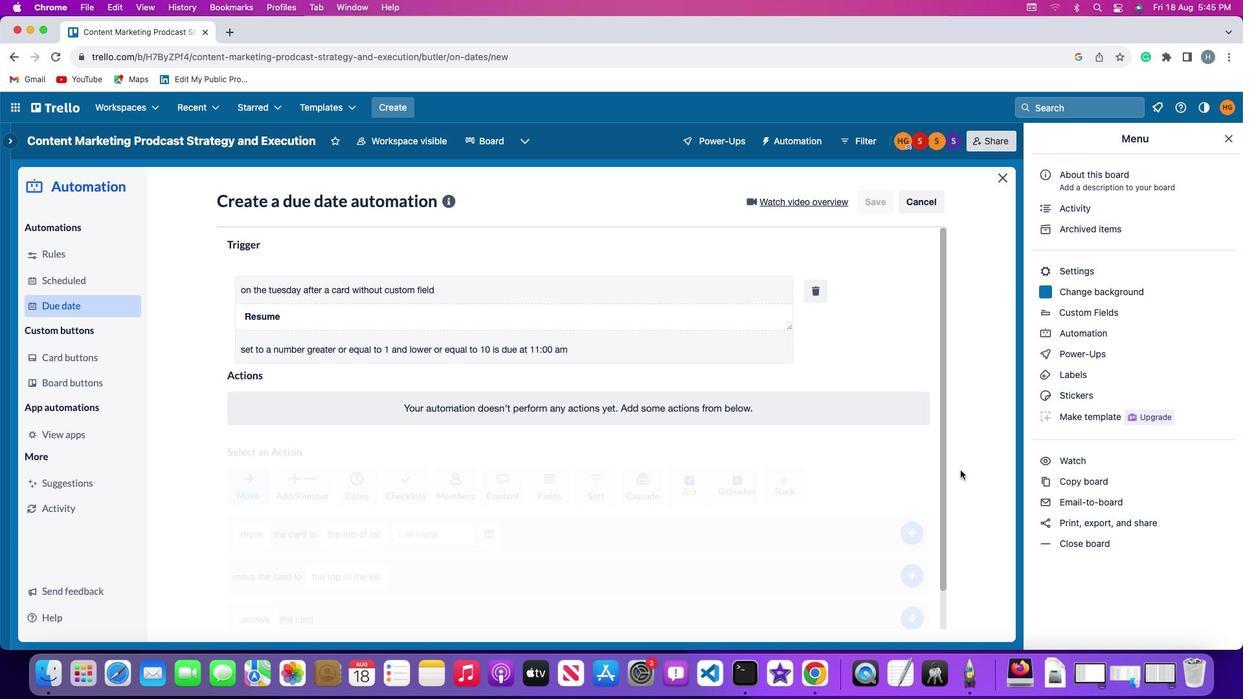 
